 Task: Find an Airbnb in Fengxian, China, for 10 guests from 24 Aug to 10 Sep, with a price range of ₹12,000 to ₹15,000, 4 bedrooms, 4 bathrooms, and amenities like WiFi, free parking, gym, and breakfast. Enable self check-in.
Action: Mouse moved to (485, 106)
Screenshot: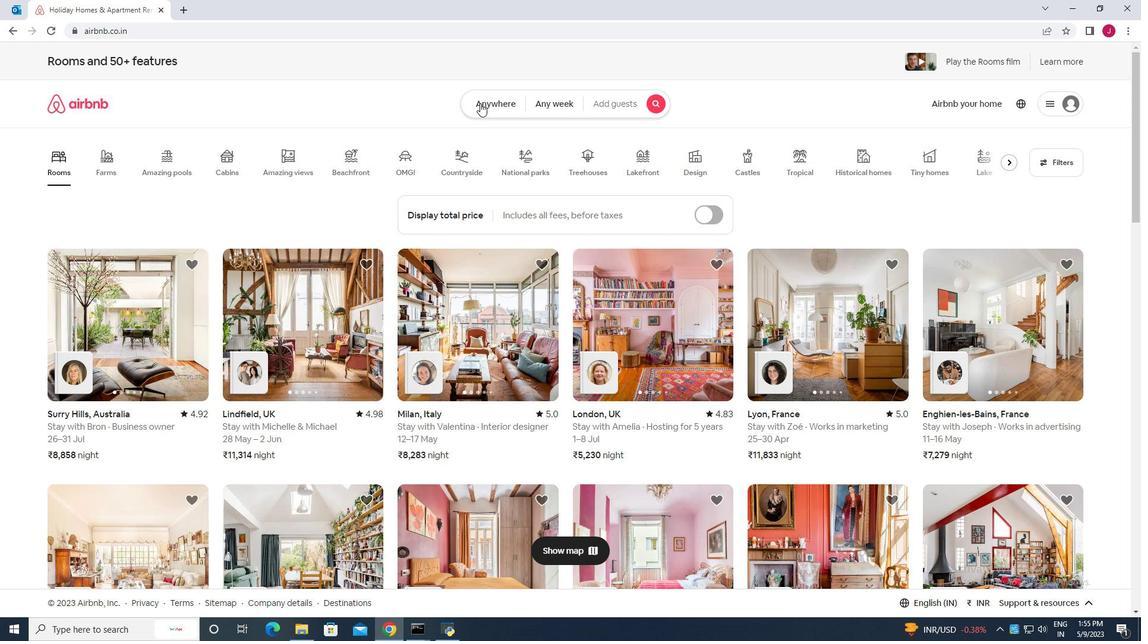 
Action: Mouse pressed left at (485, 106)
Screenshot: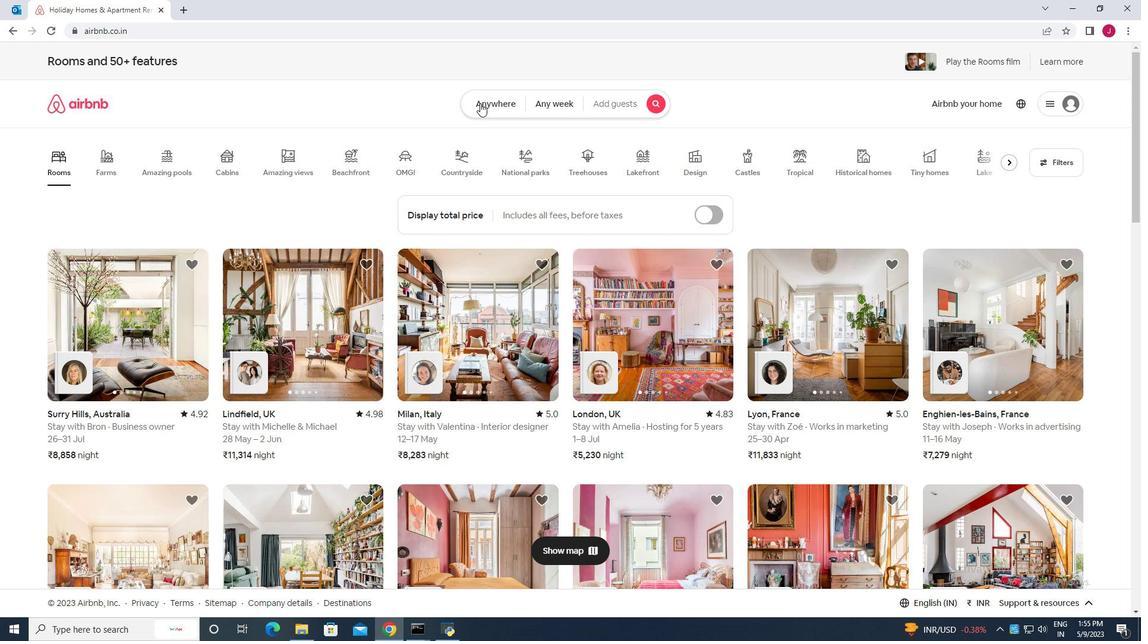 
Action: Mouse moved to (364, 153)
Screenshot: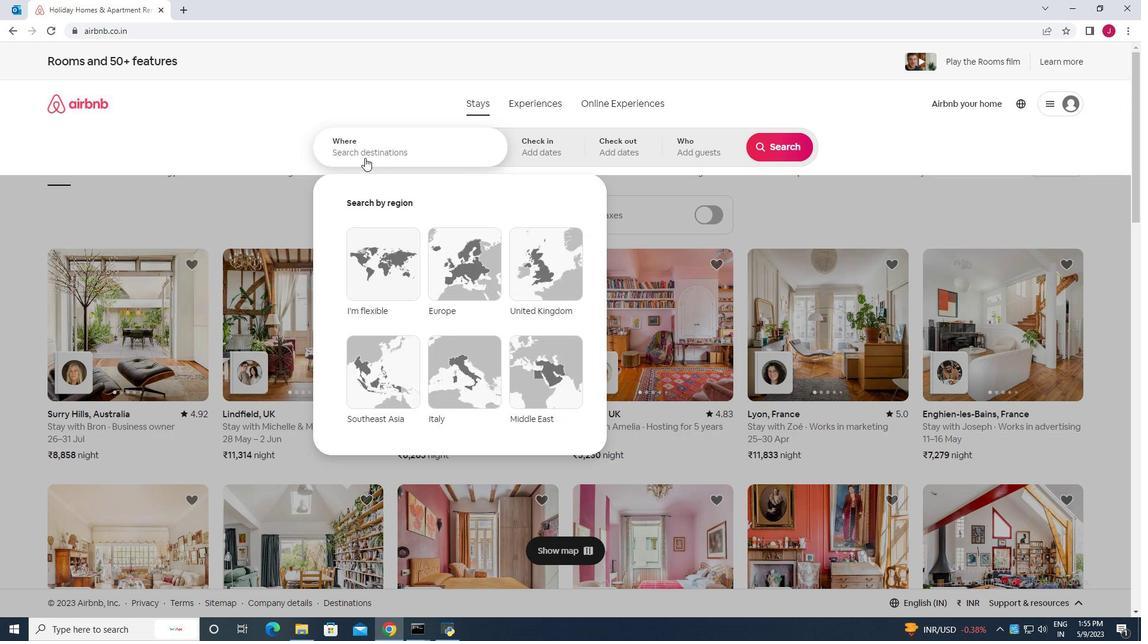 
Action: Mouse pressed left at (364, 153)
Screenshot: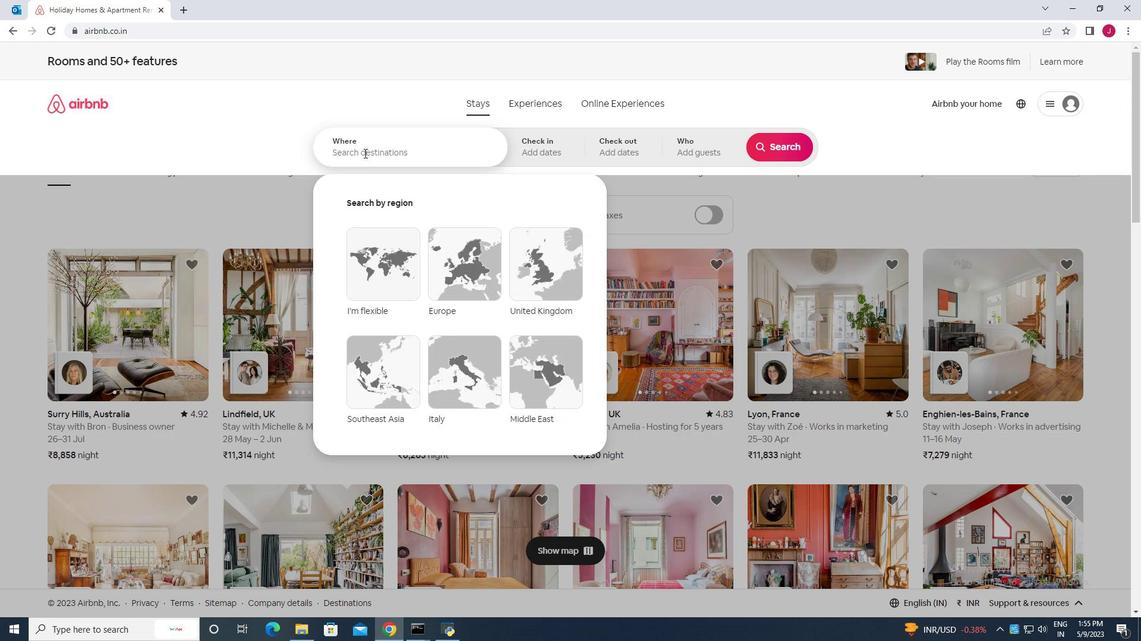 
Action: Mouse moved to (364, 153)
Screenshot: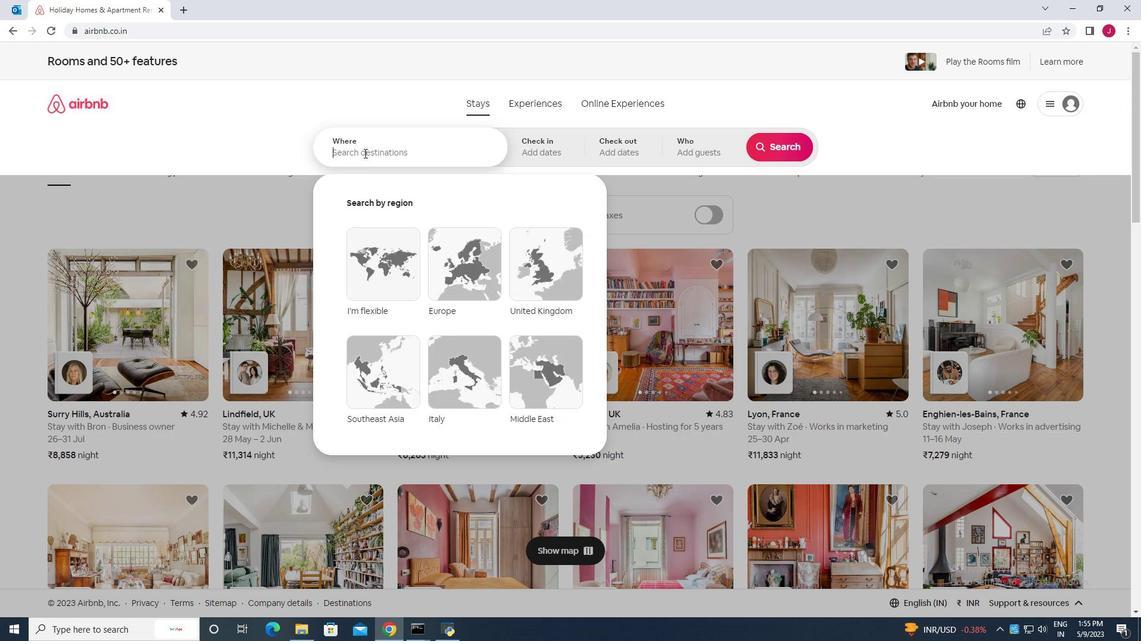 
Action: Key pressed fengxian<Key.space>china
Screenshot: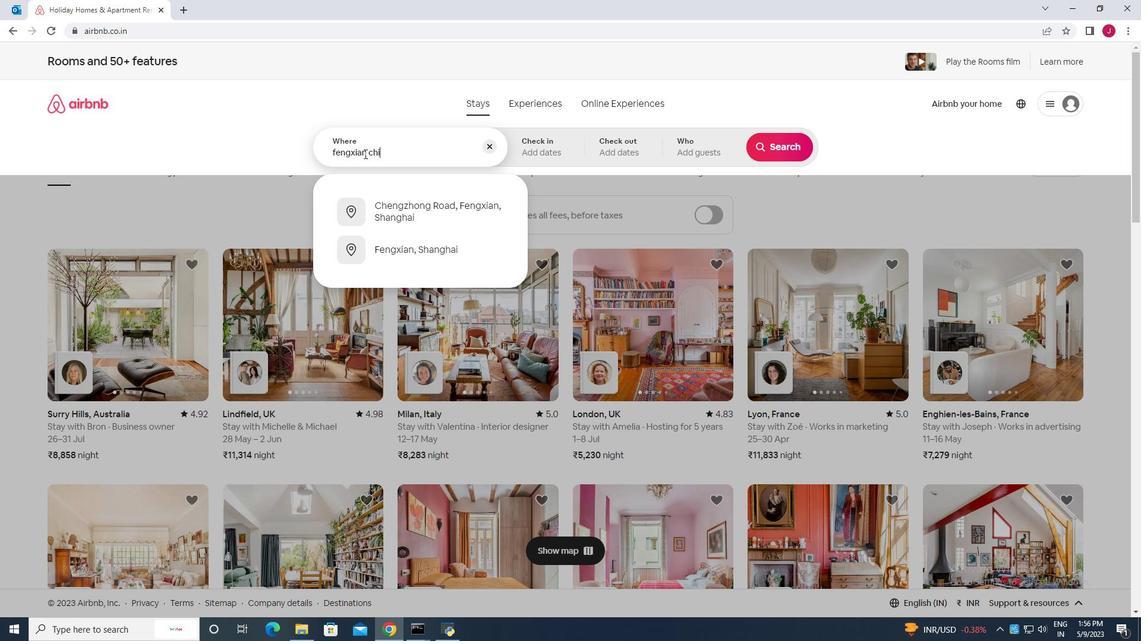 
Action: Mouse moved to (373, 175)
Screenshot: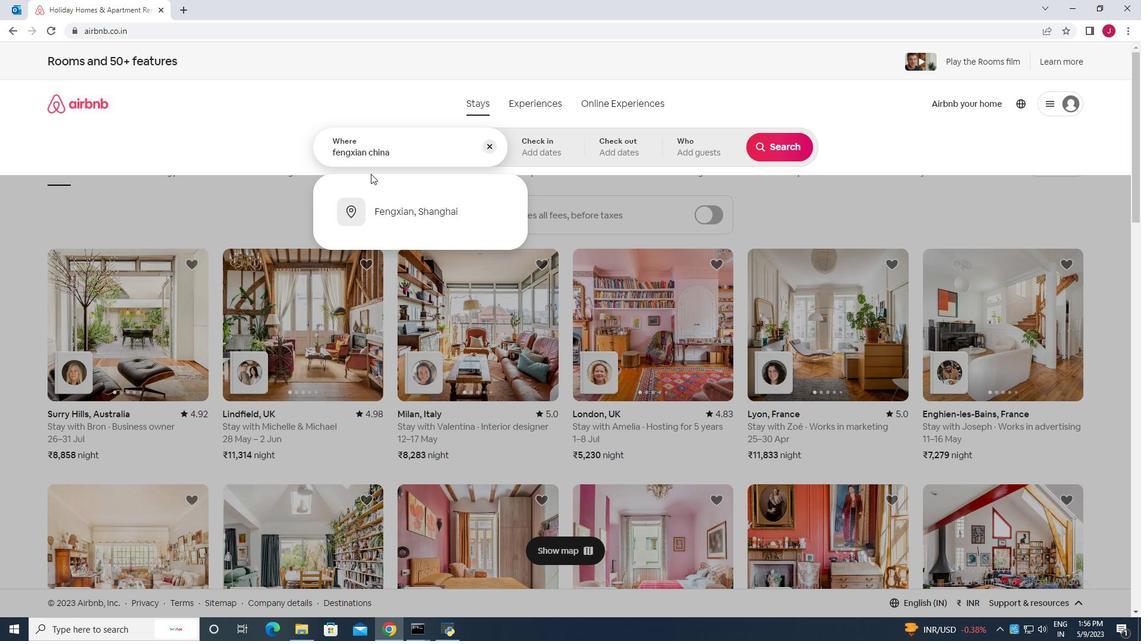 
Action: Key pressed <Key.enter>
Screenshot: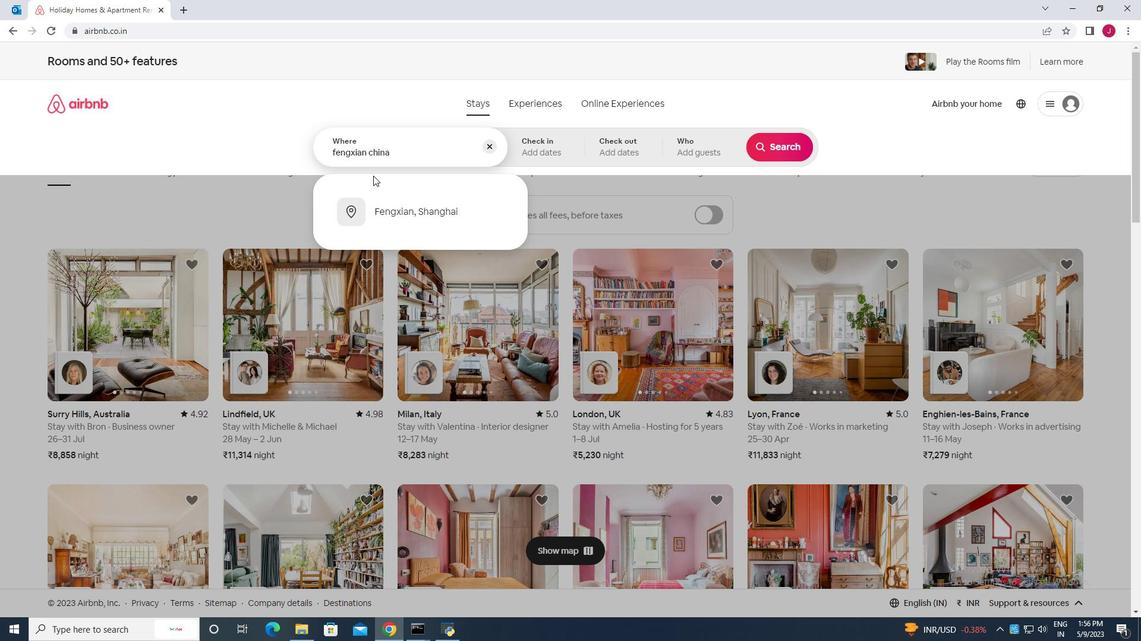 
Action: Mouse moved to (775, 247)
Screenshot: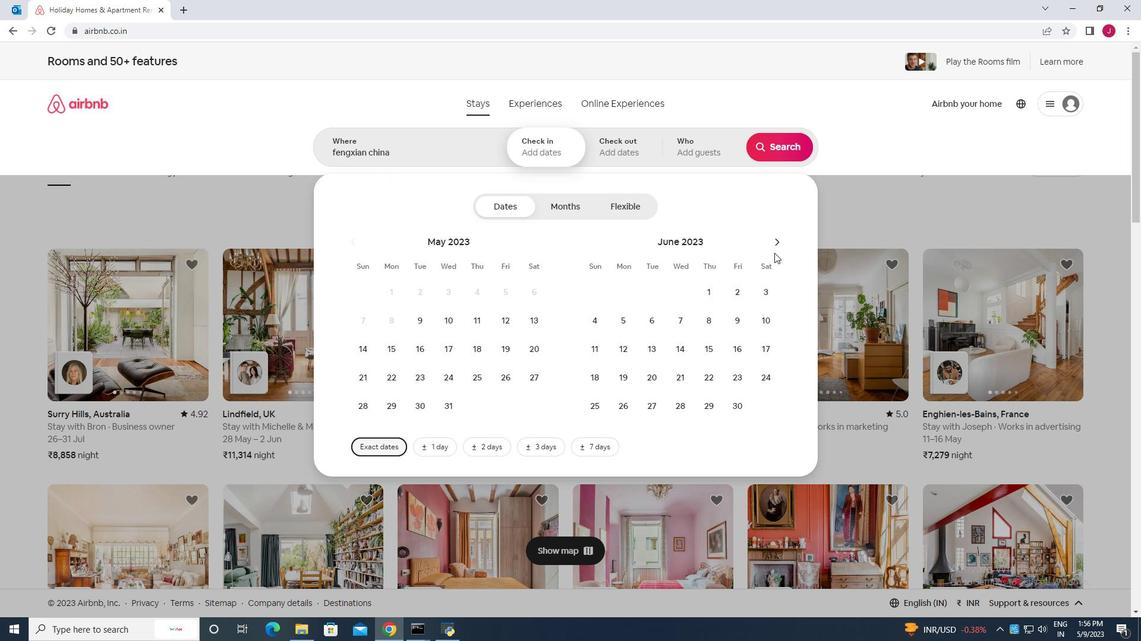 
Action: Mouse pressed left at (775, 247)
Screenshot: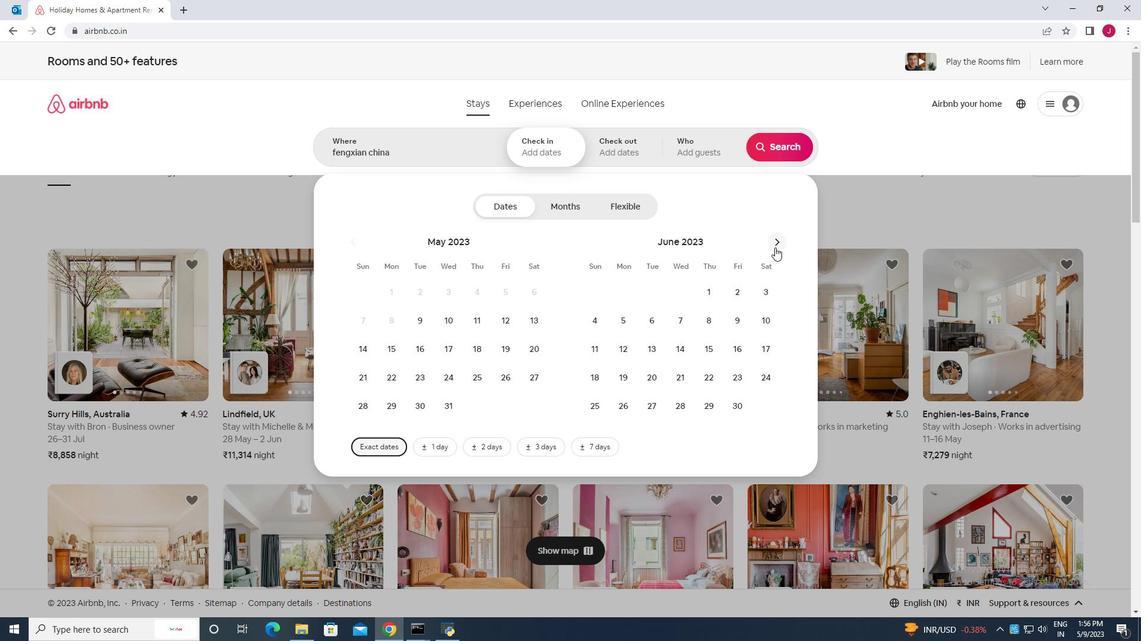 
Action: Mouse pressed left at (775, 247)
Screenshot: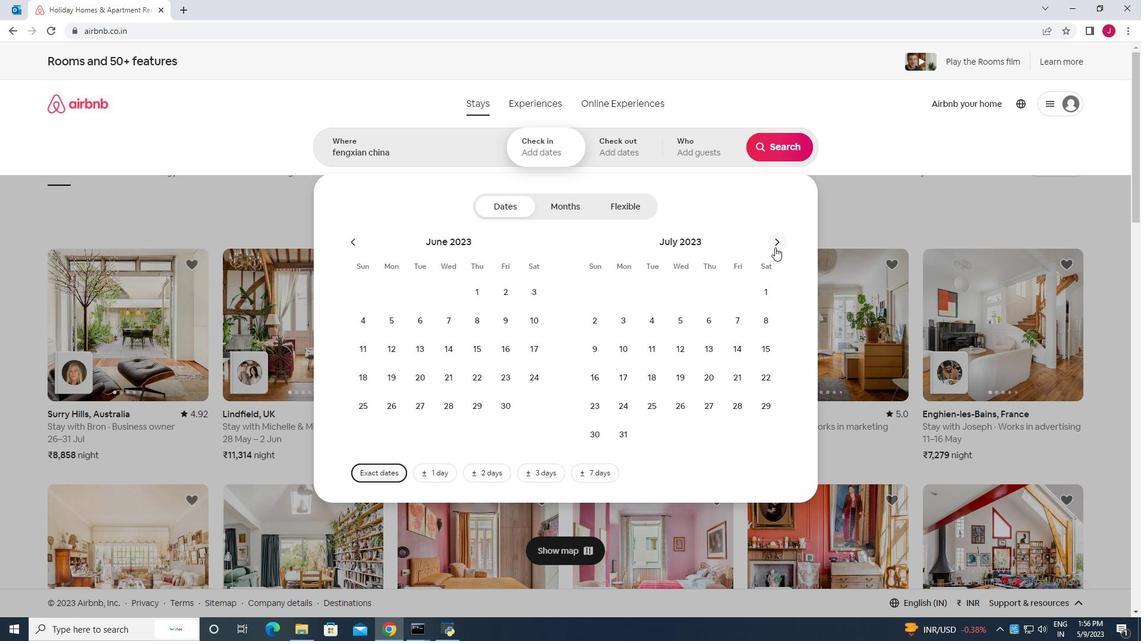 
Action: Mouse moved to (710, 378)
Screenshot: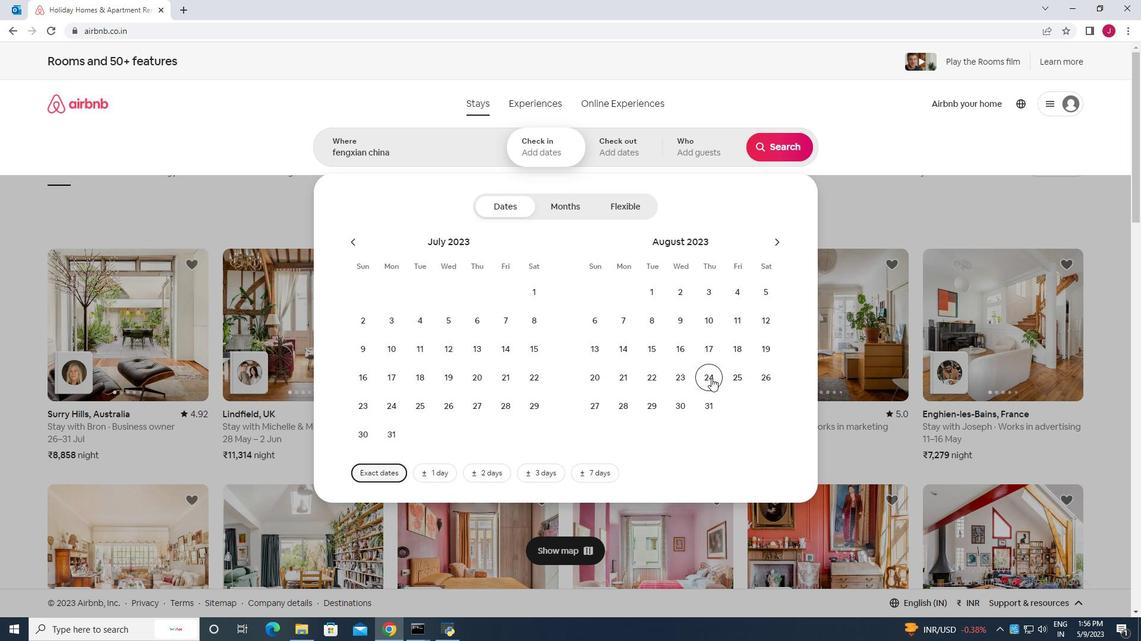 
Action: Mouse pressed left at (710, 378)
Screenshot: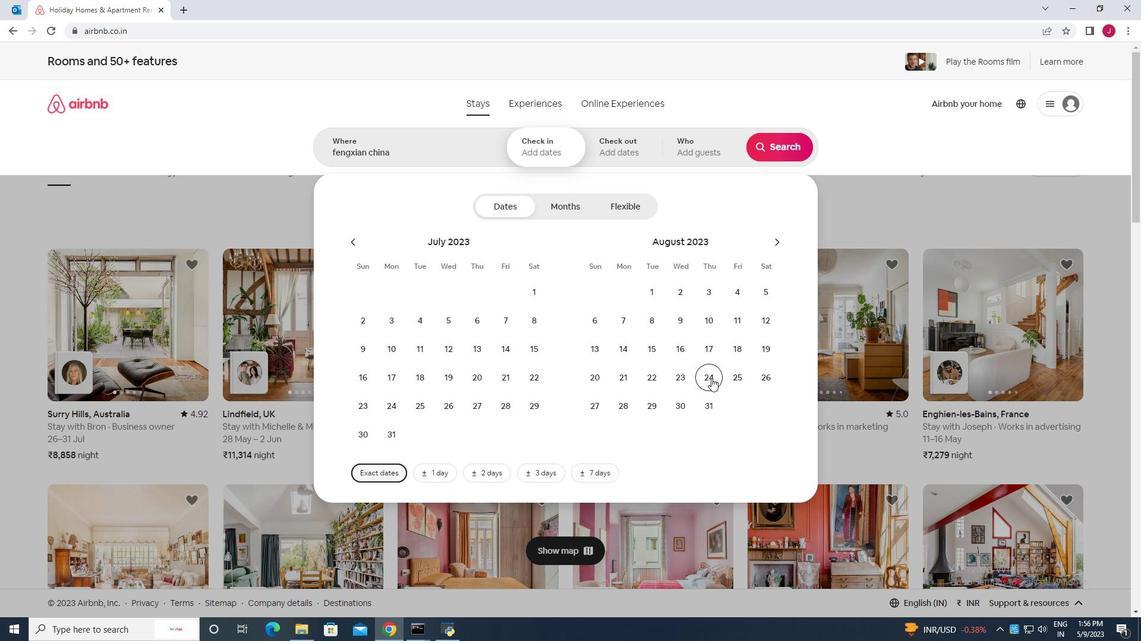 
Action: Mouse moved to (780, 244)
Screenshot: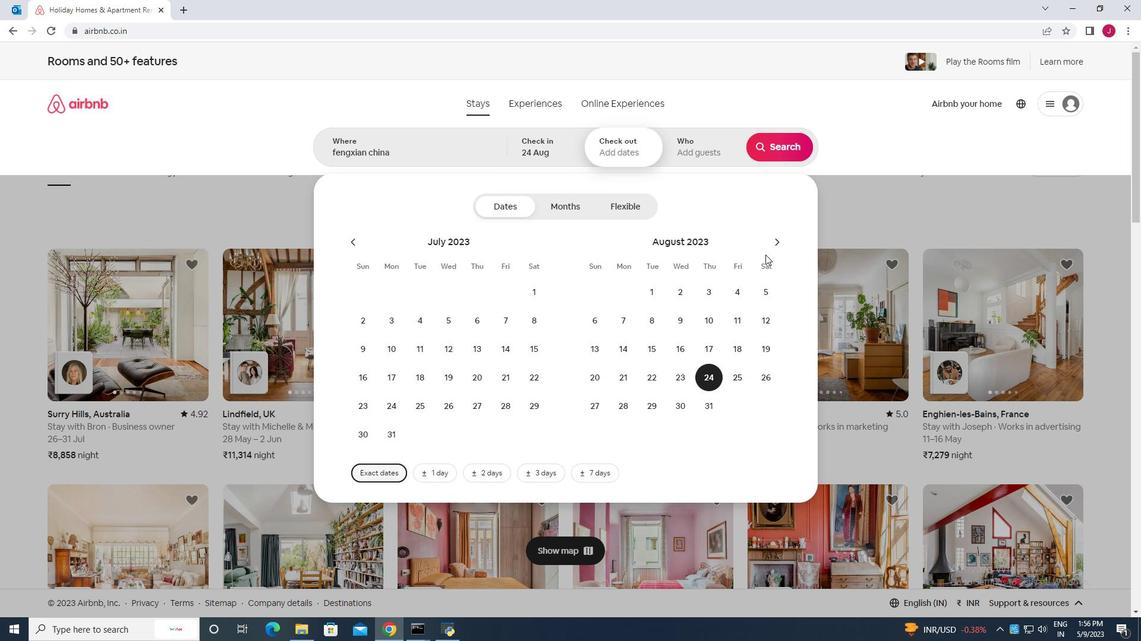 
Action: Mouse pressed left at (780, 244)
Screenshot: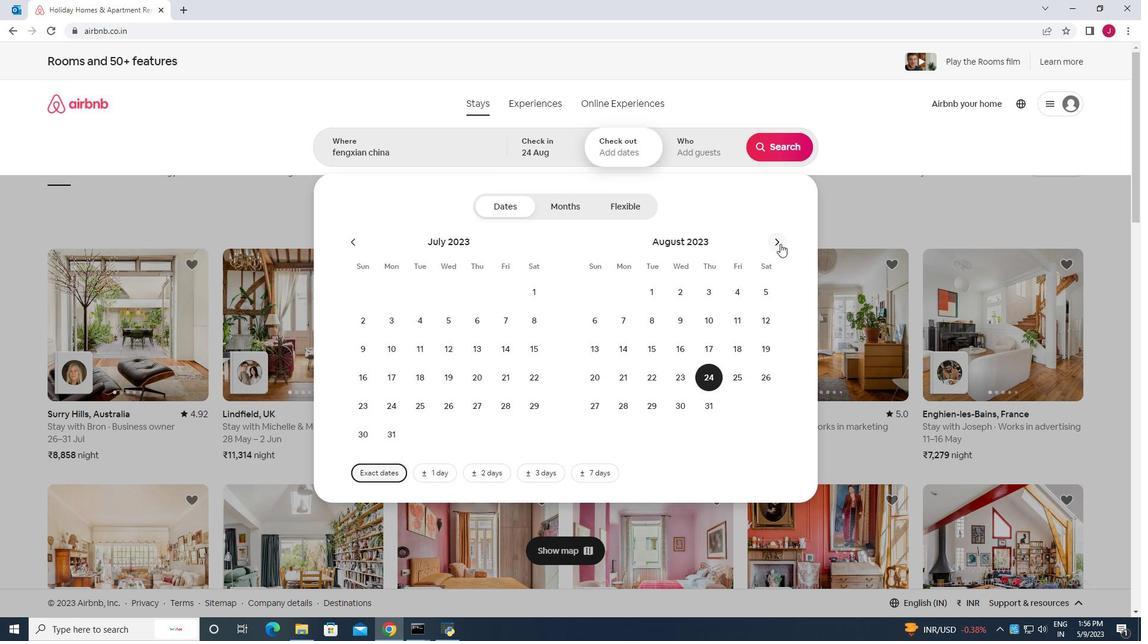 
Action: Mouse moved to (592, 348)
Screenshot: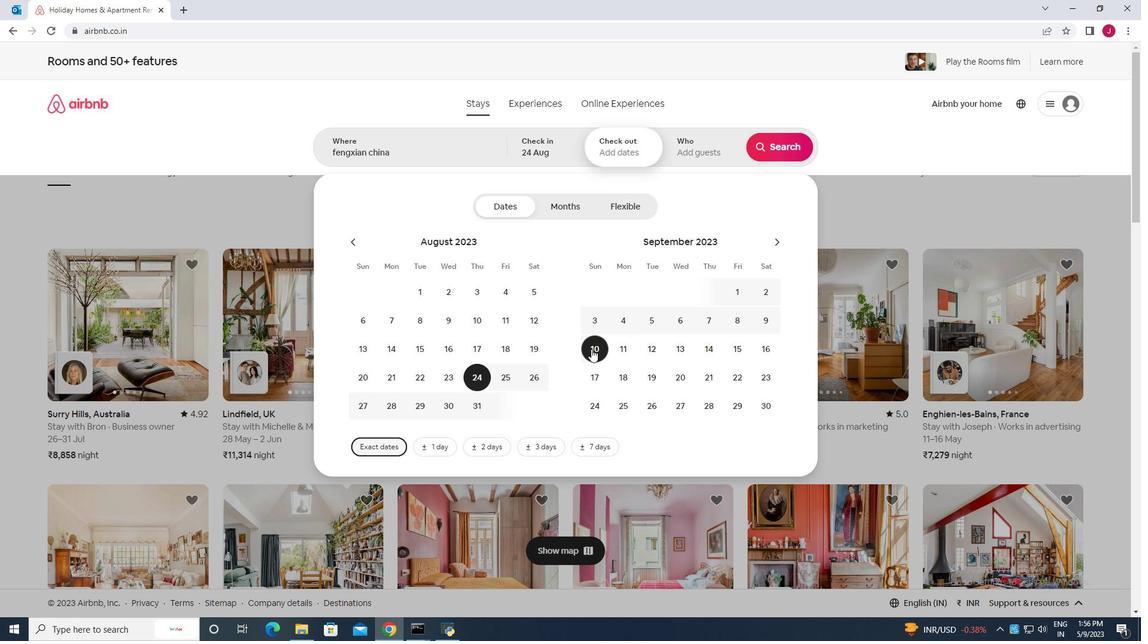 
Action: Mouse pressed left at (592, 348)
Screenshot: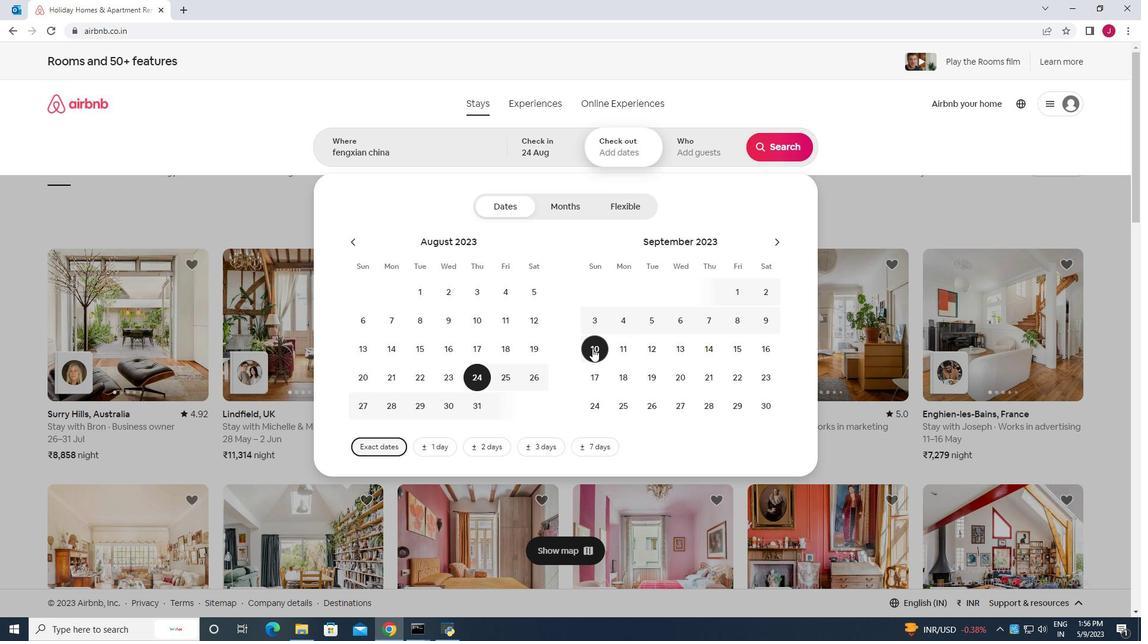 
Action: Mouse moved to (718, 152)
Screenshot: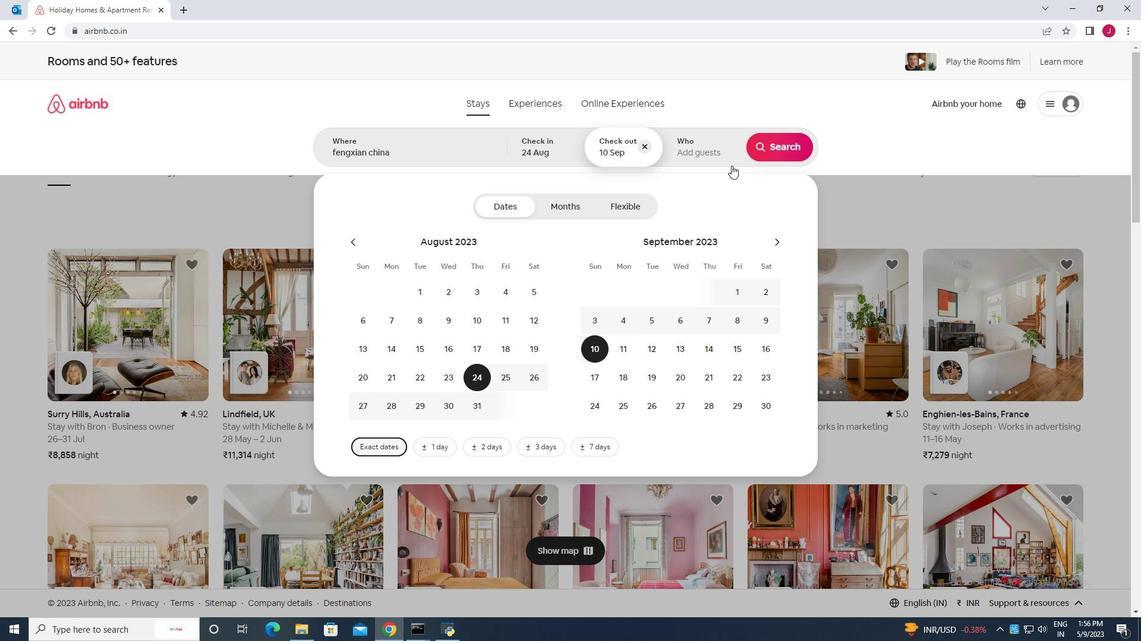 
Action: Mouse pressed left at (718, 152)
Screenshot: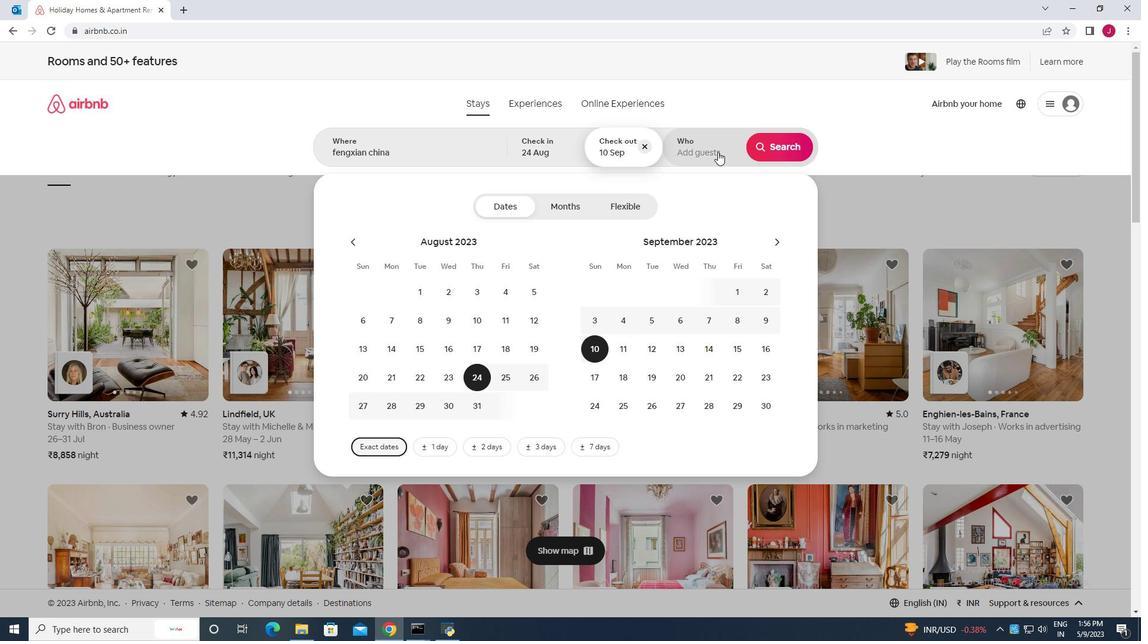 
Action: Mouse moved to (780, 211)
Screenshot: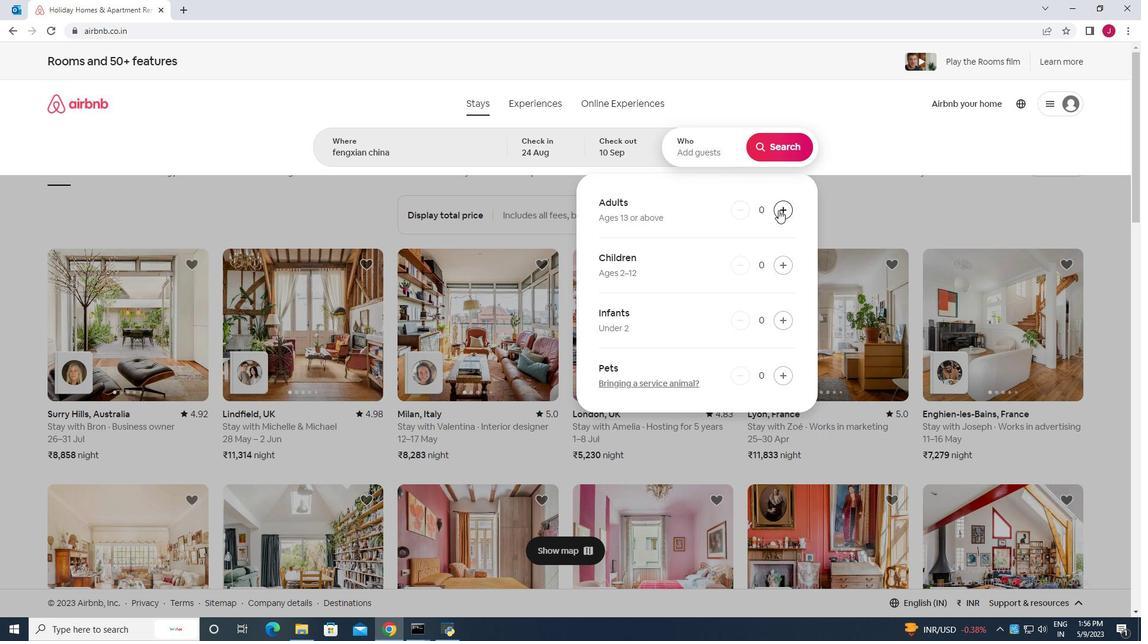 
Action: Mouse pressed left at (780, 211)
Screenshot: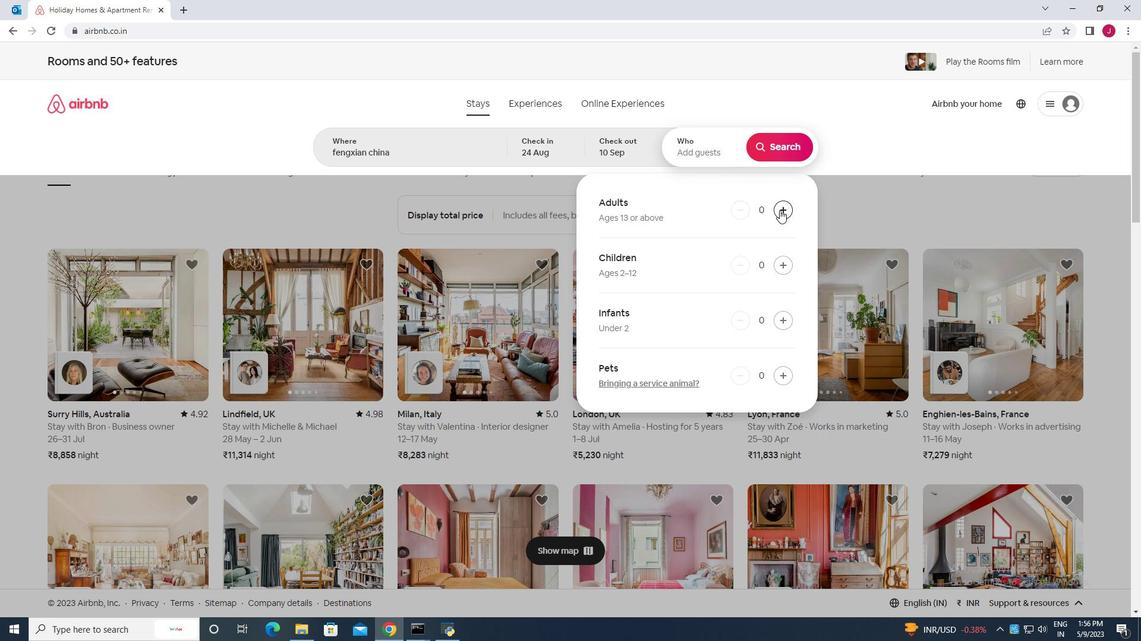 
Action: Mouse pressed left at (780, 211)
Screenshot: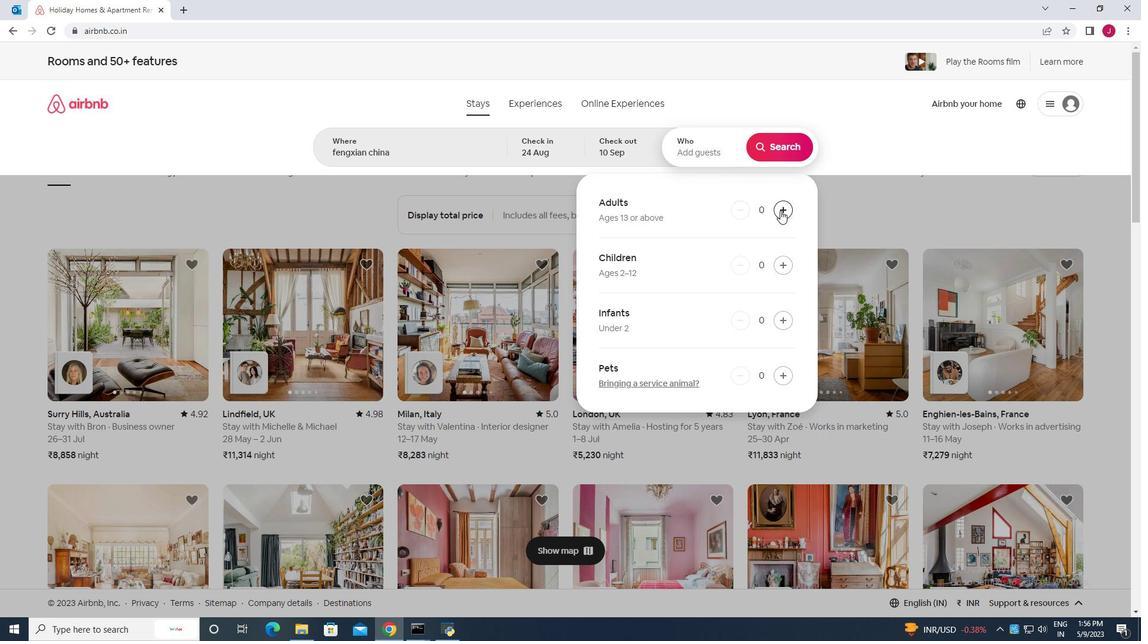 
Action: Mouse moved to (781, 211)
Screenshot: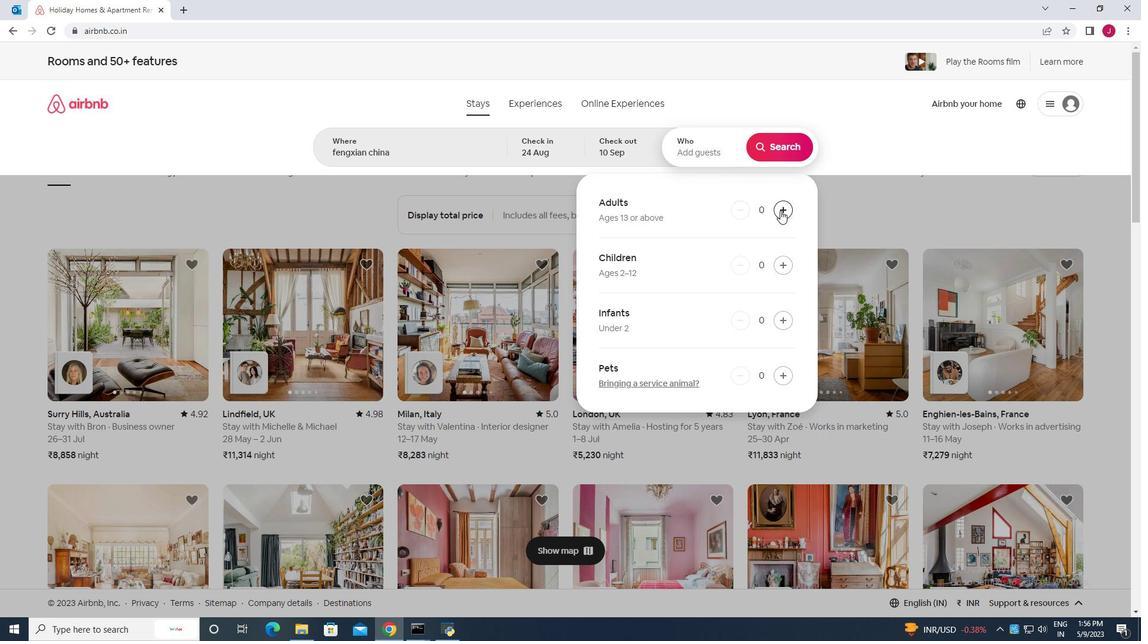 
Action: Mouse pressed left at (781, 211)
Screenshot: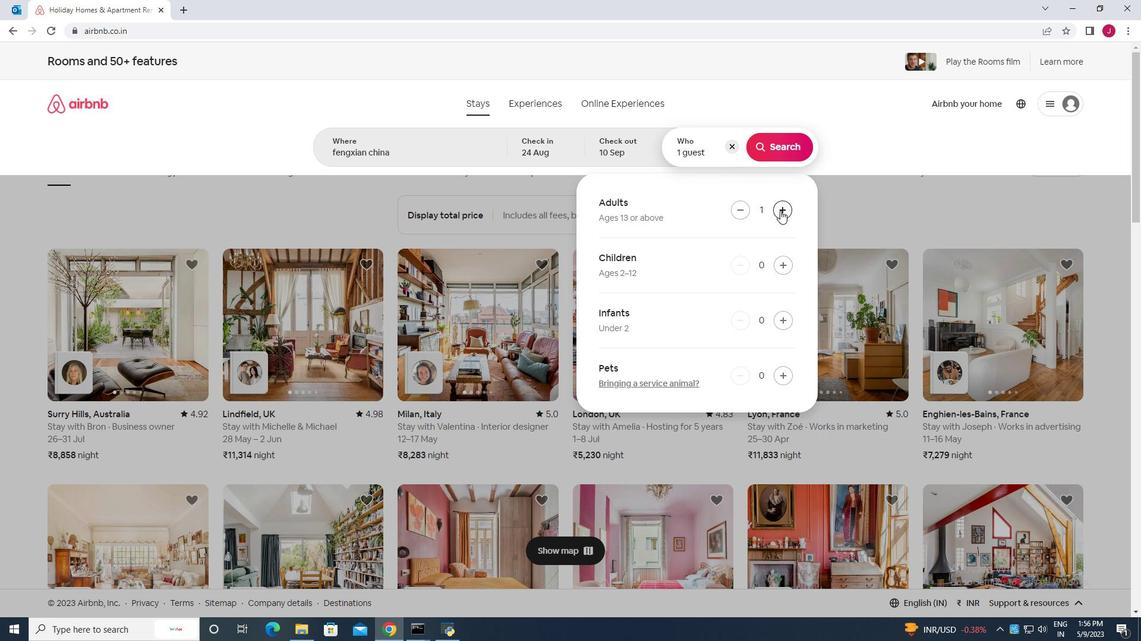 
Action: Mouse pressed left at (781, 211)
Screenshot: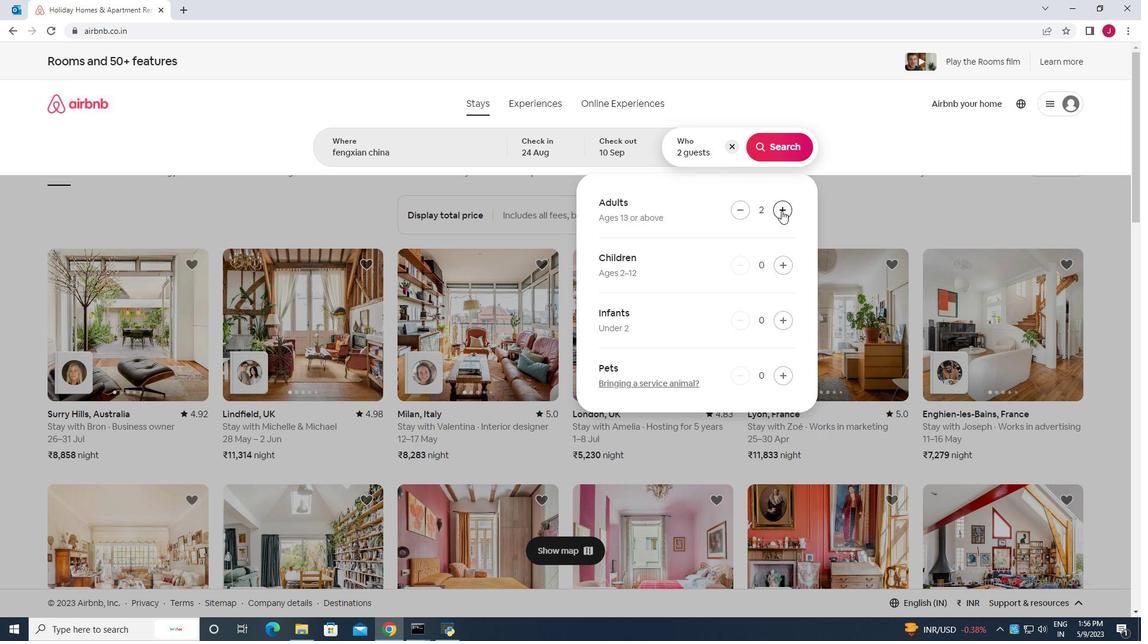 
Action: Mouse pressed left at (781, 211)
Screenshot: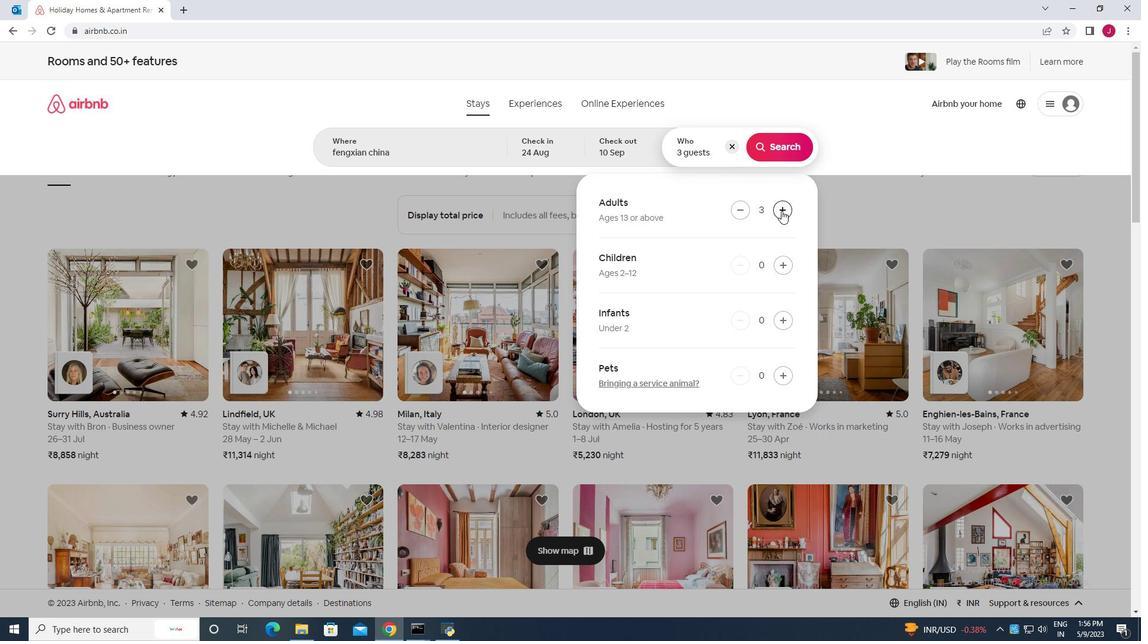 
Action: Mouse pressed left at (781, 211)
Screenshot: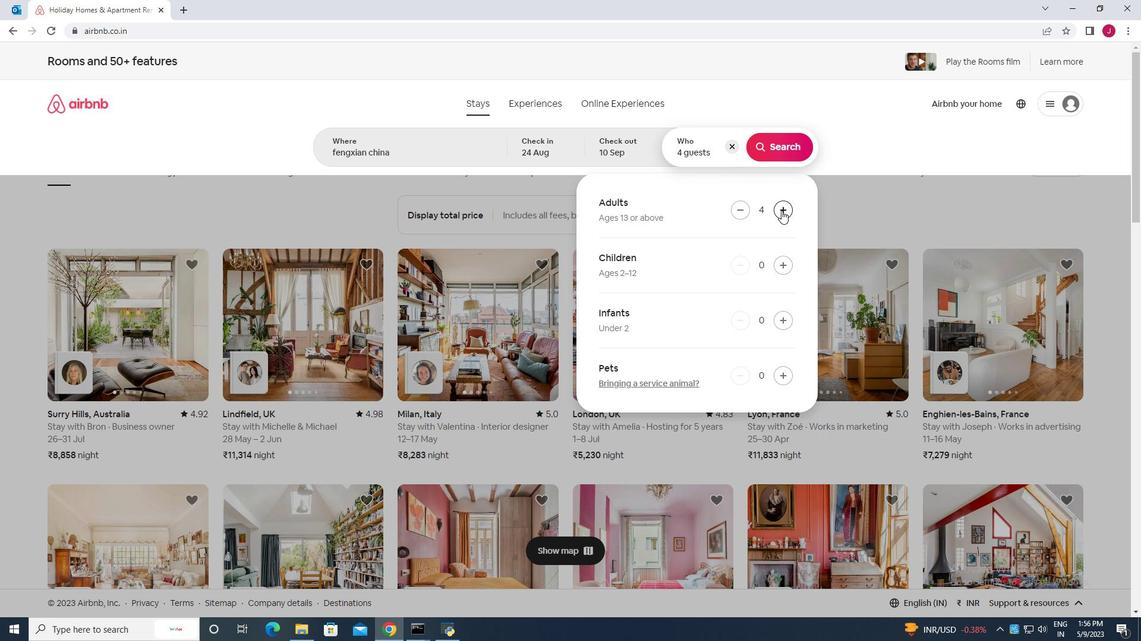 
Action: Mouse pressed left at (781, 211)
Screenshot: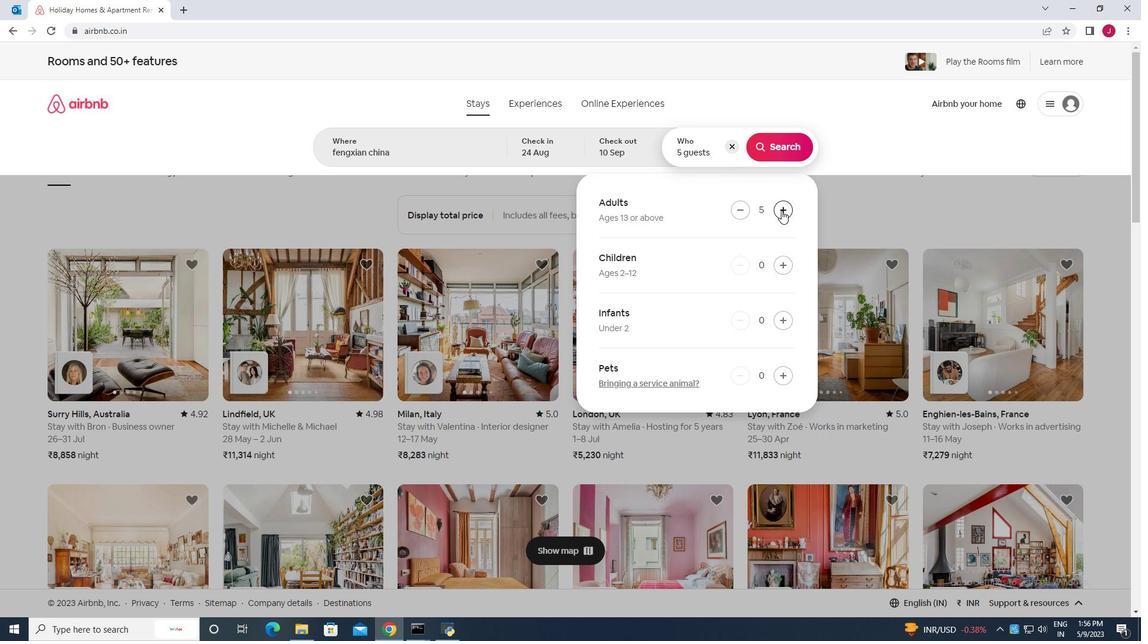 
Action: Mouse pressed left at (781, 211)
Screenshot: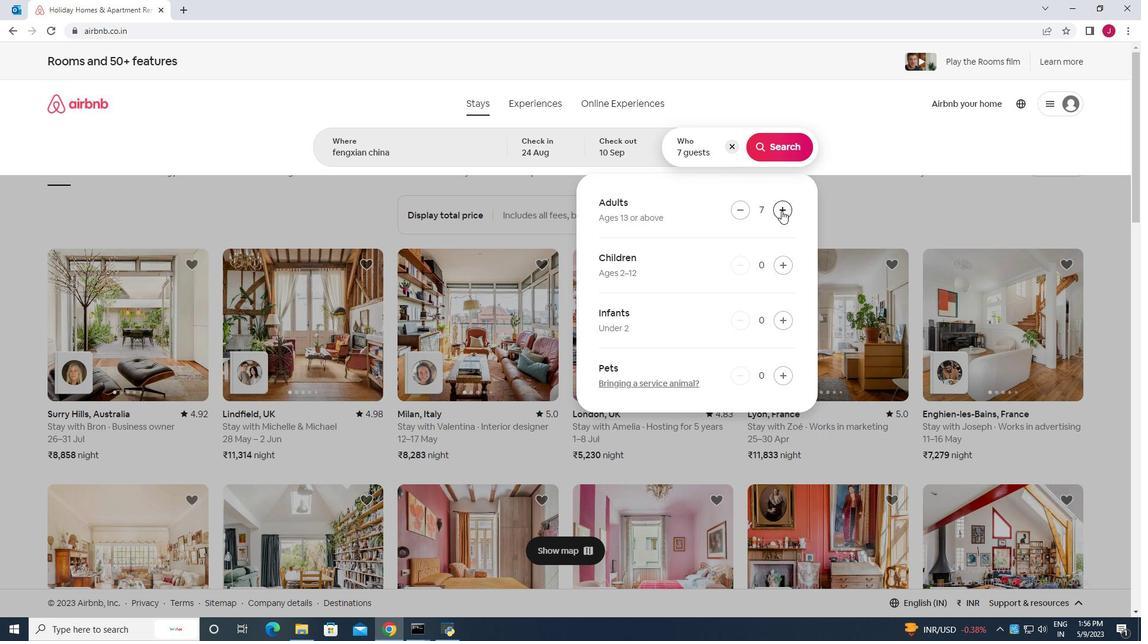 
Action: Mouse moved to (782, 265)
Screenshot: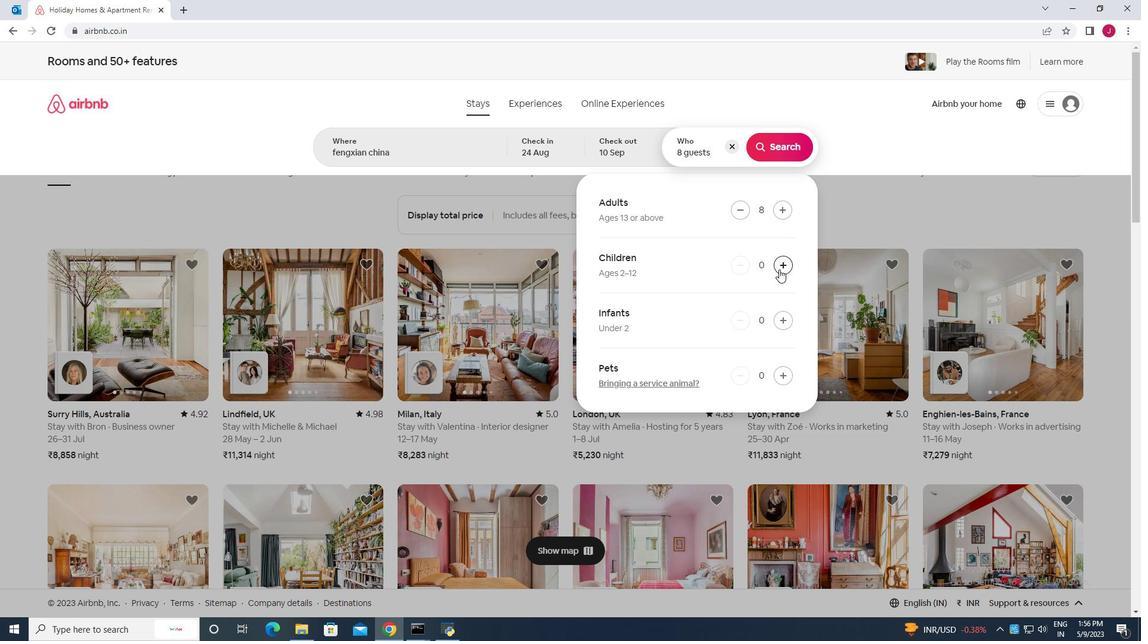 
Action: Mouse pressed left at (782, 265)
Screenshot: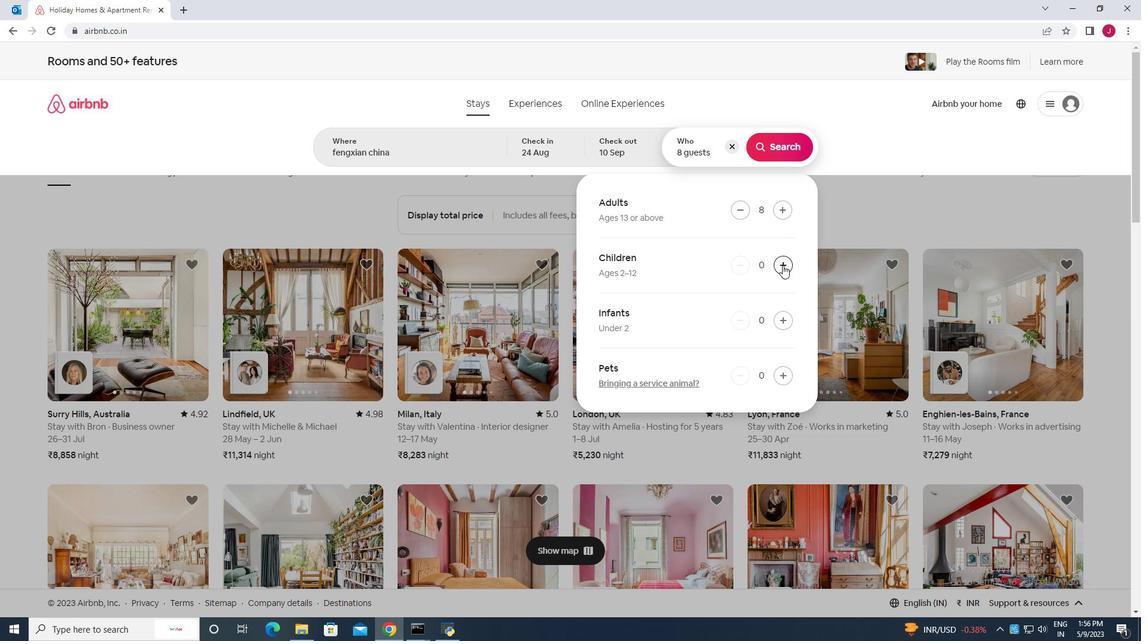 
Action: Mouse pressed left at (782, 265)
Screenshot: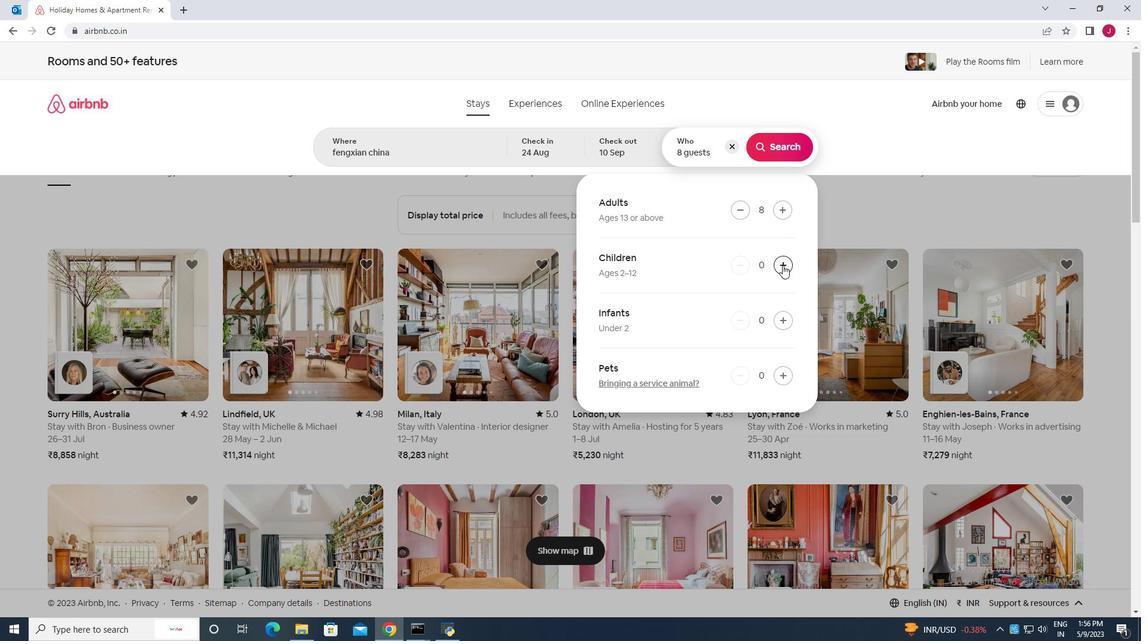 
Action: Mouse moved to (779, 147)
Screenshot: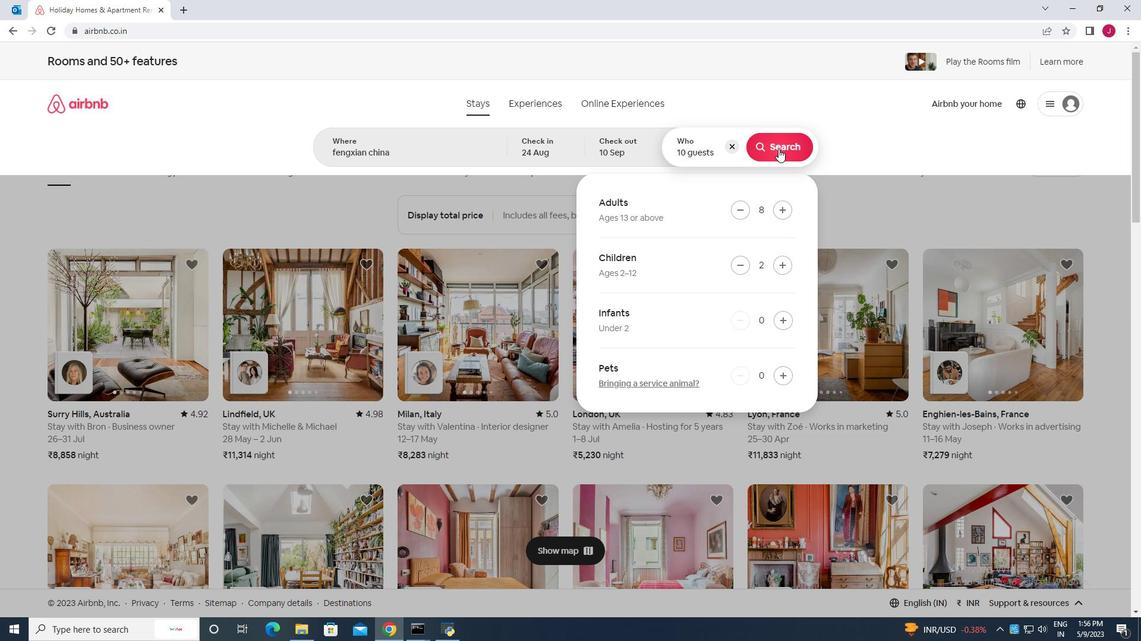 
Action: Mouse pressed left at (779, 147)
Screenshot: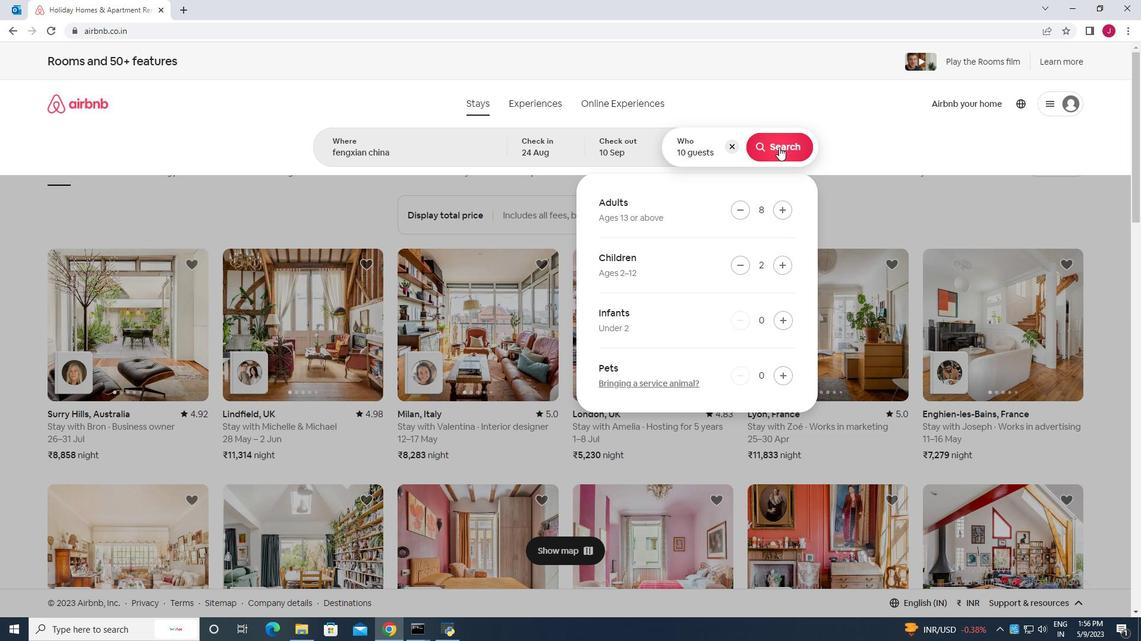 
Action: Mouse moved to (1096, 109)
Screenshot: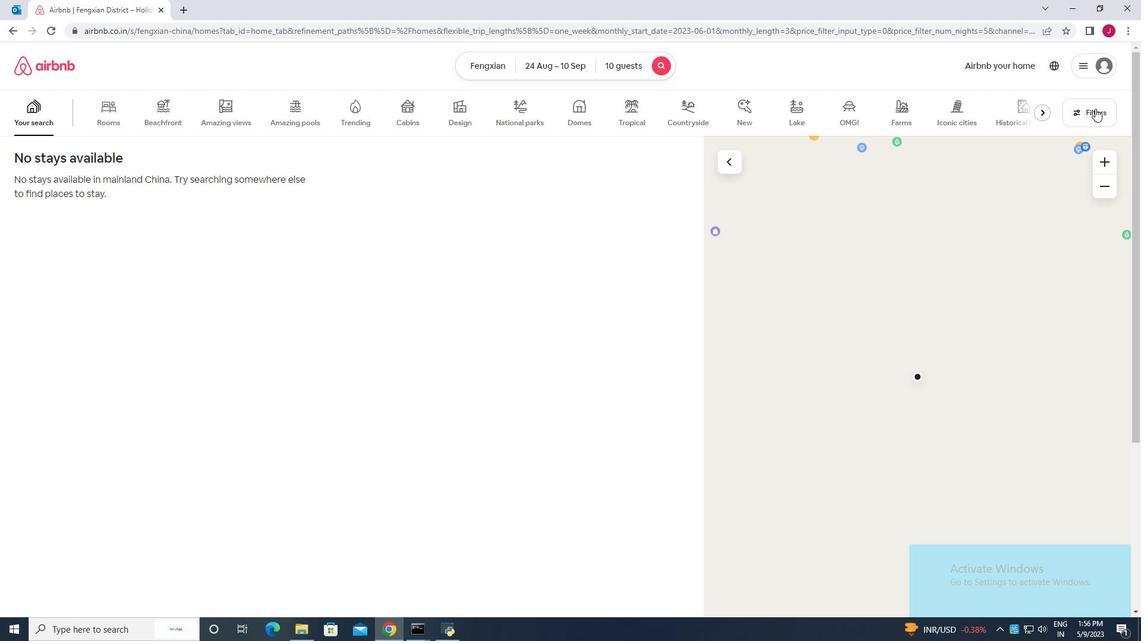 
Action: Mouse pressed left at (1096, 109)
Screenshot: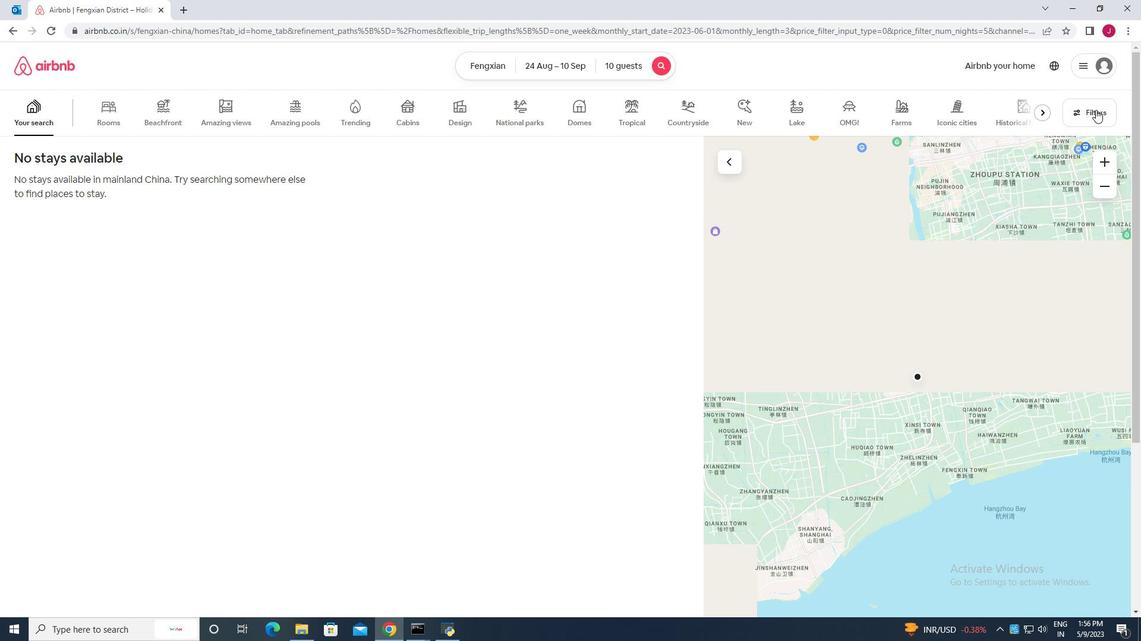 
Action: Mouse moved to (428, 410)
Screenshot: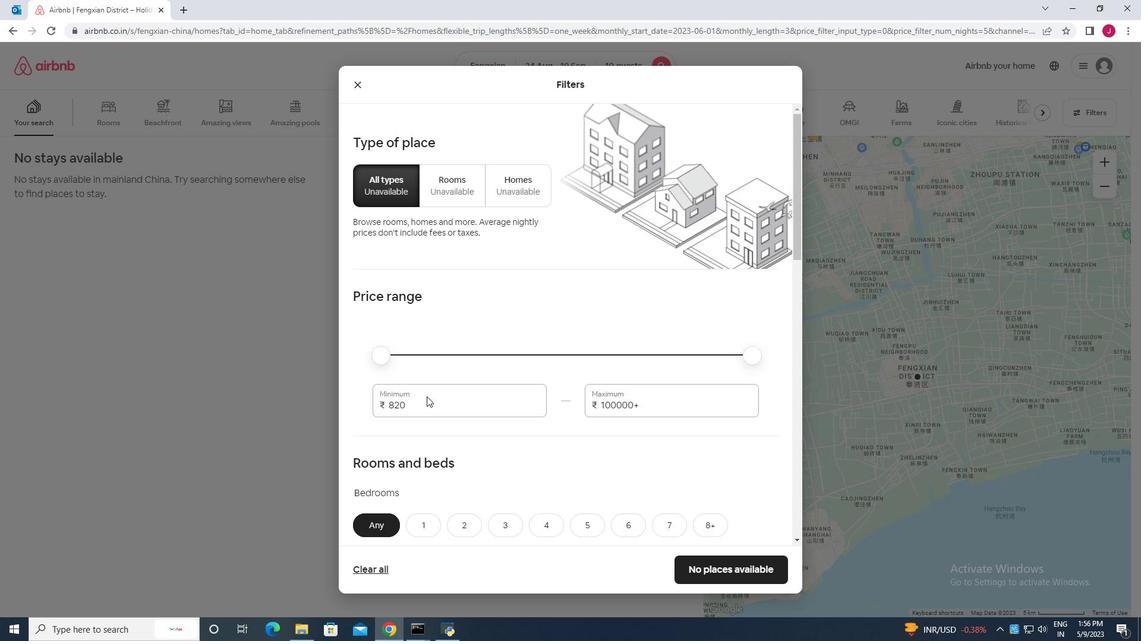 
Action: Mouse pressed left at (428, 410)
Screenshot: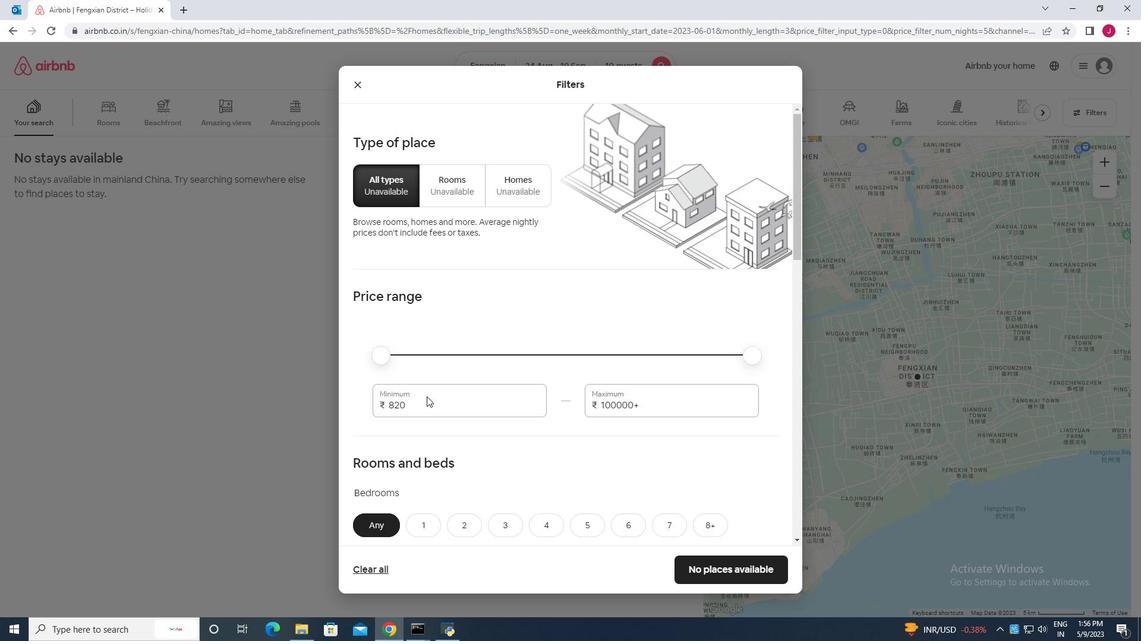 
Action: Mouse moved to (427, 410)
Screenshot: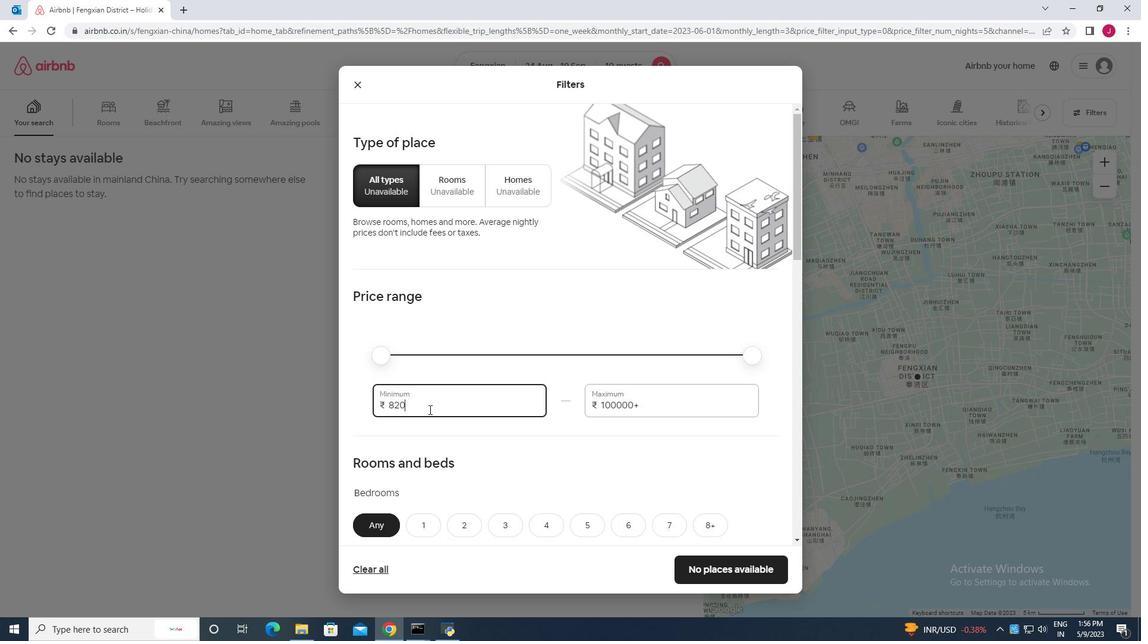 
Action: Key pressed <Key.backspace><Key.backspace><Key.backspace><Key.backspace><Key.backspace><Key.backspace><Key.backspace><Key.backspace><Key.backspace><Key.backspace>12000
Screenshot: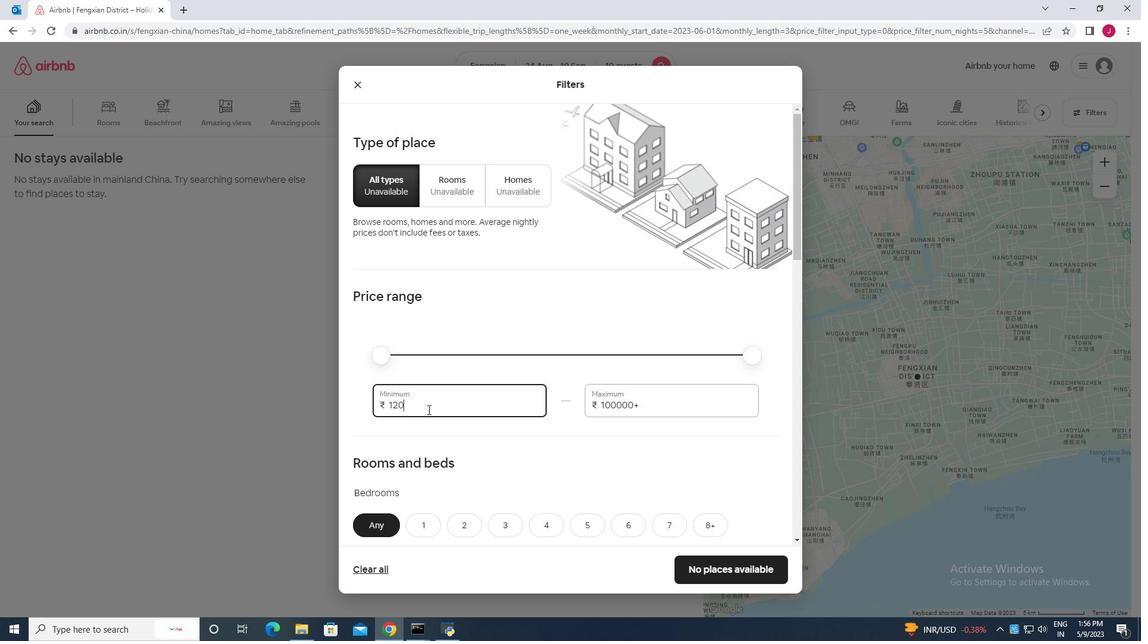
Action: Mouse moved to (700, 404)
Screenshot: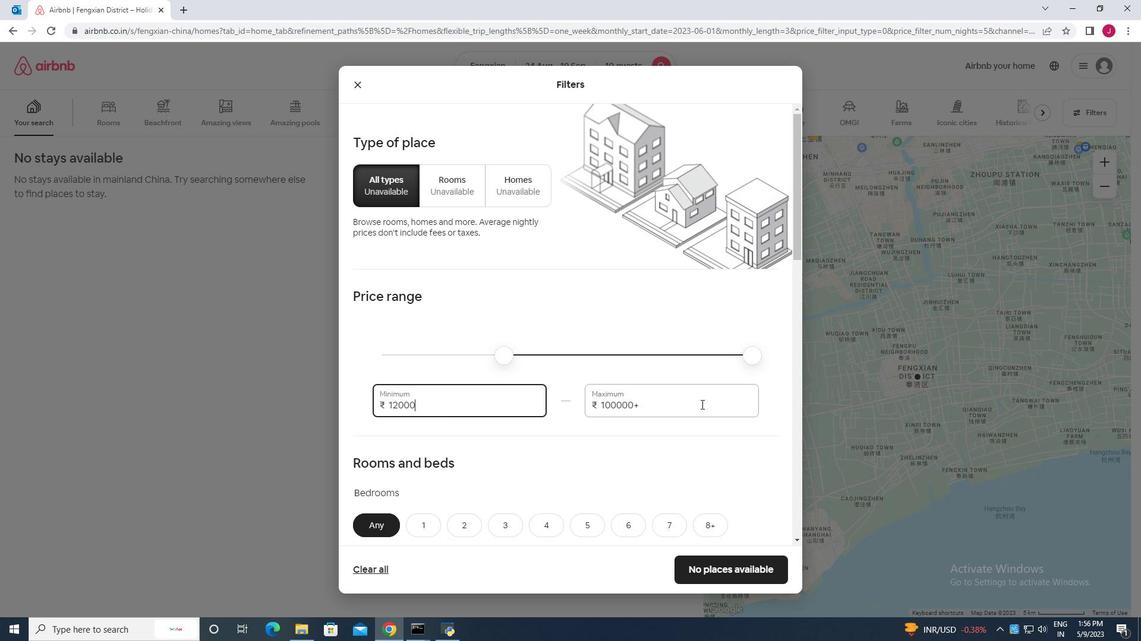 
Action: Mouse pressed left at (700, 404)
Screenshot: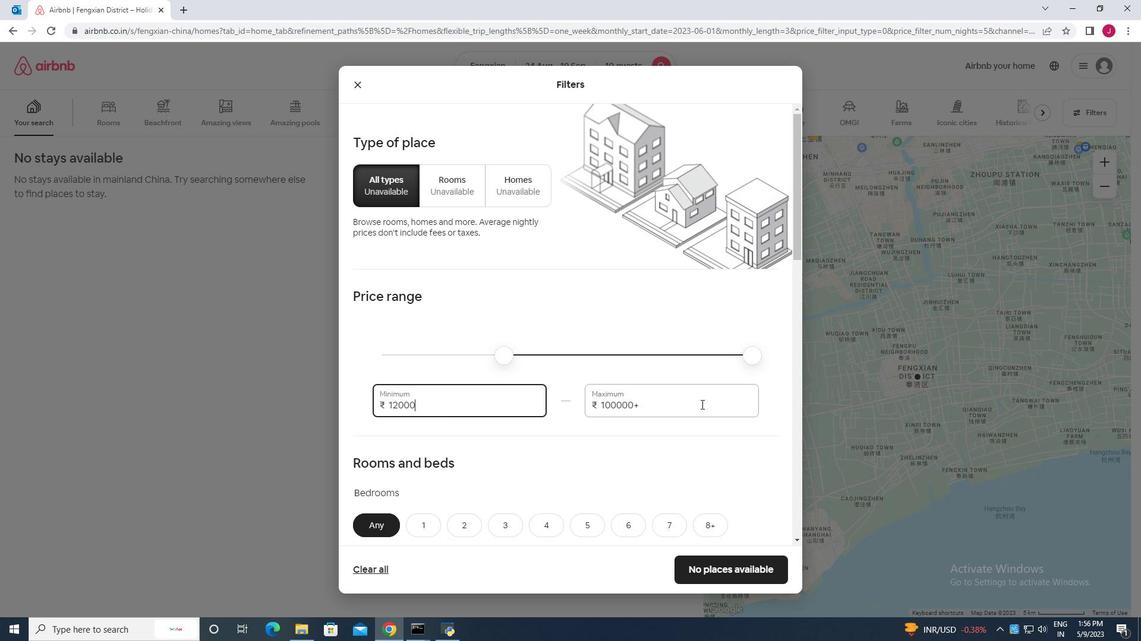 
Action: Mouse moved to (689, 415)
Screenshot: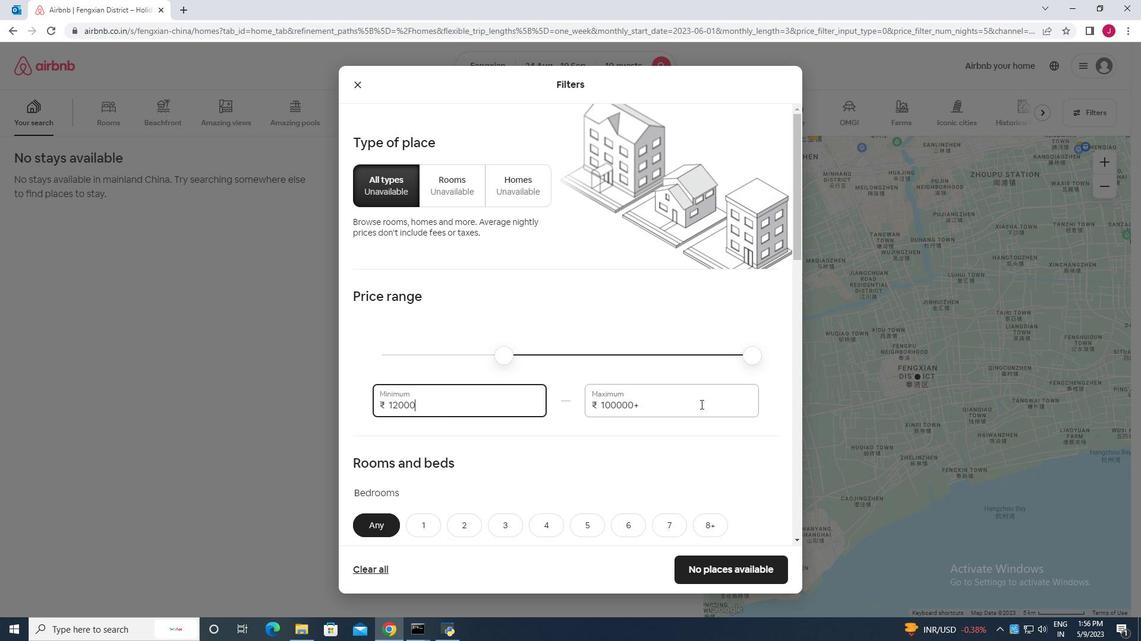 
Action: Key pressed <Key.backspace><Key.backspace><Key.backspace><Key.backspace><Key.backspace><Key.backspace><Key.backspace><Key.backspace><Key.backspace><Key.backspace><Key.backspace>15000
Screenshot: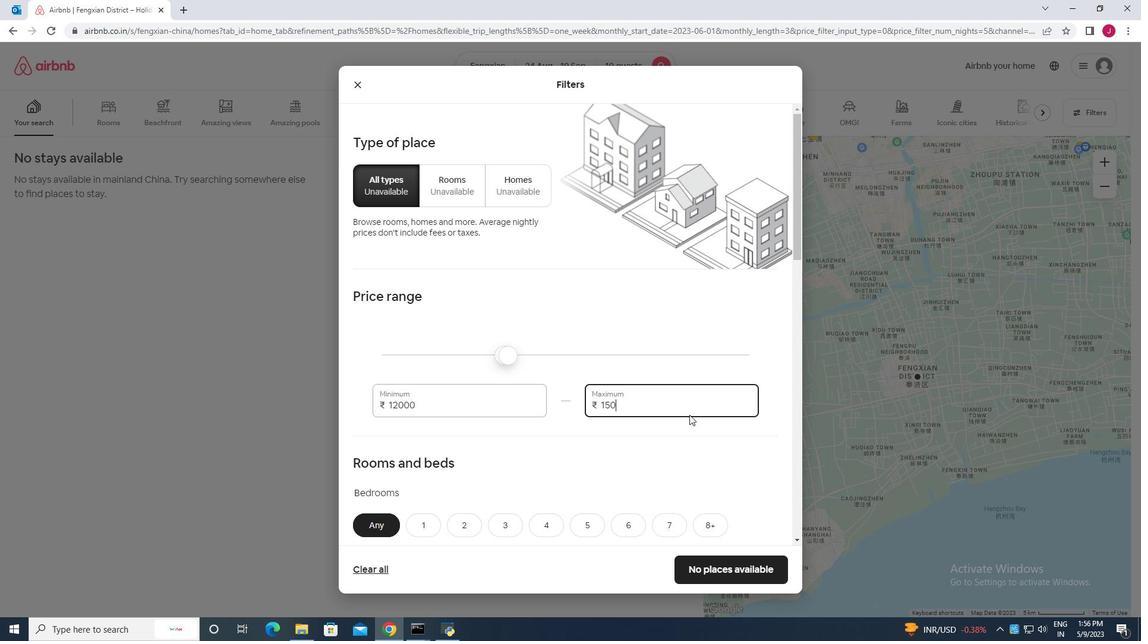 
Action: Mouse moved to (437, 378)
Screenshot: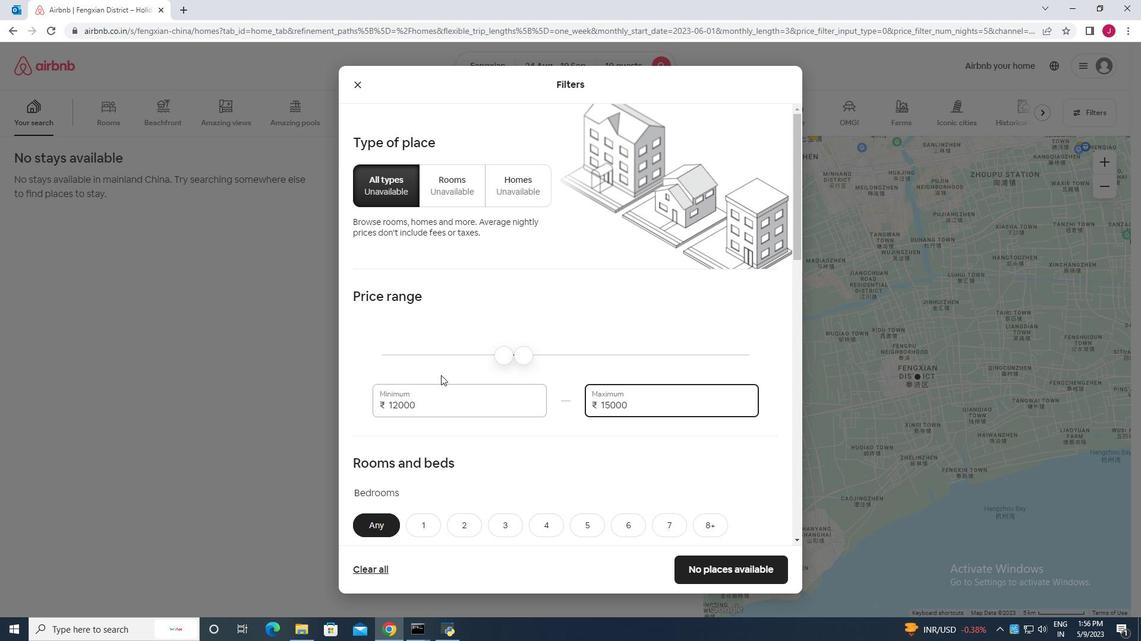 
Action: Mouse scrolled (437, 377) with delta (0, 0)
Screenshot: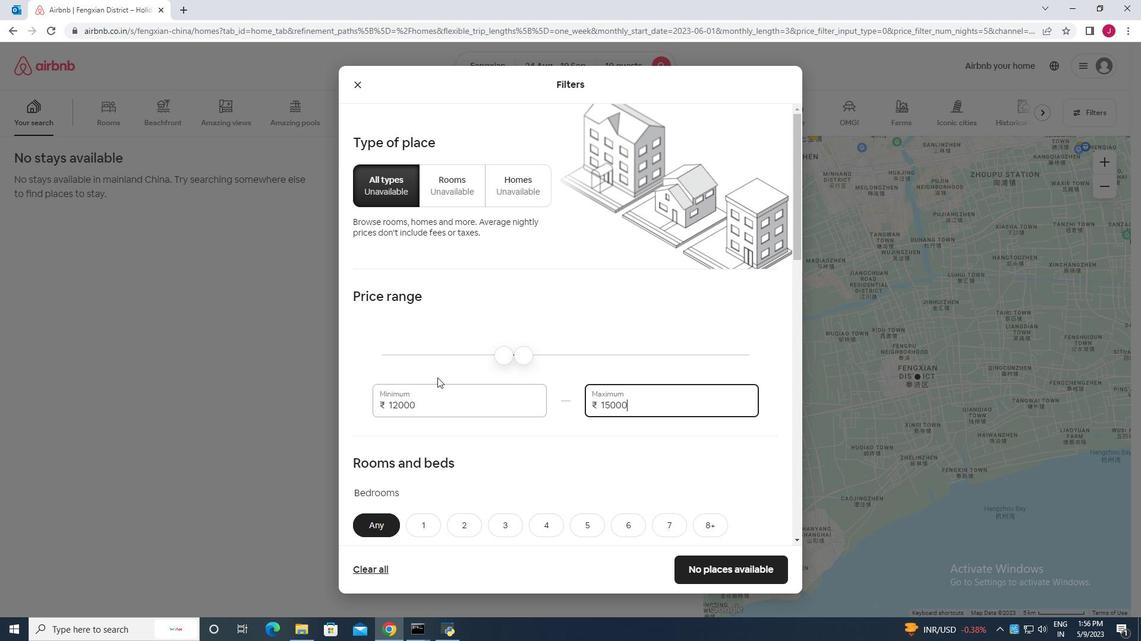 
Action: Mouse moved to (828, 357)
Screenshot: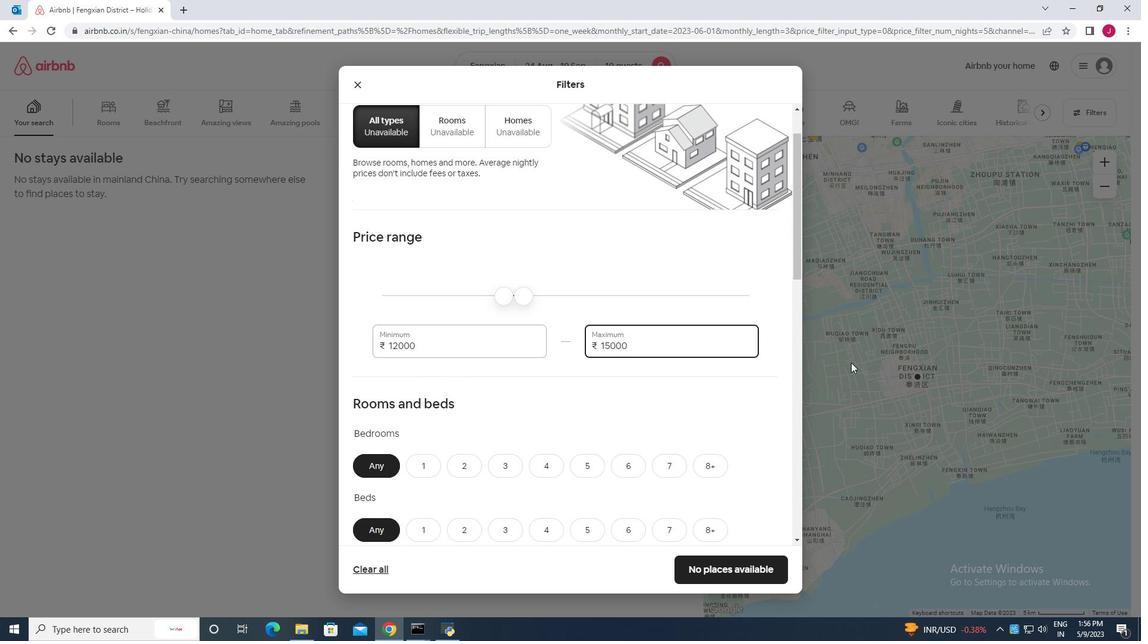 
Action: Mouse scrolled (828, 356) with delta (0, 0)
Screenshot: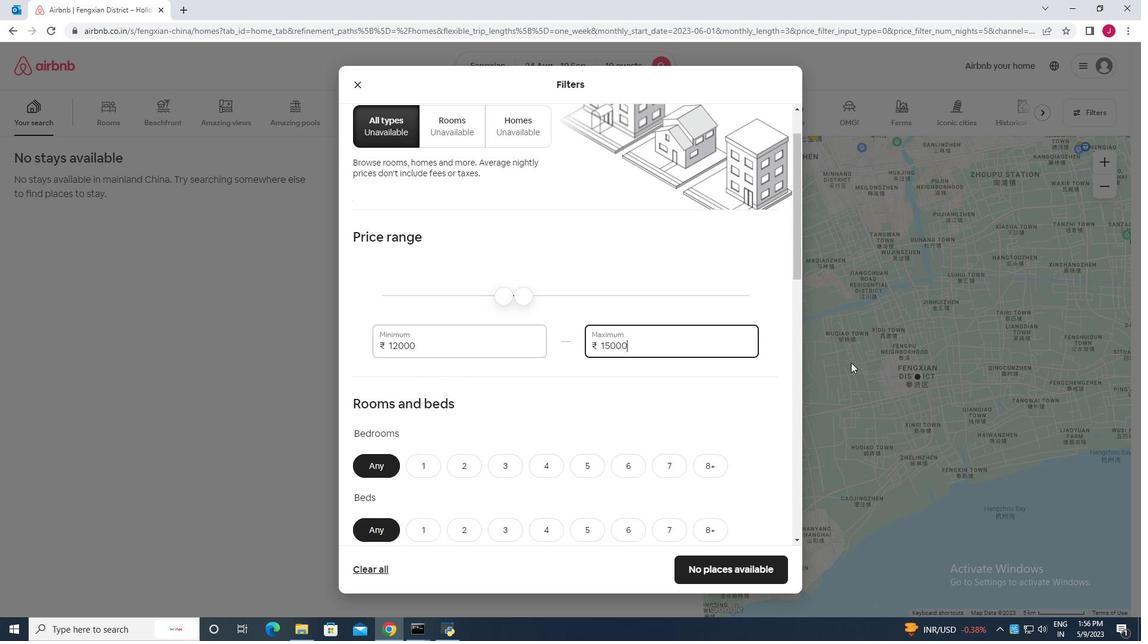 
Action: Mouse moved to (824, 357)
Screenshot: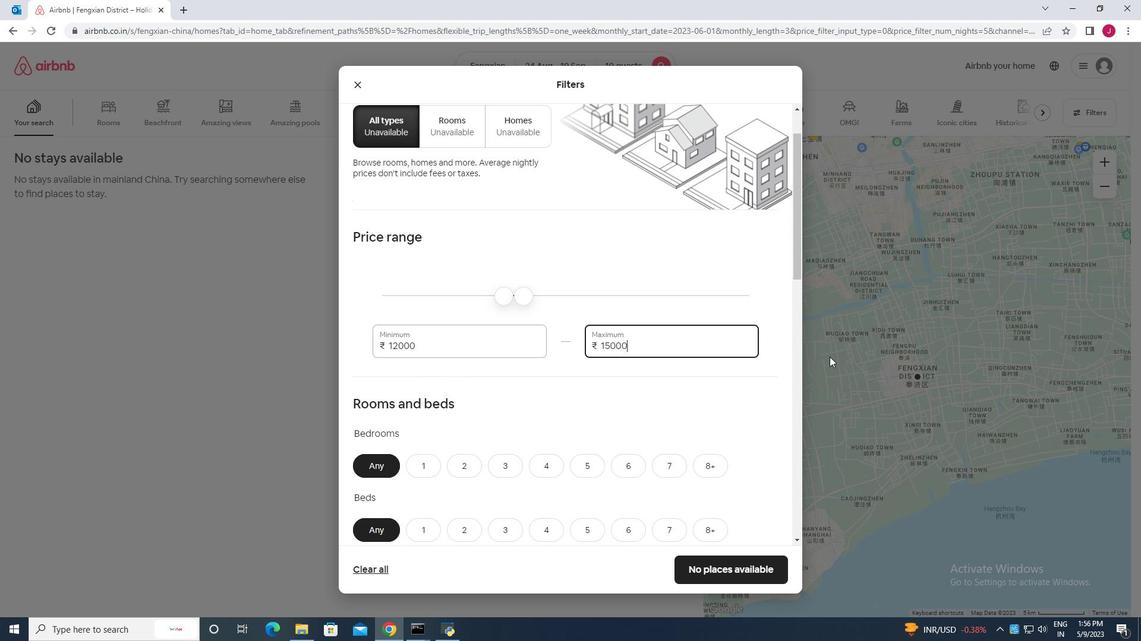 
Action: Mouse scrolled (824, 357) with delta (0, 0)
Screenshot: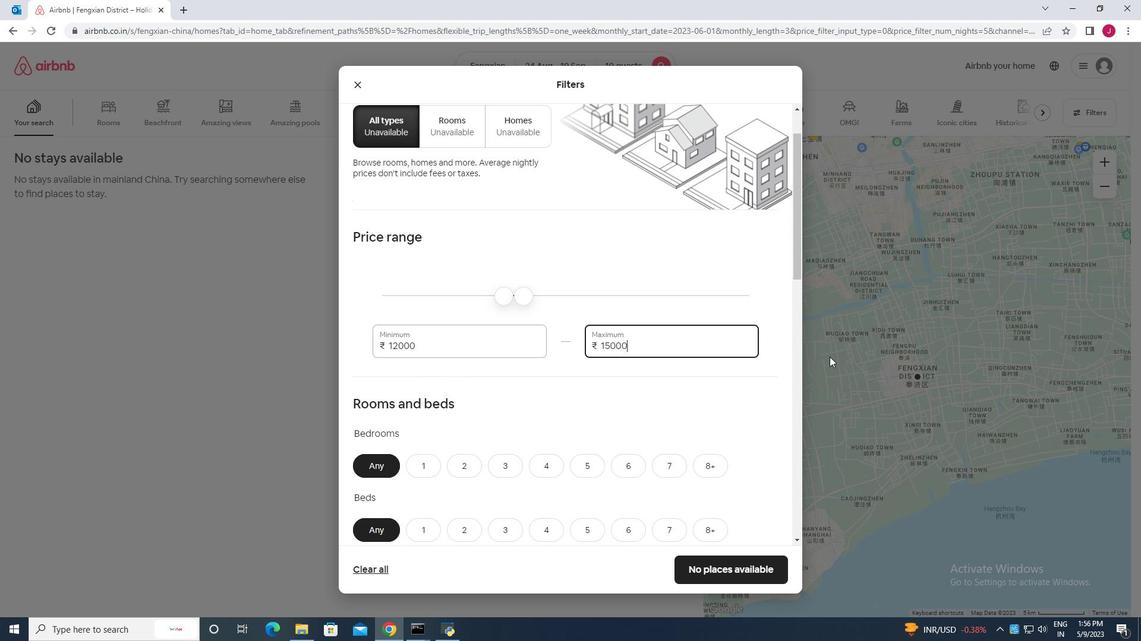 
Action: Mouse moved to (704, 307)
Screenshot: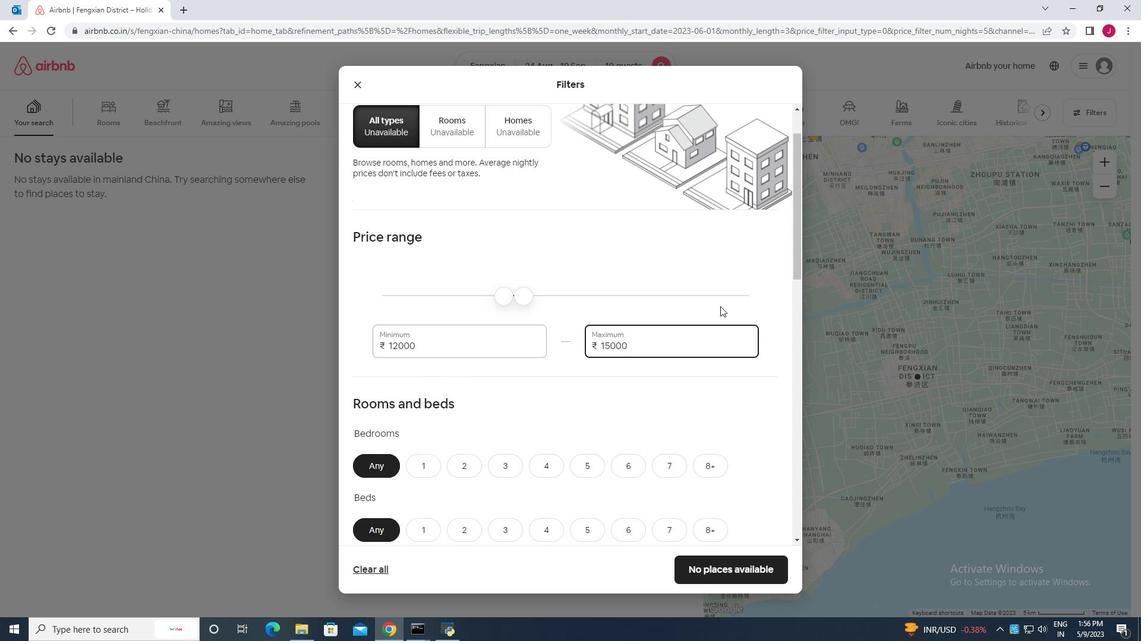 
Action: Mouse scrolled (704, 306) with delta (0, 0)
Screenshot: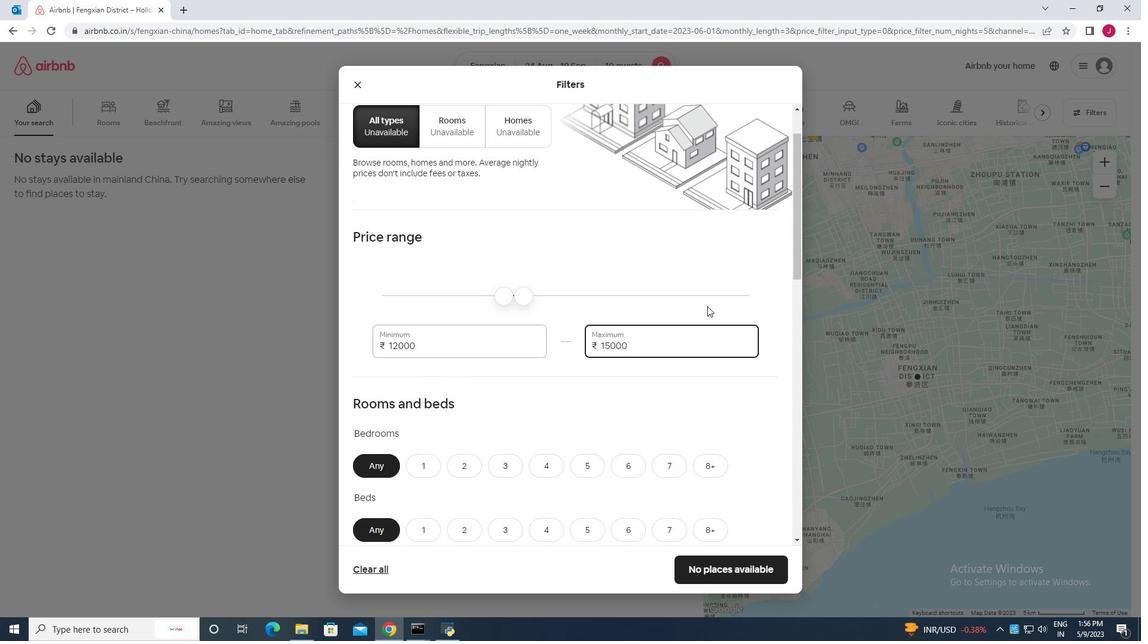 
Action: Mouse scrolled (704, 306) with delta (0, 0)
Screenshot: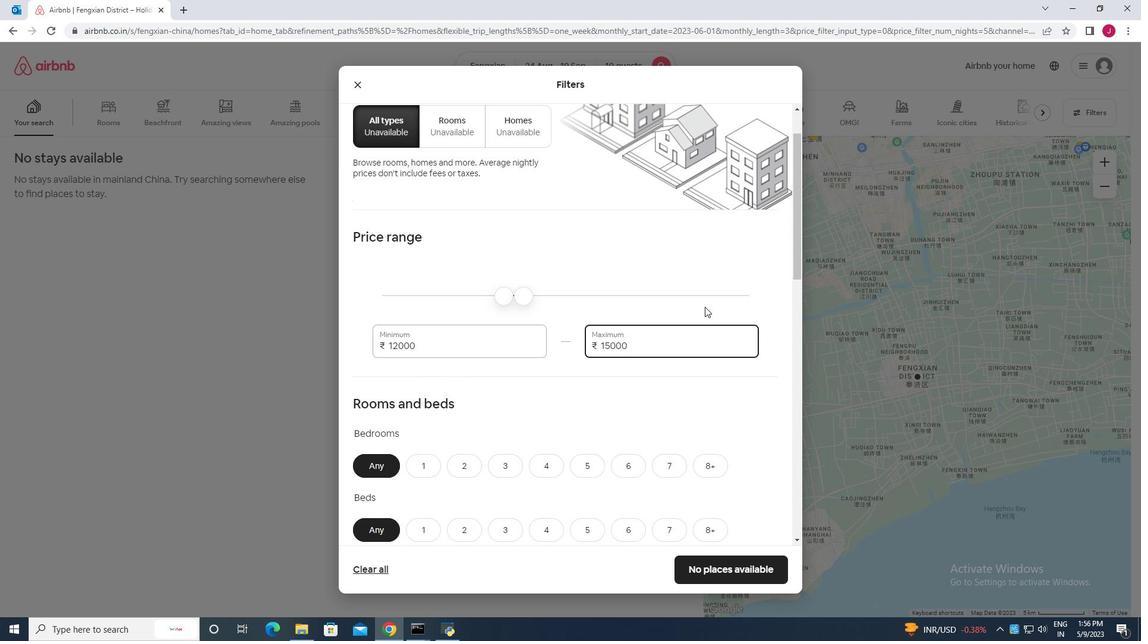 
Action: Mouse moved to (650, 309)
Screenshot: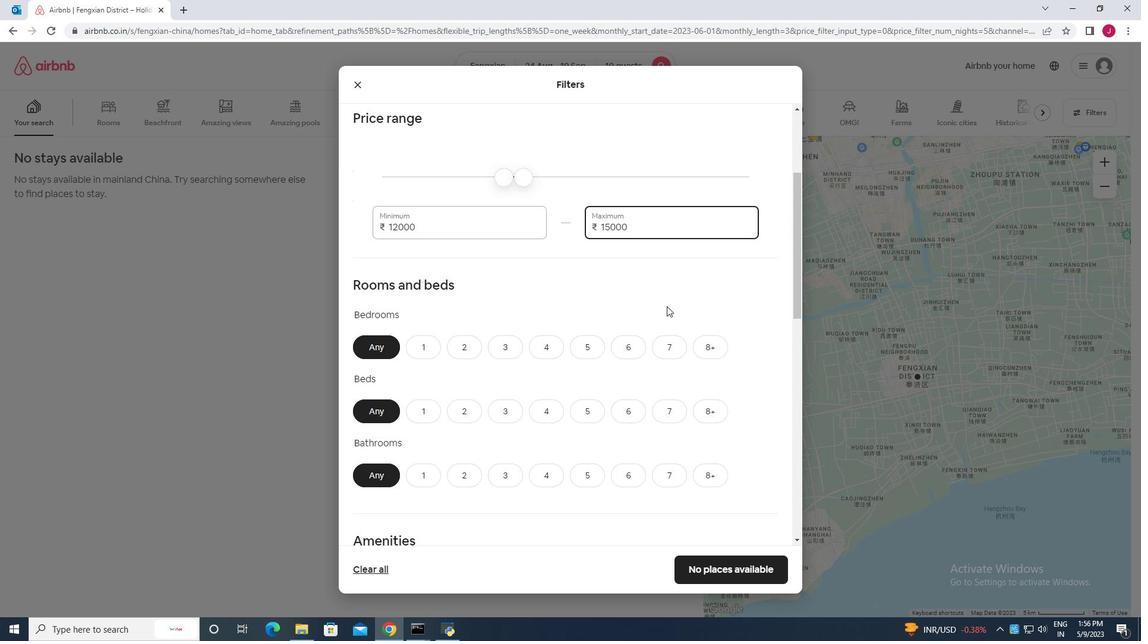 
Action: Mouse scrolled (650, 308) with delta (0, 0)
Screenshot: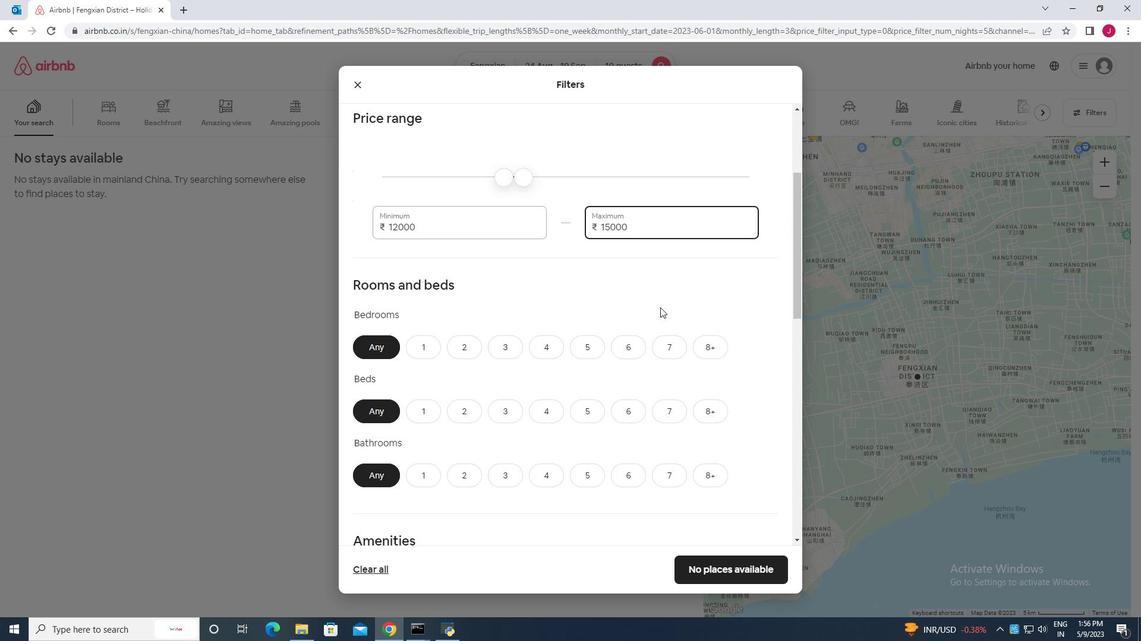 
Action: Mouse moved to (548, 286)
Screenshot: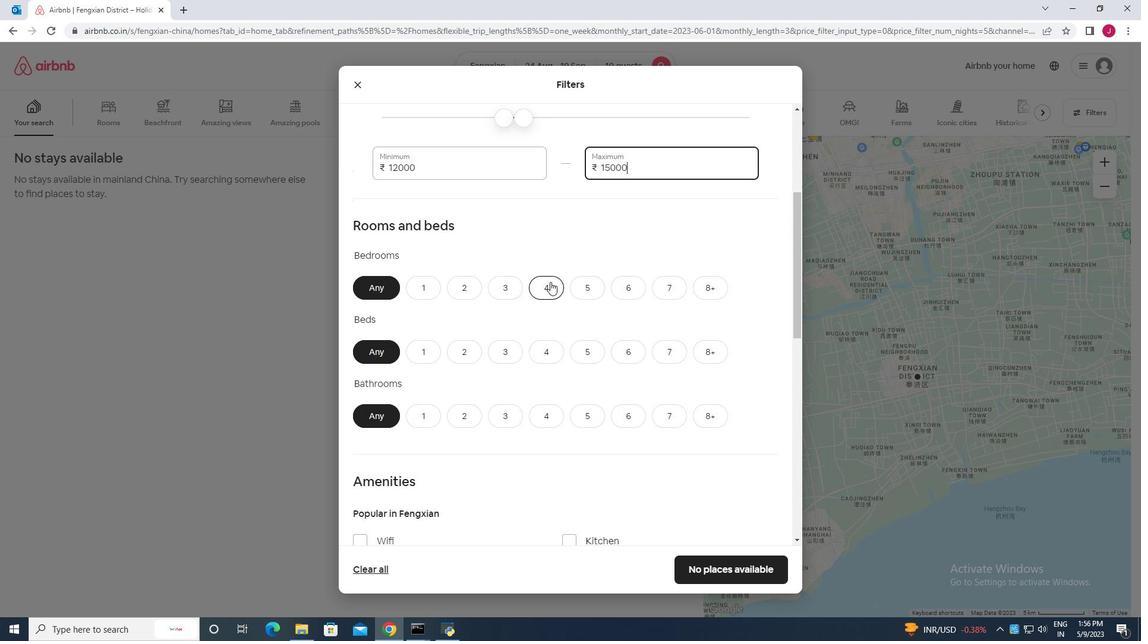 
Action: Mouse pressed left at (548, 286)
Screenshot: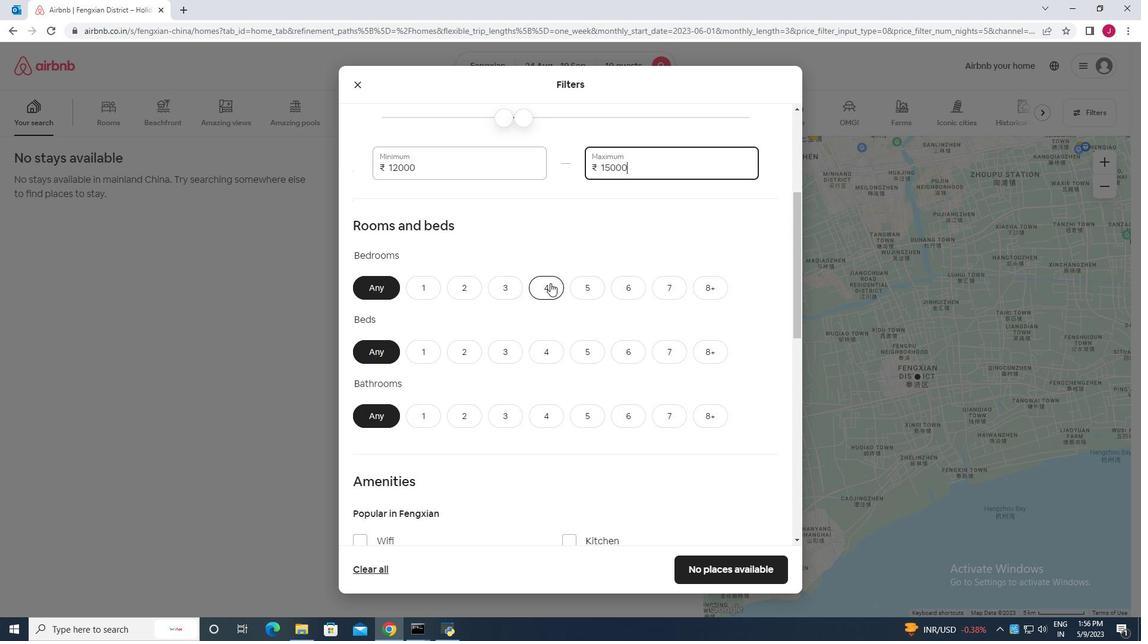 
Action: Mouse moved to (709, 351)
Screenshot: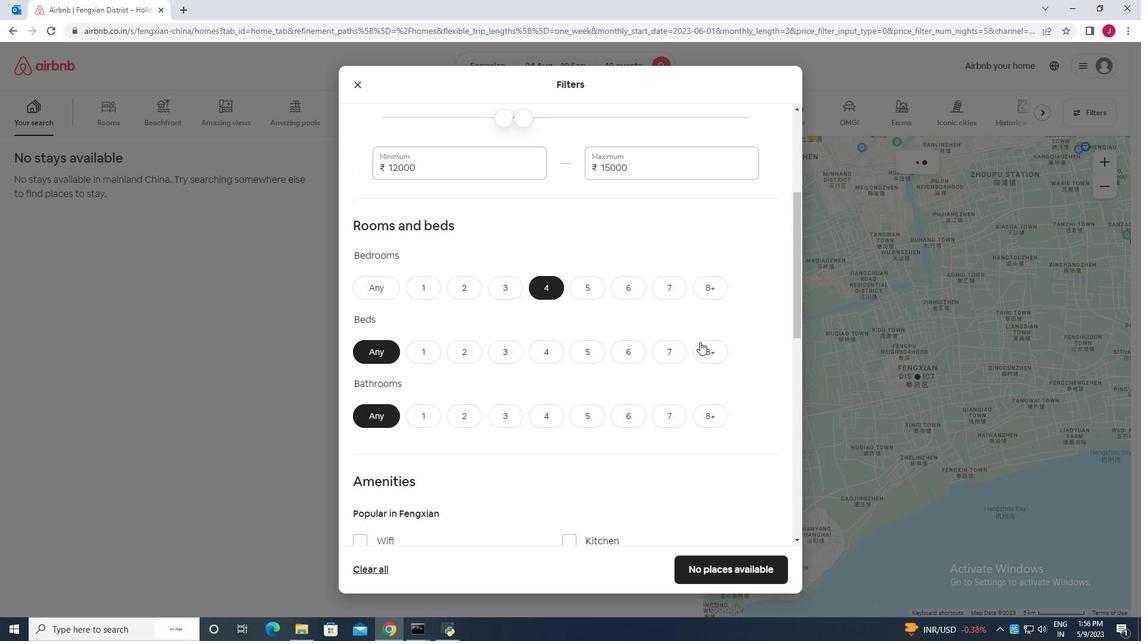 
Action: Mouse pressed left at (709, 351)
Screenshot: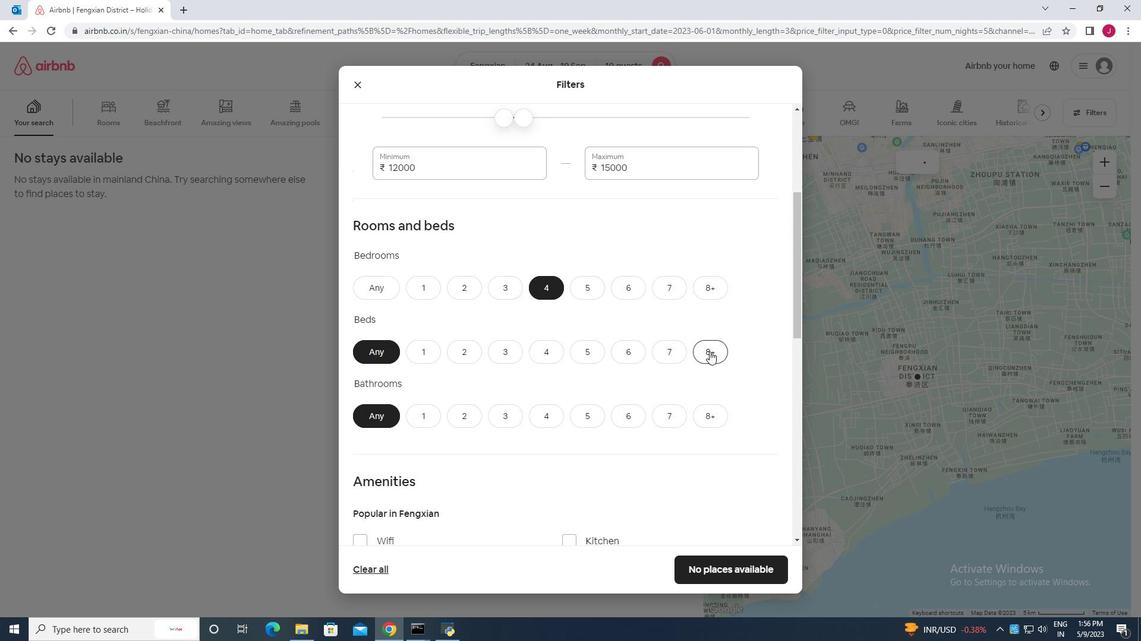 
Action: Mouse moved to (544, 419)
Screenshot: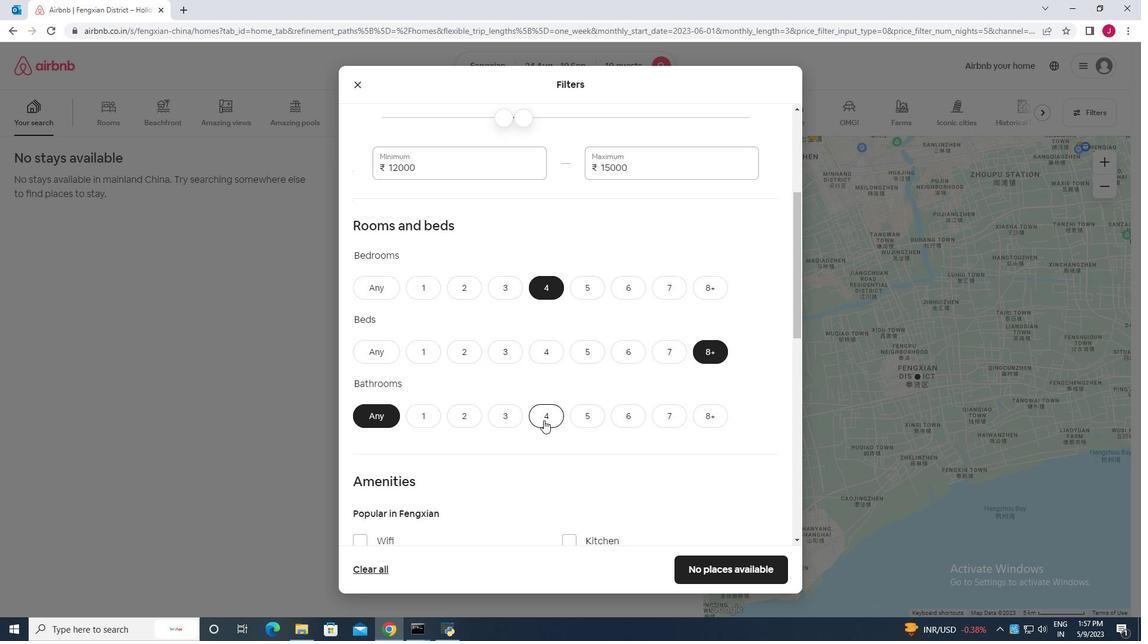 
Action: Mouse pressed left at (544, 419)
Screenshot: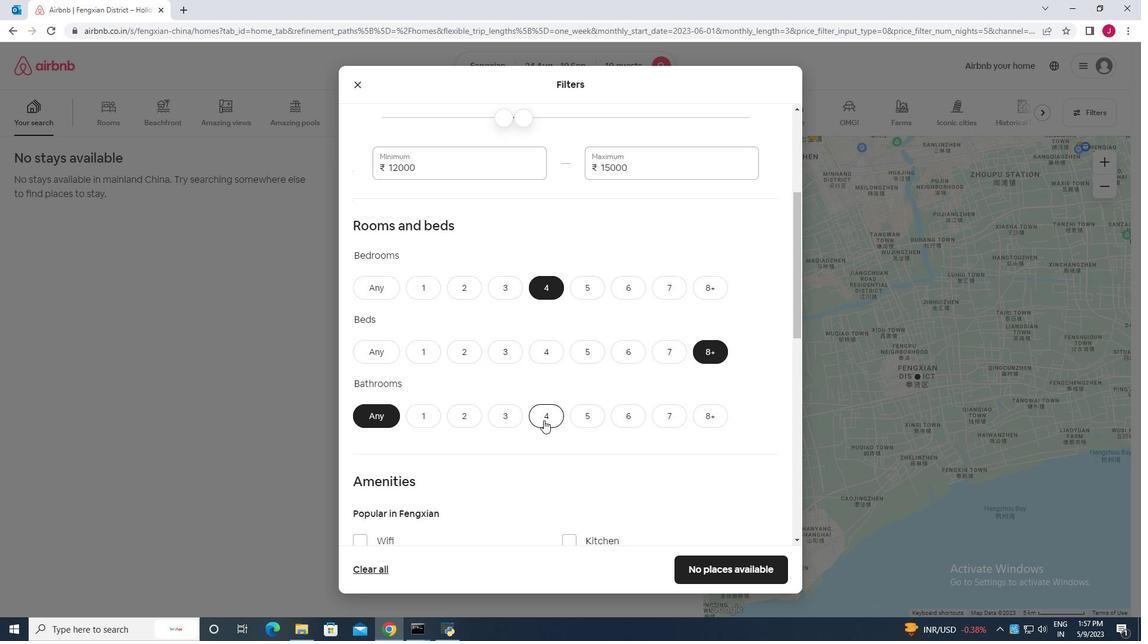 
Action: Mouse moved to (543, 419)
Screenshot: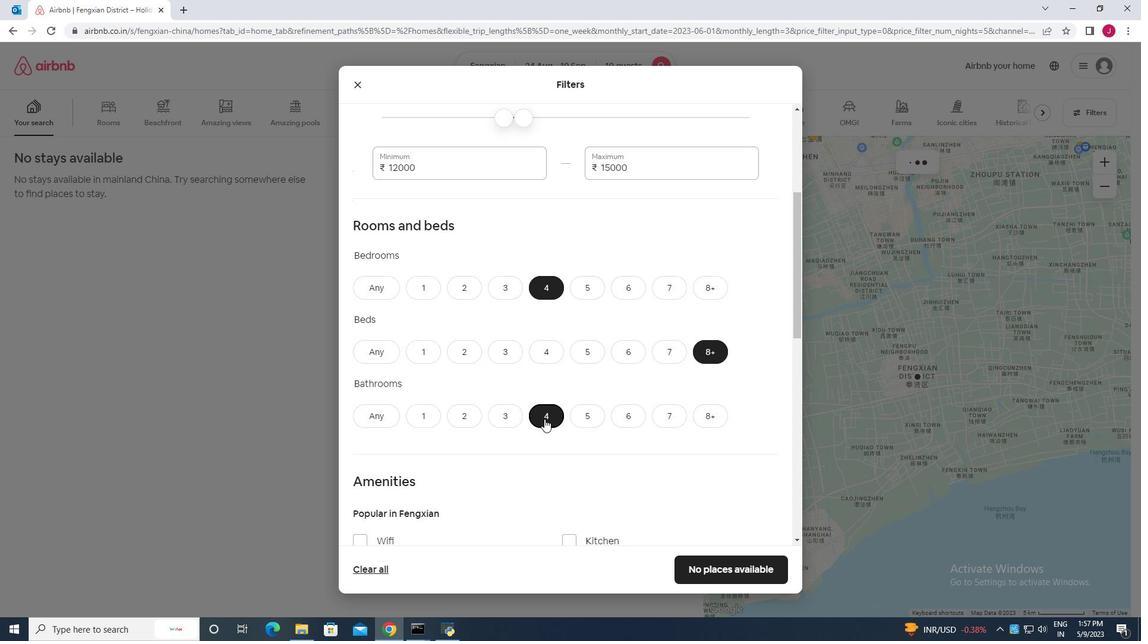 
Action: Mouse scrolled (543, 419) with delta (0, 0)
Screenshot: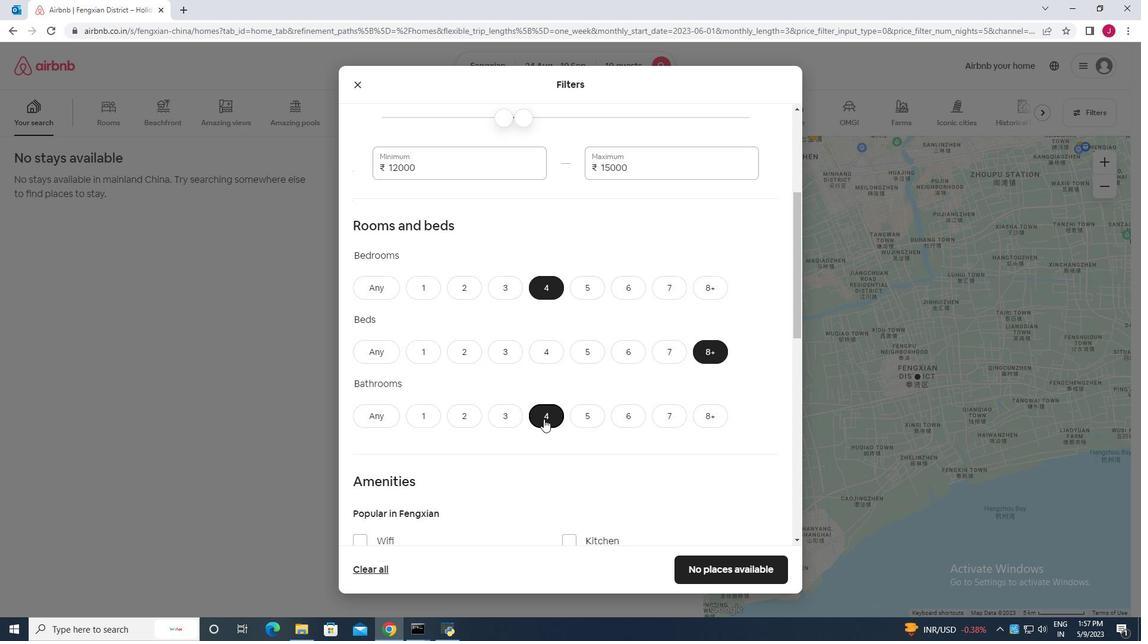 
Action: Mouse scrolled (543, 419) with delta (0, 0)
Screenshot: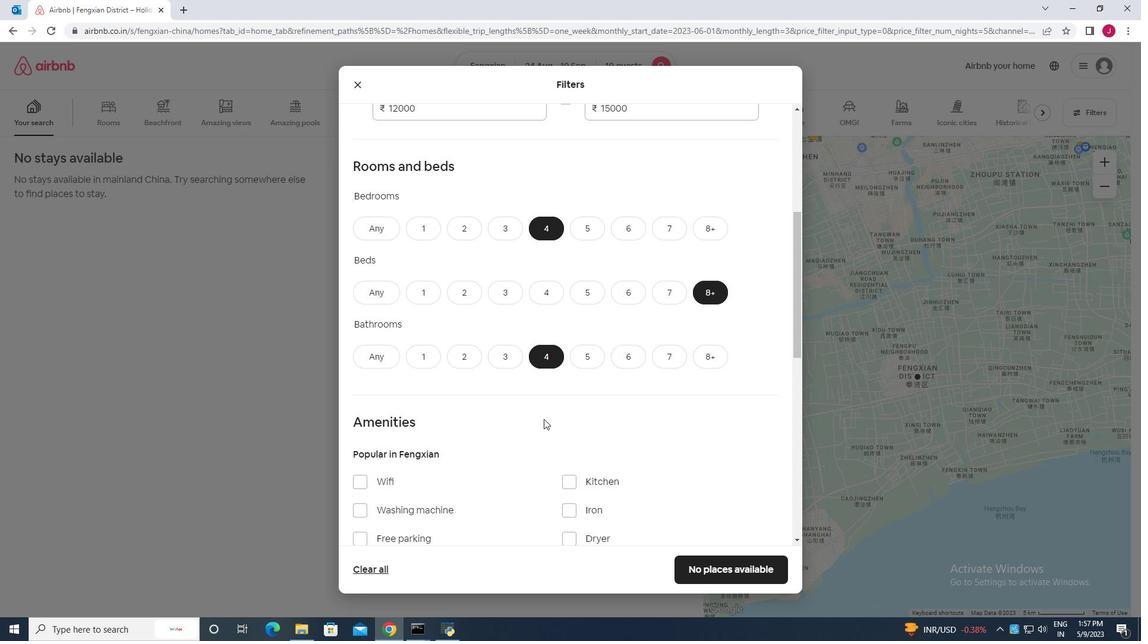 
Action: Mouse scrolled (543, 419) with delta (0, 0)
Screenshot: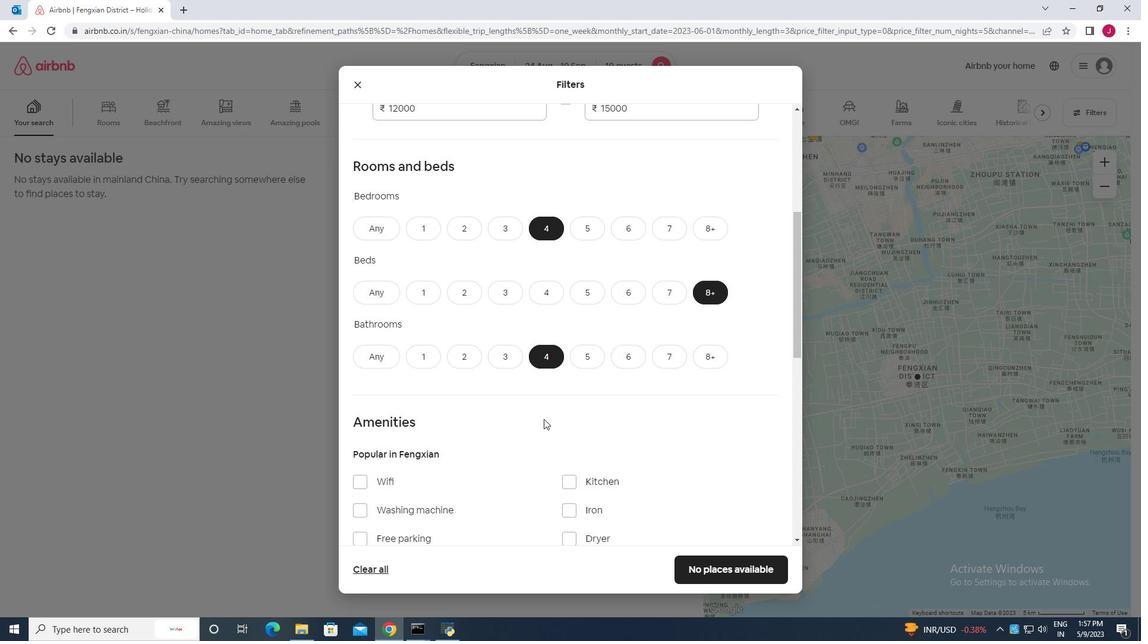 
Action: Mouse moved to (460, 361)
Screenshot: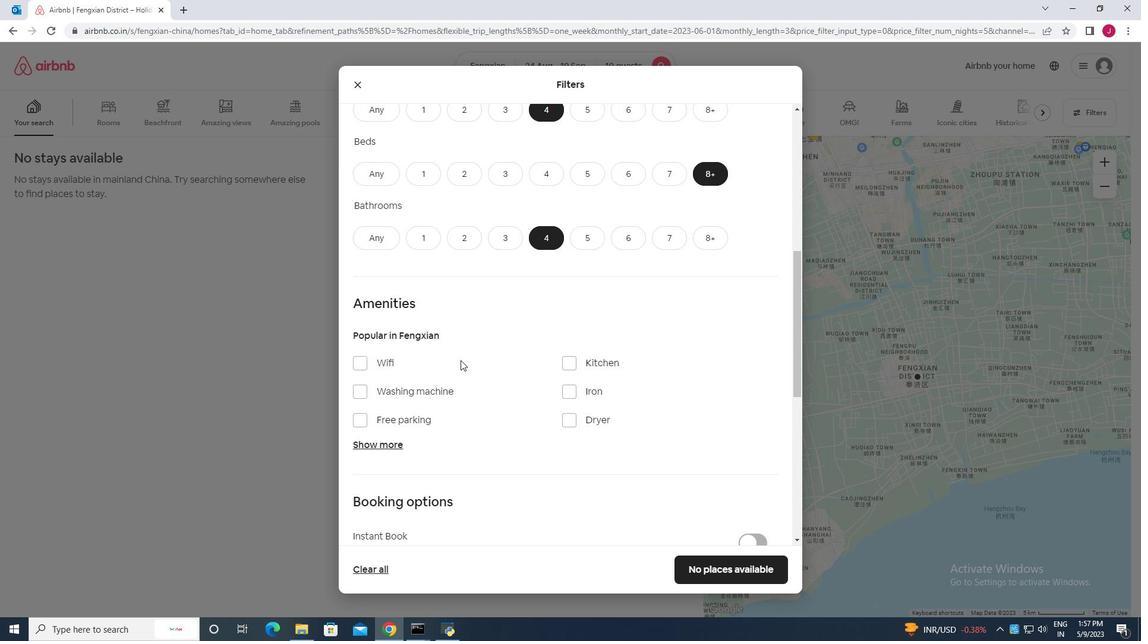 
Action: Mouse scrolled (460, 360) with delta (0, 0)
Screenshot: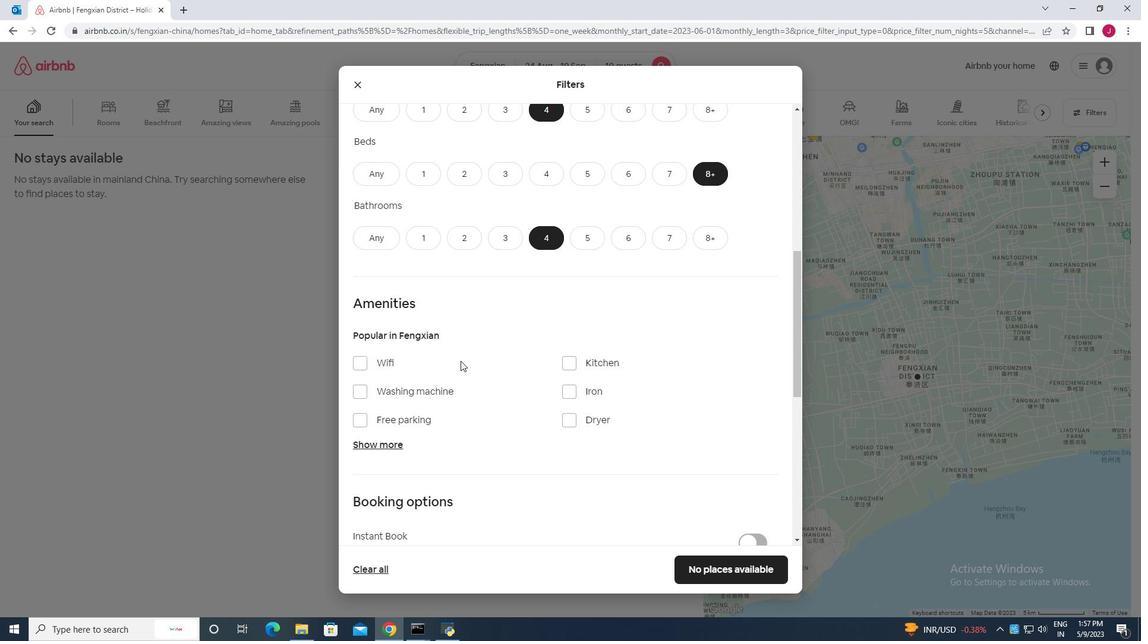 
Action: Mouse moved to (359, 303)
Screenshot: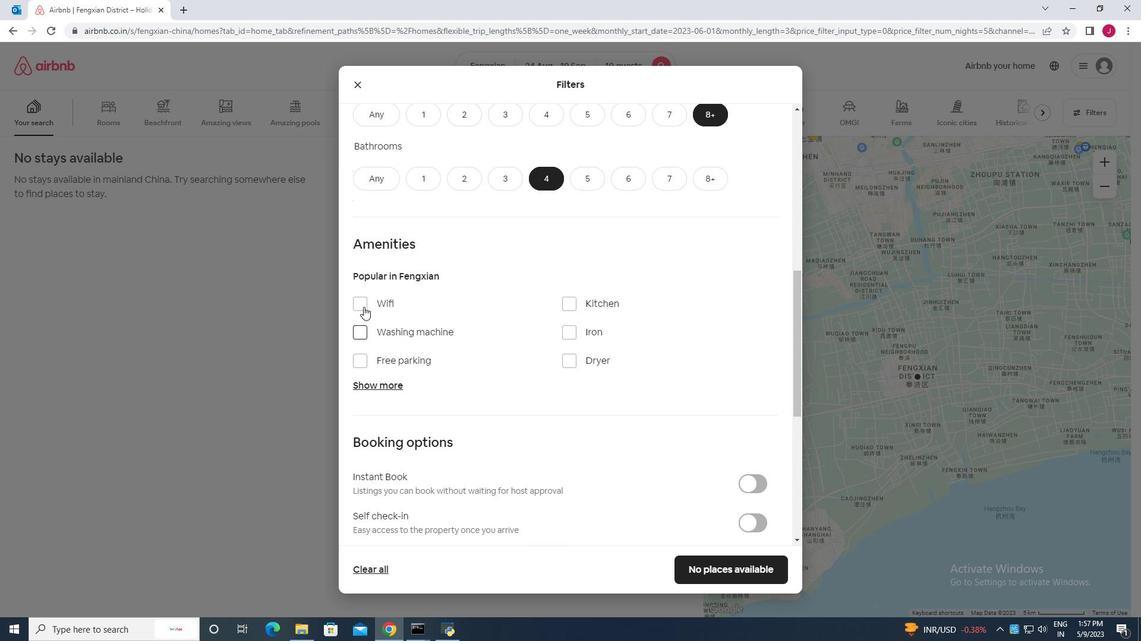 
Action: Mouse pressed left at (359, 303)
Screenshot: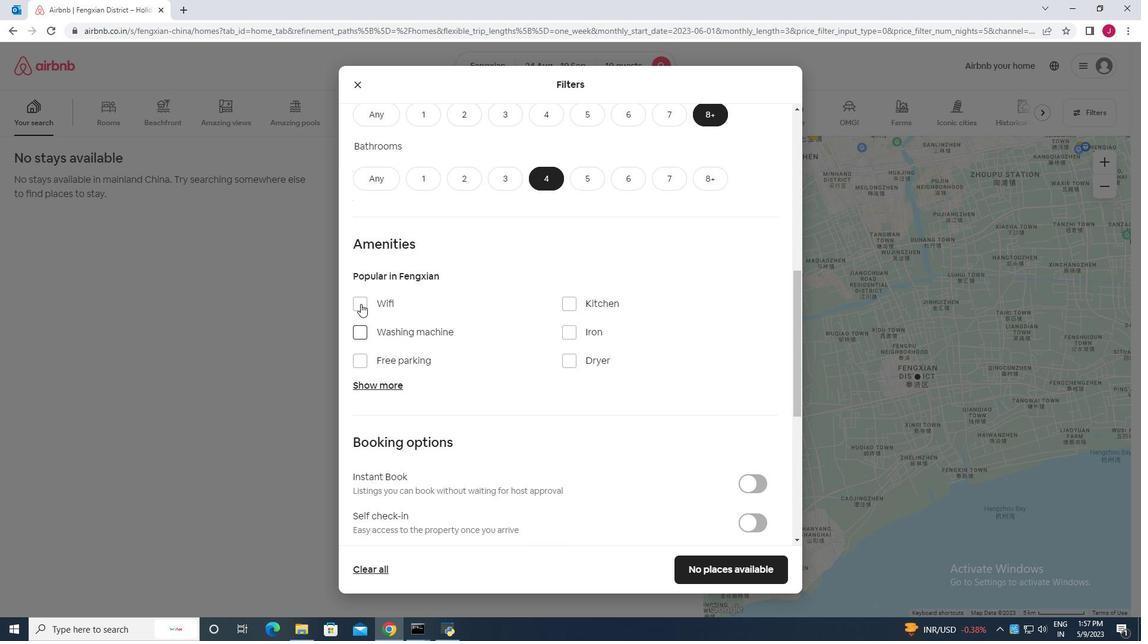
Action: Mouse moved to (361, 358)
Screenshot: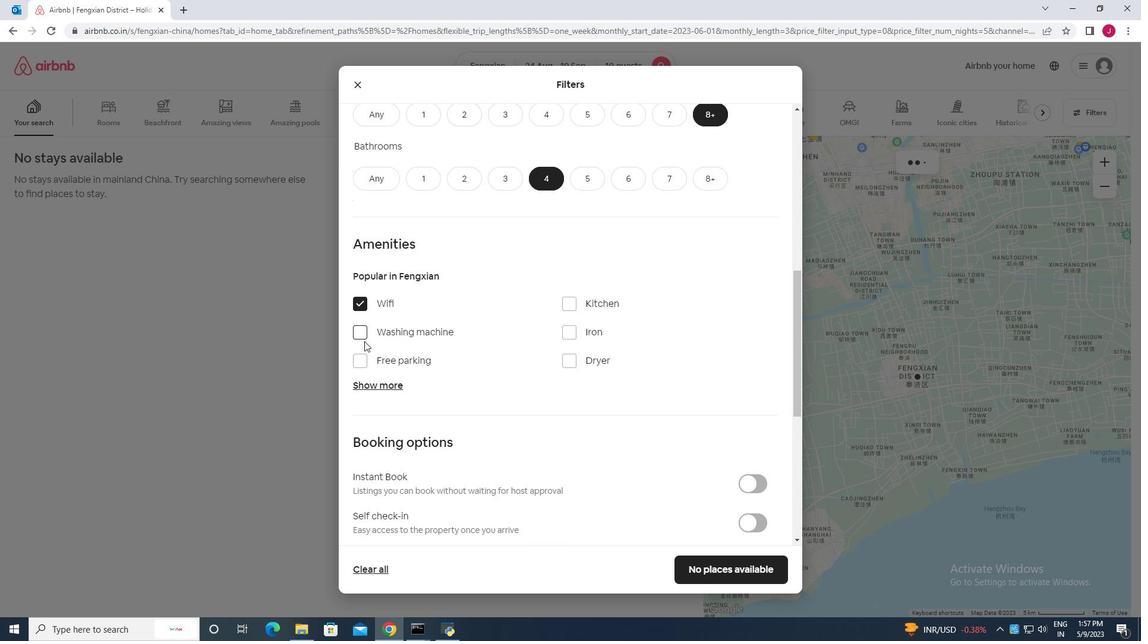 
Action: Mouse pressed left at (361, 358)
Screenshot: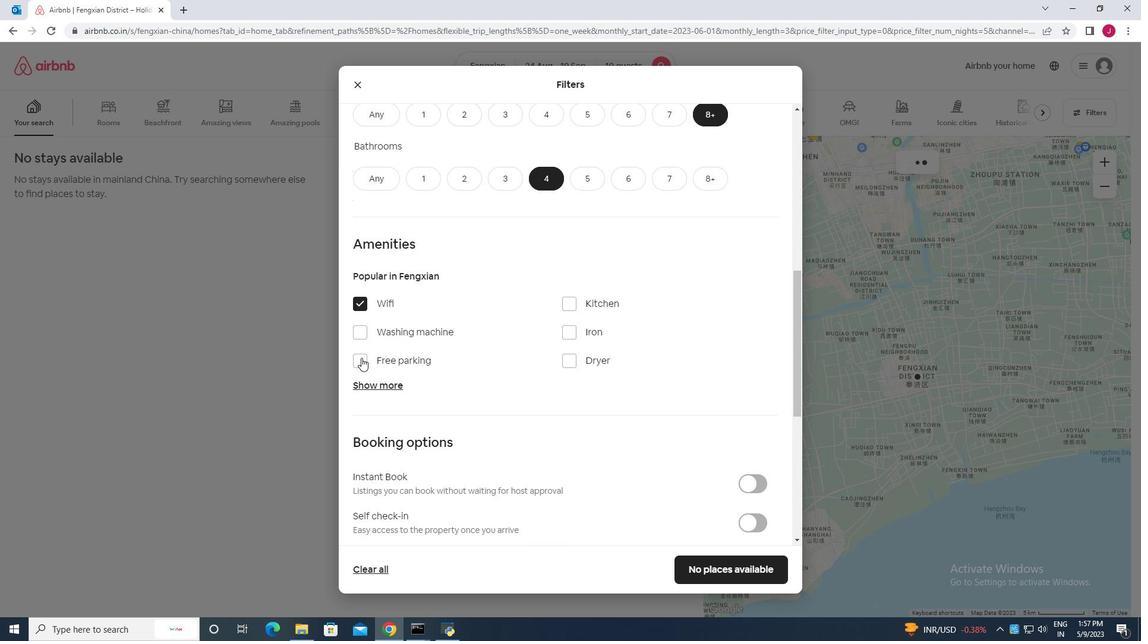 
Action: Mouse moved to (370, 386)
Screenshot: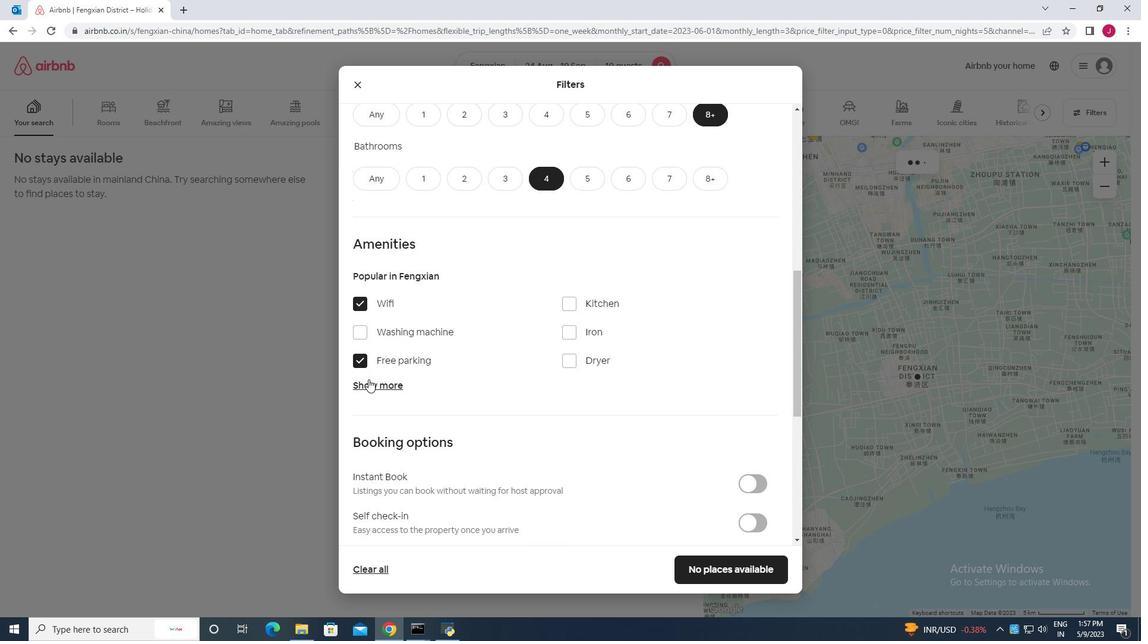 
Action: Mouse pressed left at (370, 386)
Screenshot: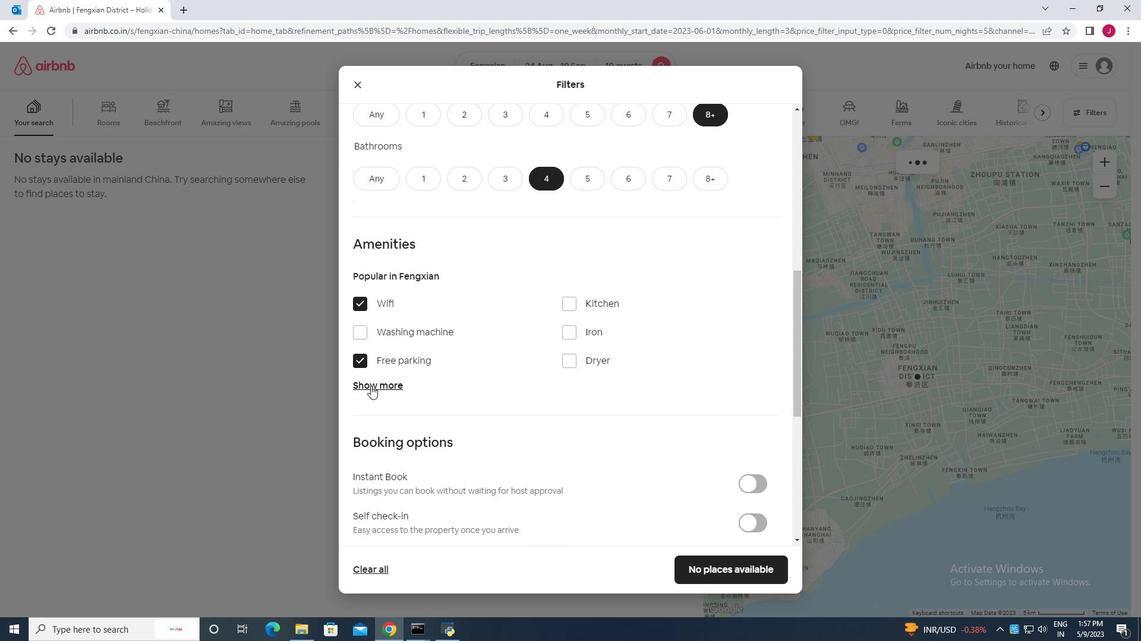 
Action: Mouse moved to (572, 459)
Screenshot: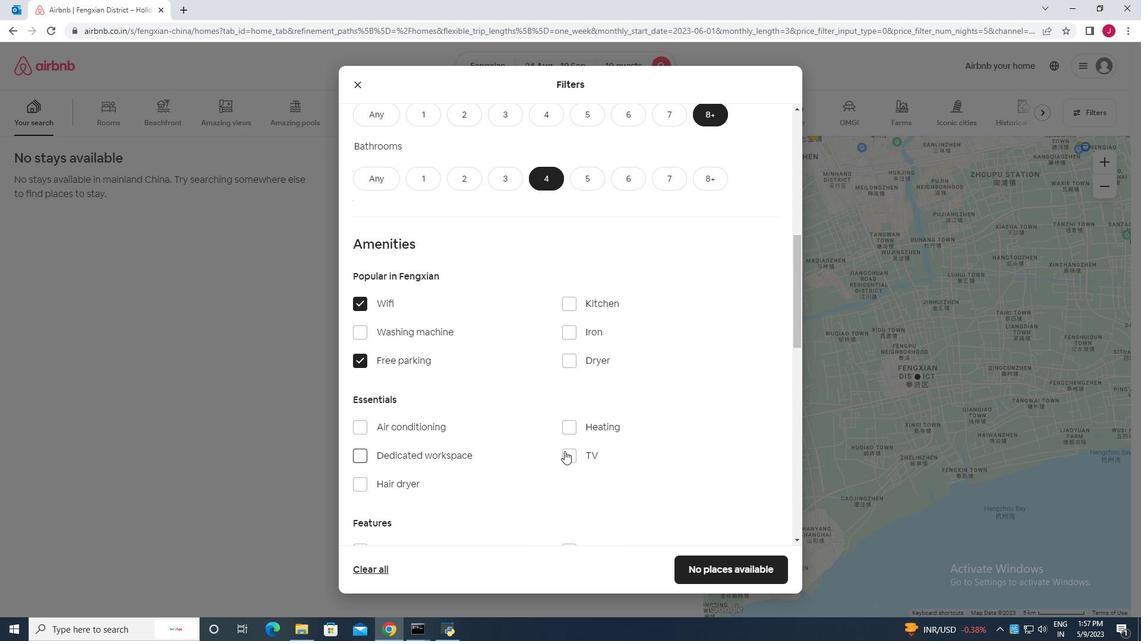 
Action: Mouse pressed left at (572, 459)
Screenshot: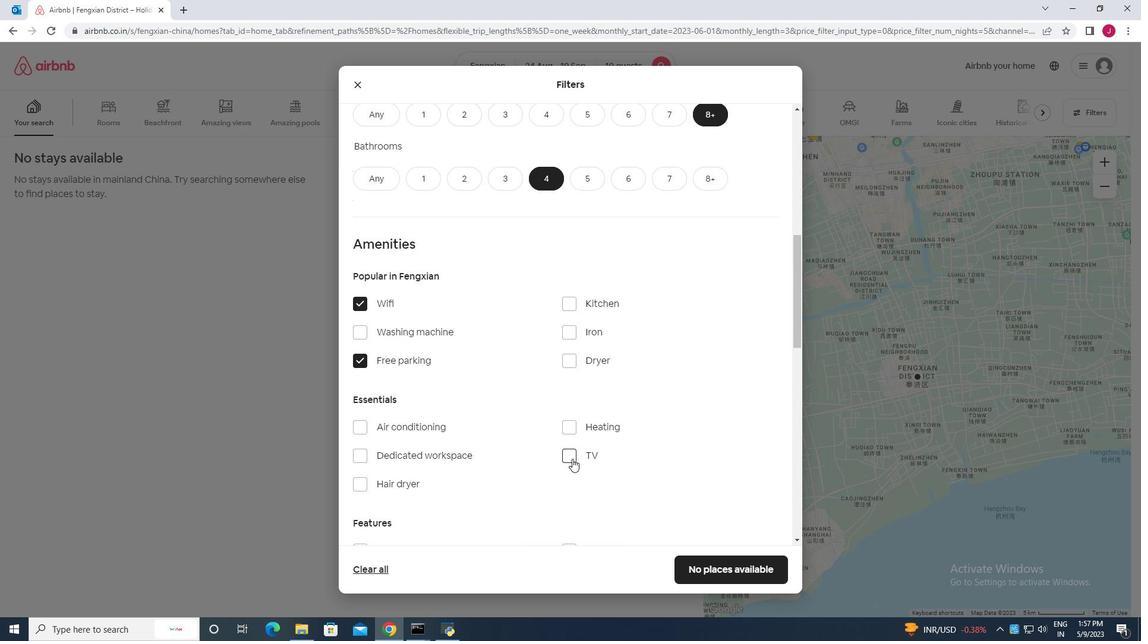
Action: Mouse moved to (494, 408)
Screenshot: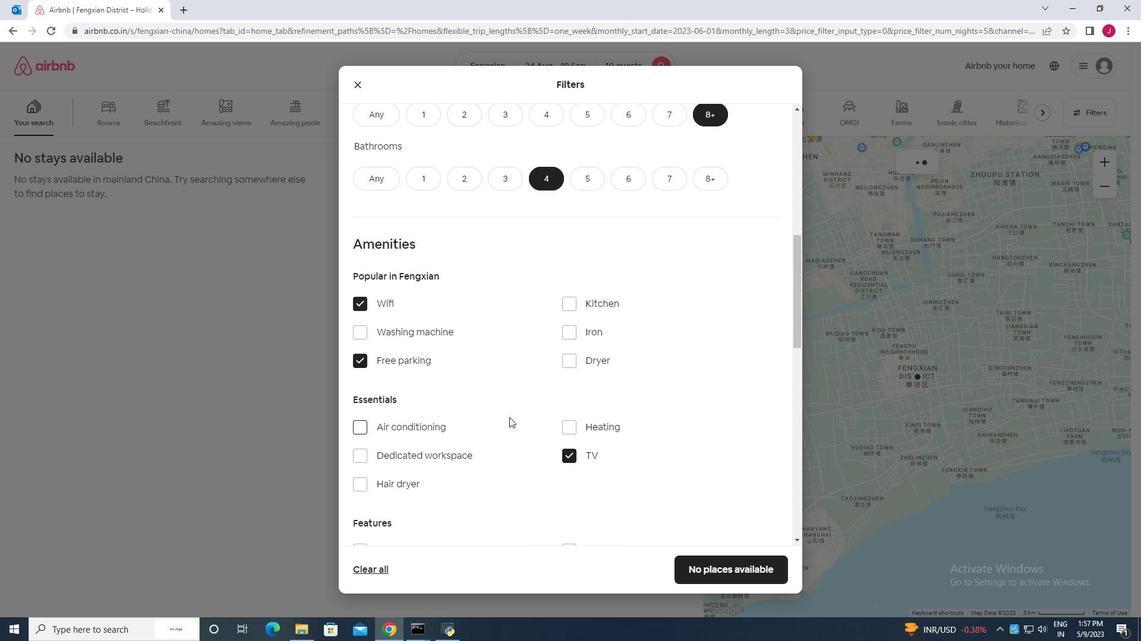 
Action: Mouse scrolled (494, 408) with delta (0, 0)
Screenshot: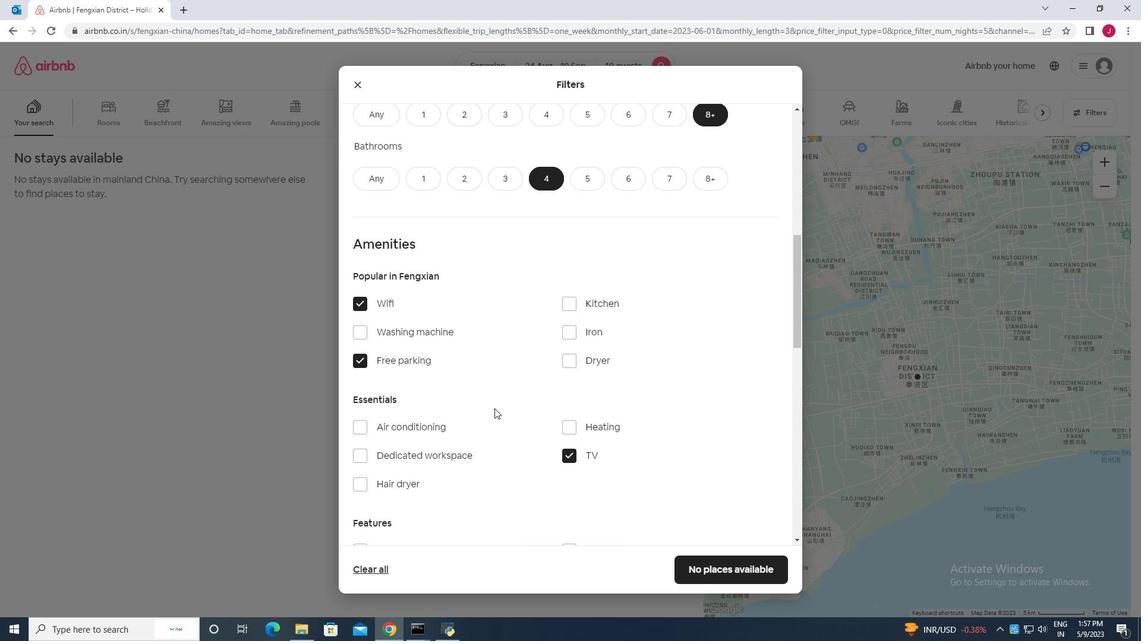 
Action: Mouse scrolled (494, 408) with delta (0, 0)
Screenshot: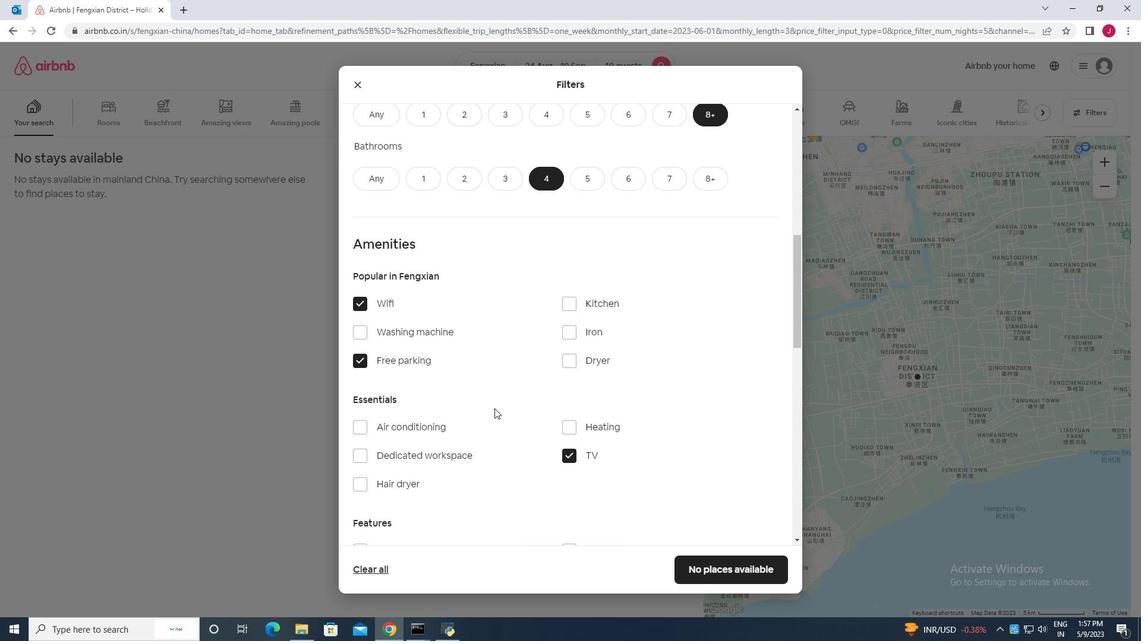 
Action: Mouse moved to (417, 418)
Screenshot: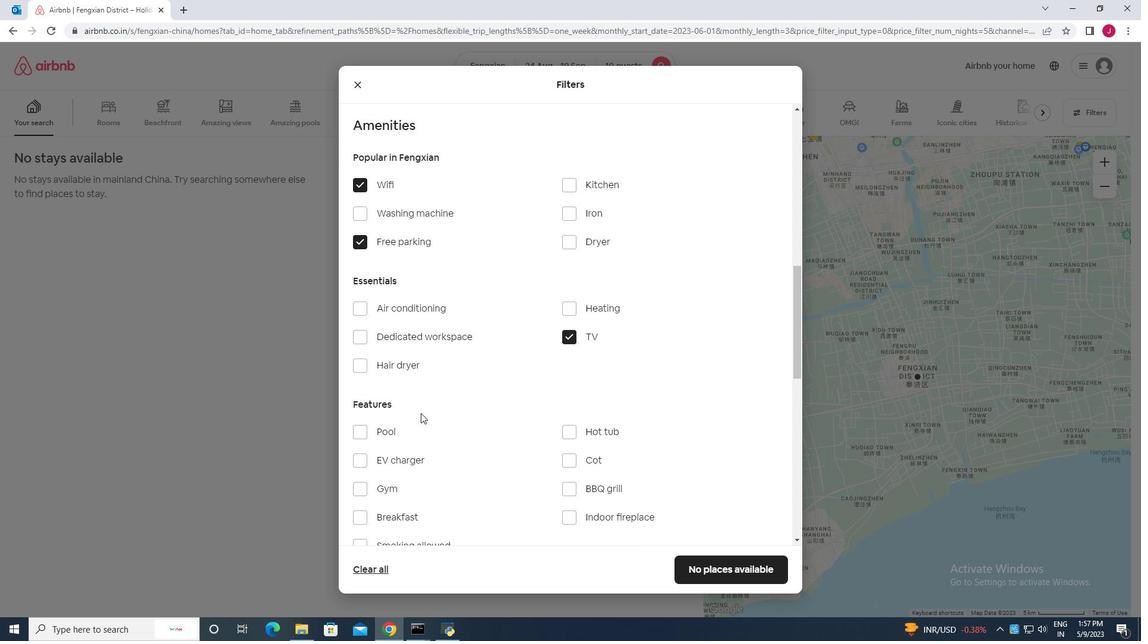 
Action: Mouse scrolled (417, 417) with delta (0, 0)
Screenshot: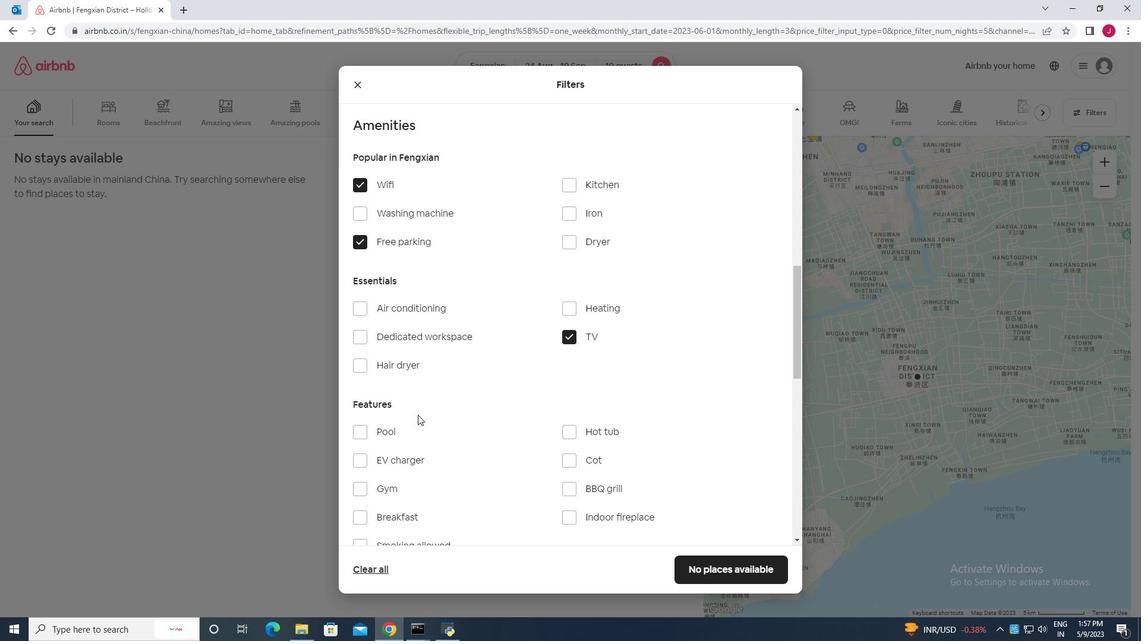 
Action: Mouse moved to (417, 419)
Screenshot: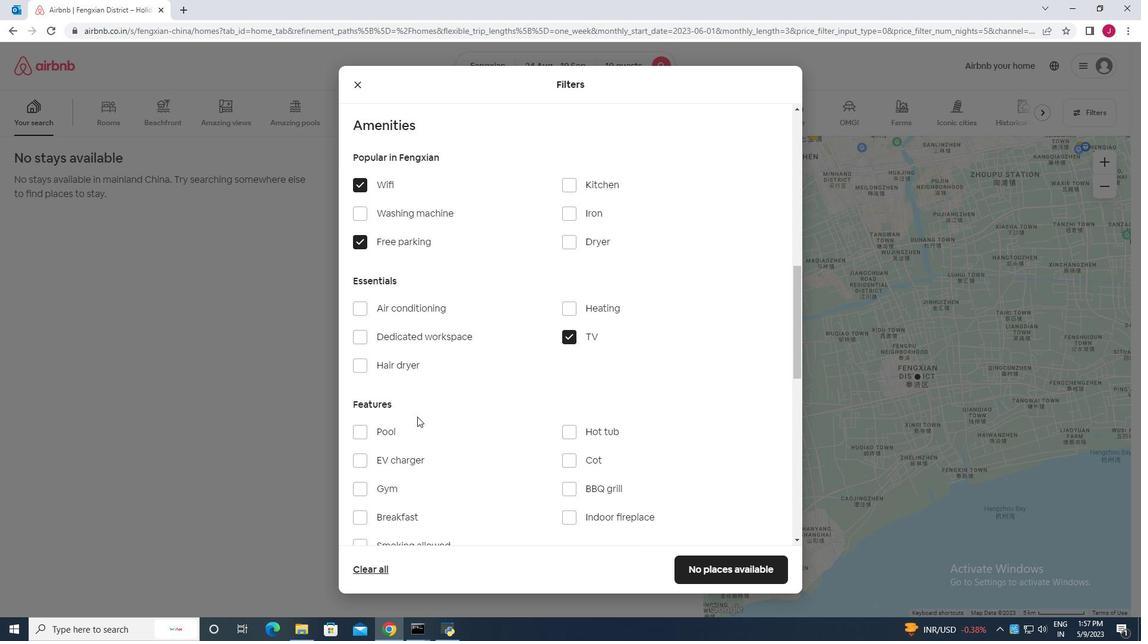
Action: Mouse scrolled (417, 419) with delta (0, 0)
Screenshot: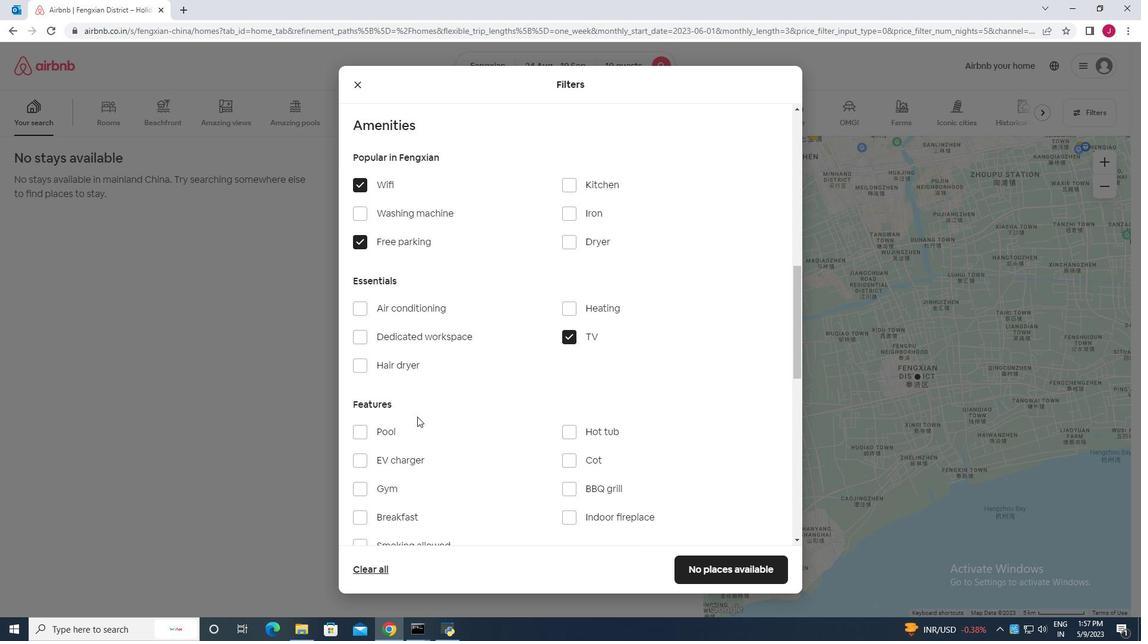 
Action: Mouse moved to (363, 371)
Screenshot: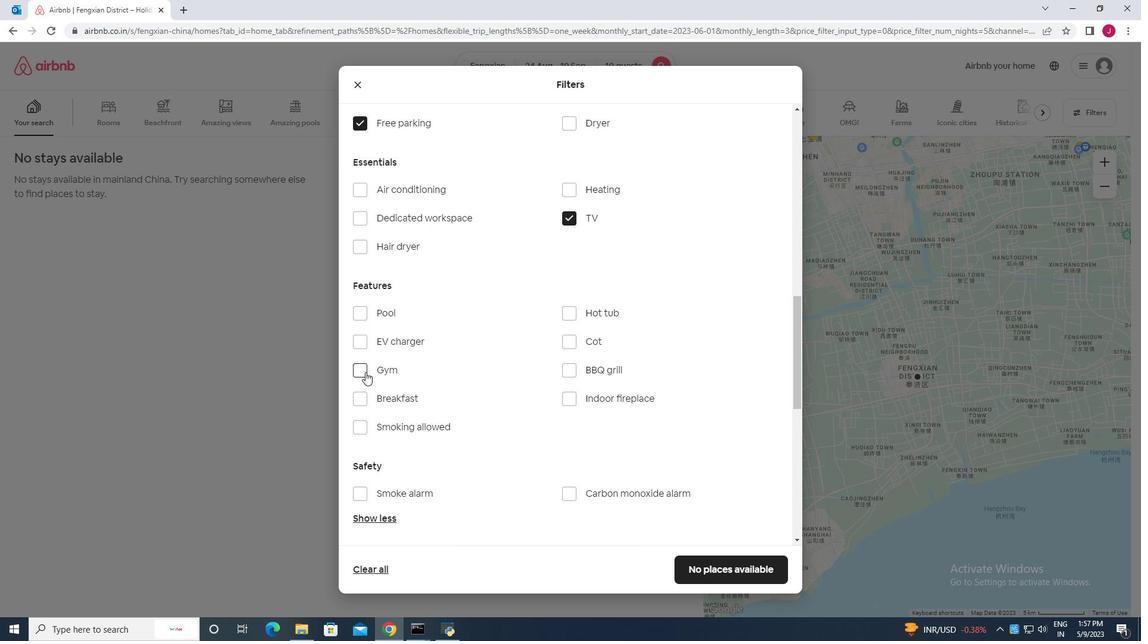 
Action: Mouse pressed left at (363, 371)
Screenshot: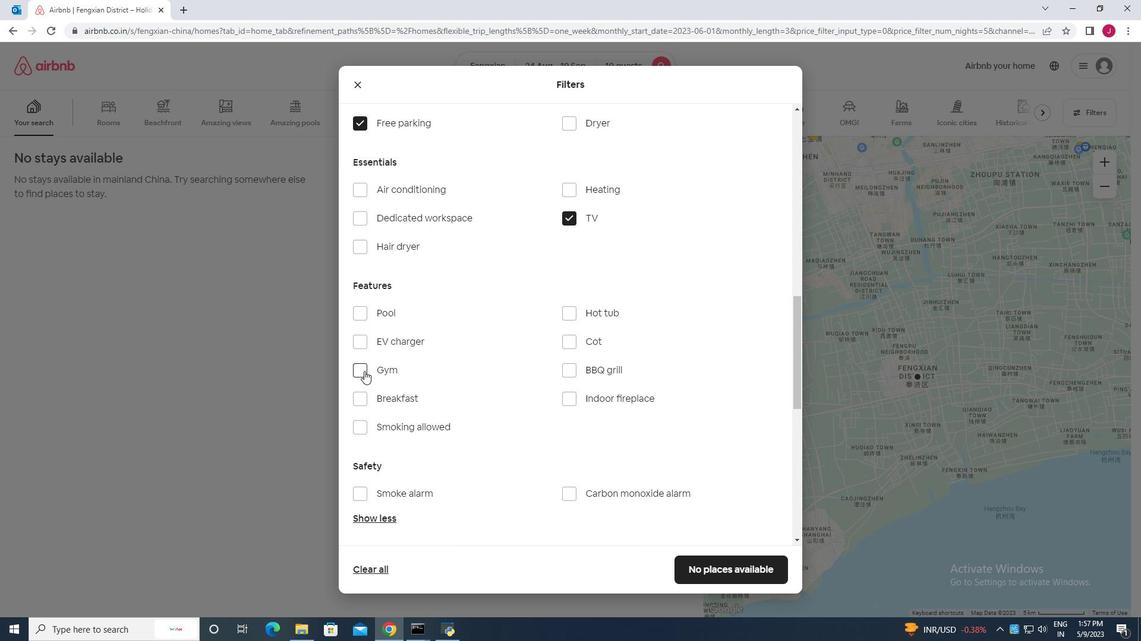 
Action: Mouse moved to (358, 398)
Screenshot: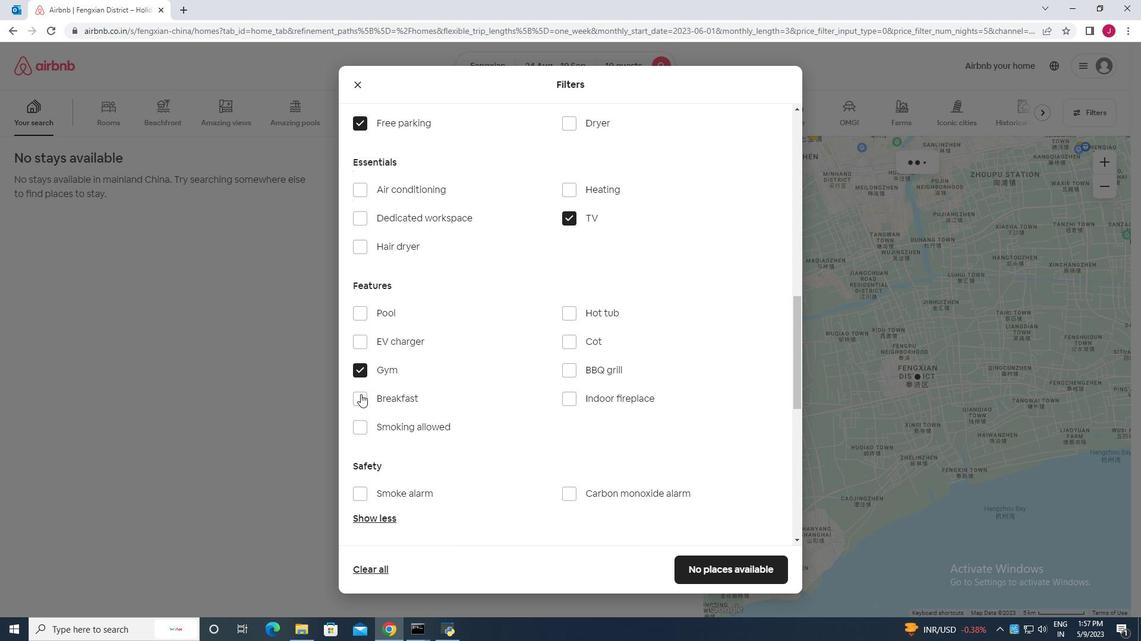 
Action: Mouse pressed left at (358, 398)
Screenshot: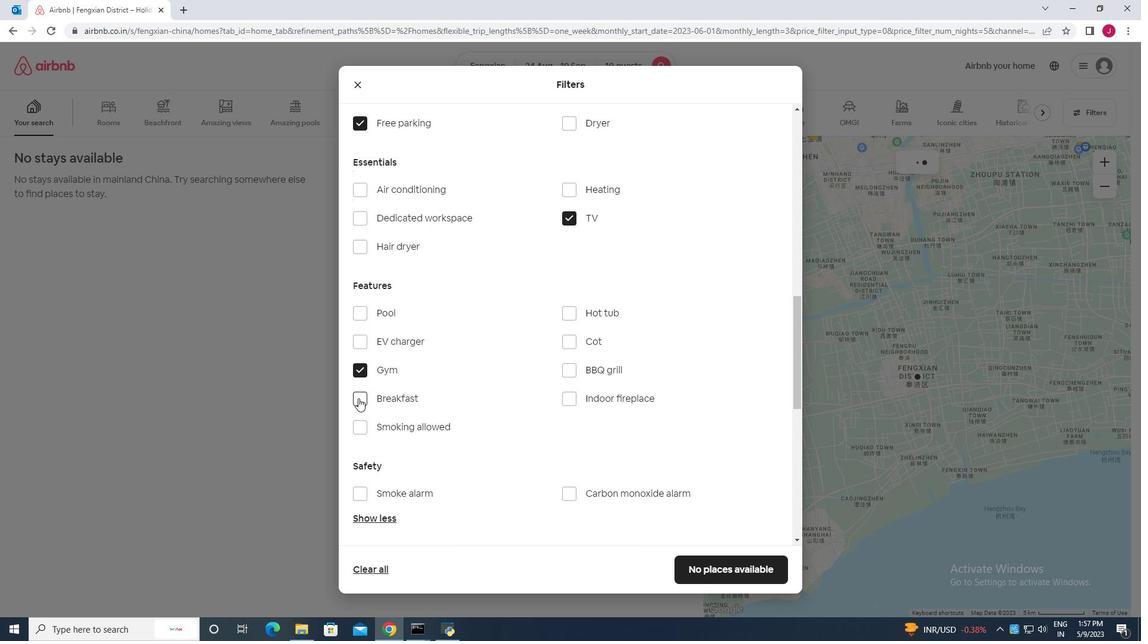 
Action: Mouse moved to (504, 356)
Screenshot: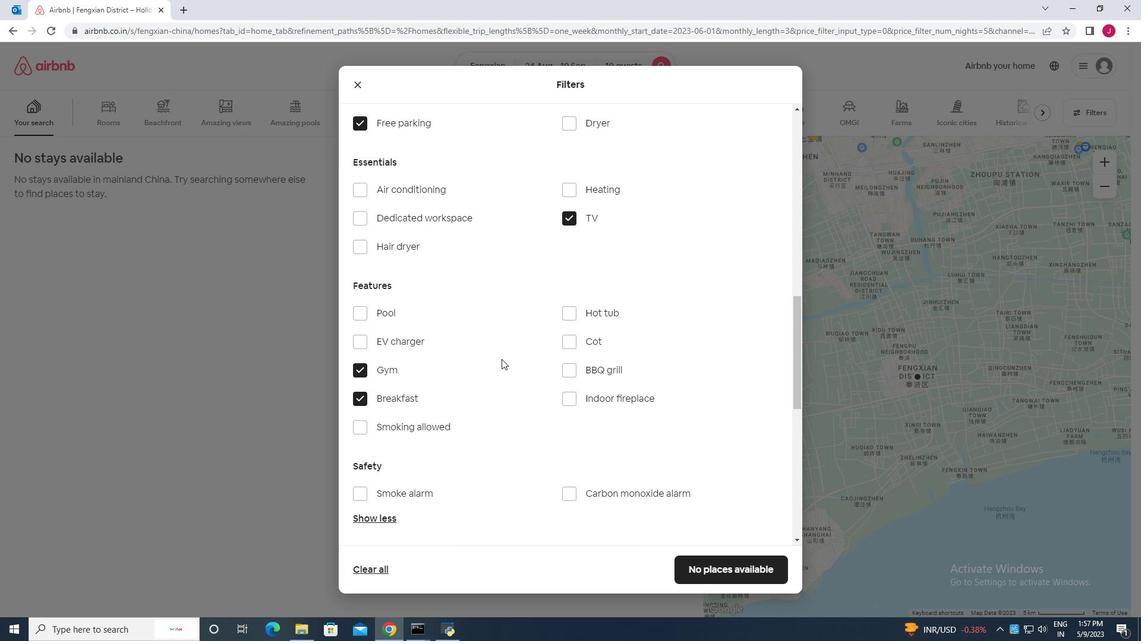 
Action: Mouse scrolled (504, 356) with delta (0, 0)
Screenshot: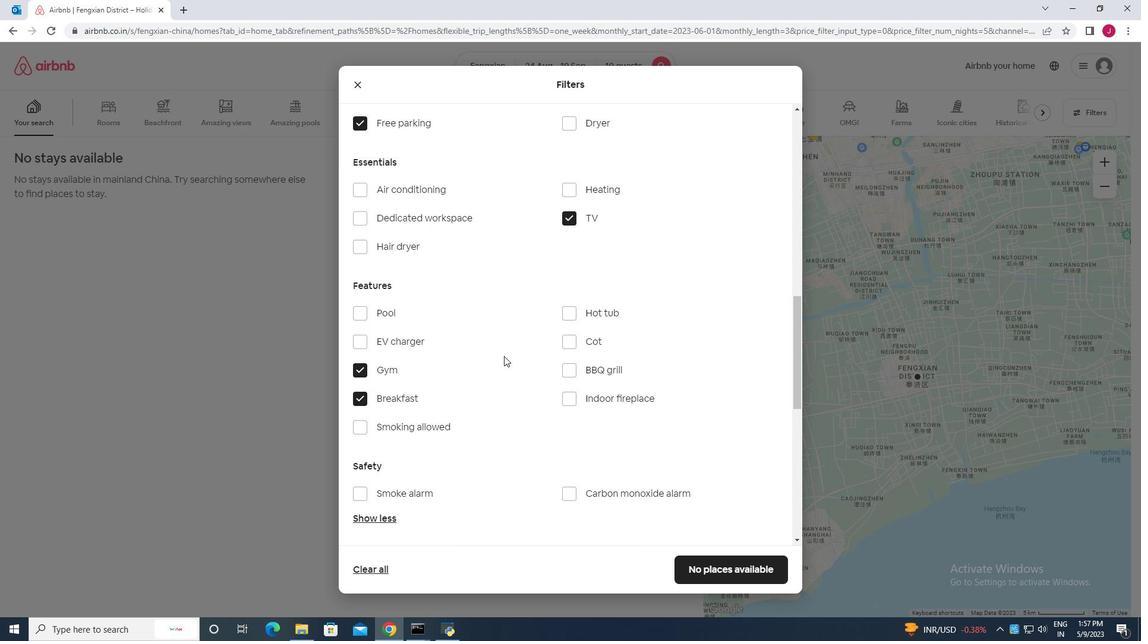 
Action: Mouse scrolled (504, 356) with delta (0, 0)
Screenshot: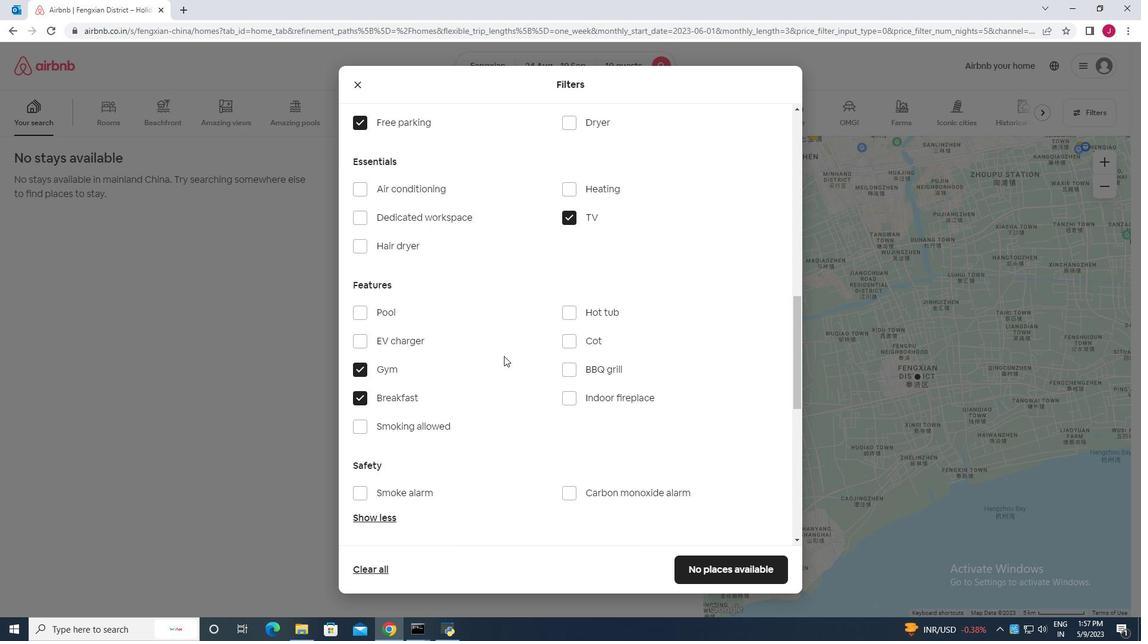 
Action: Mouse scrolled (504, 356) with delta (0, 0)
Screenshot: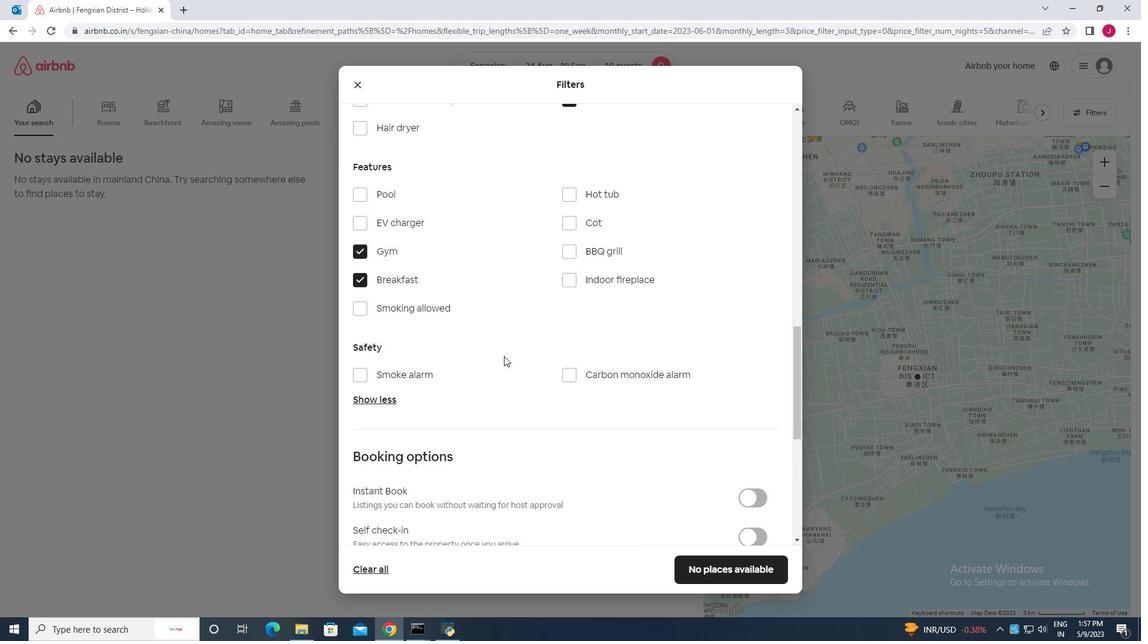 
Action: Mouse scrolled (504, 356) with delta (0, 0)
Screenshot: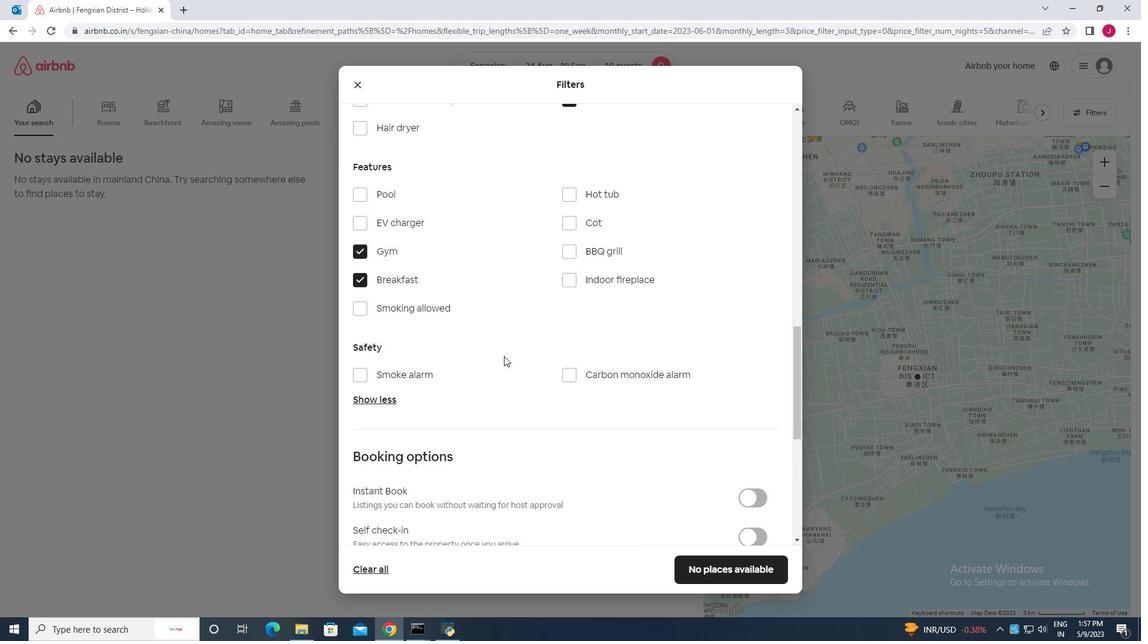 
Action: Mouse scrolled (504, 356) with delta (0, 0)
Screenshot: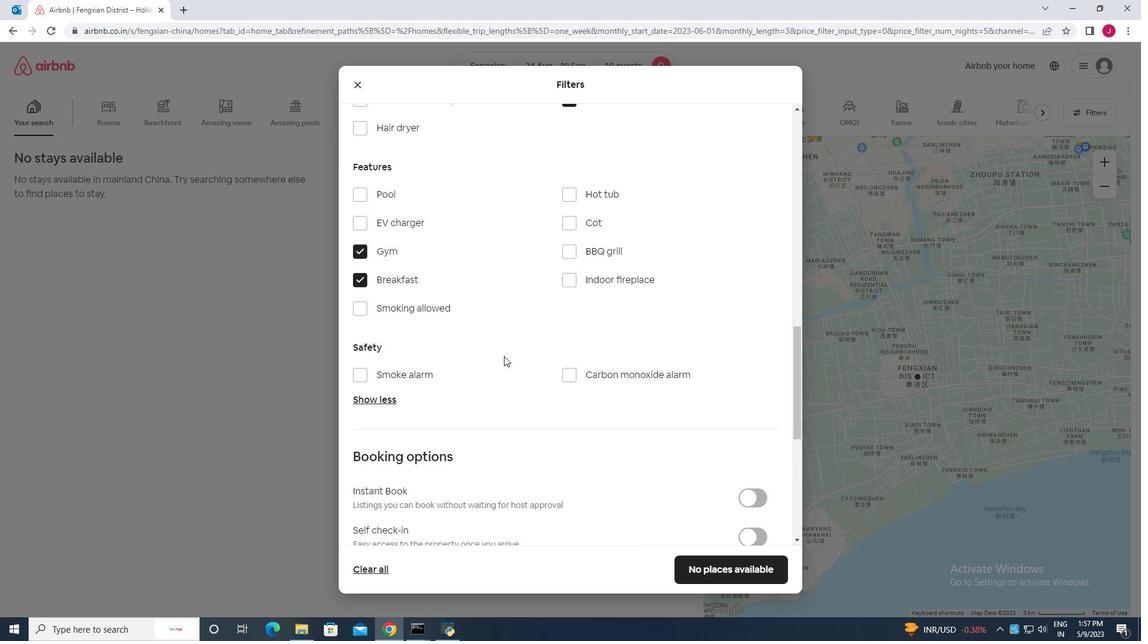 
Action: Mouse moved to (759, 358)
Screenshot: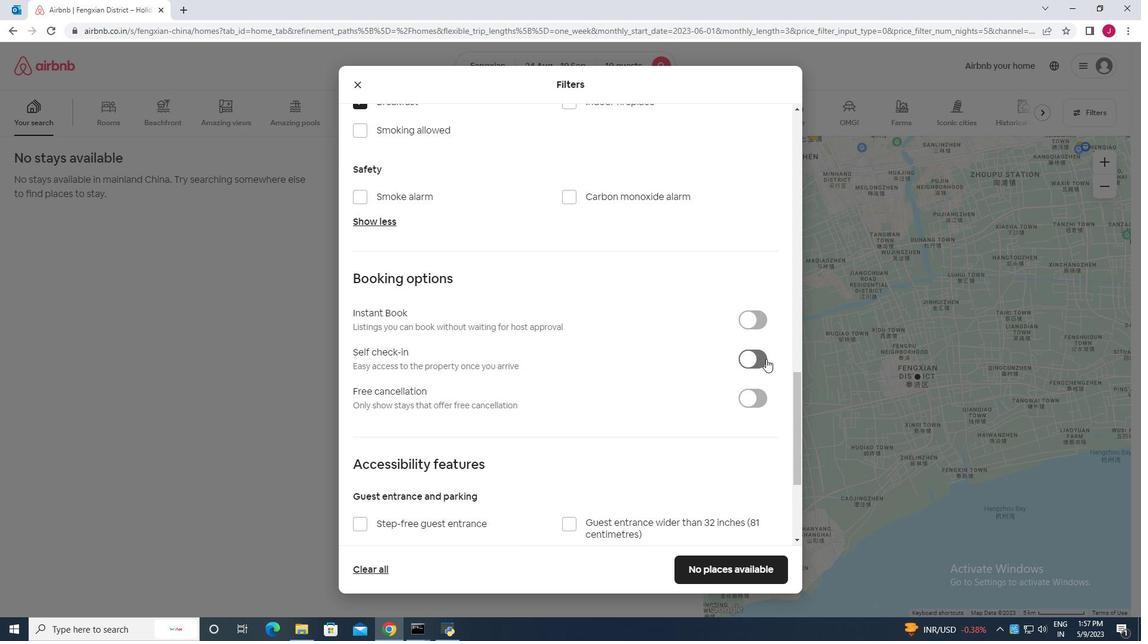 
Action: Mouse pressed left at (759, 358)
Screenshot: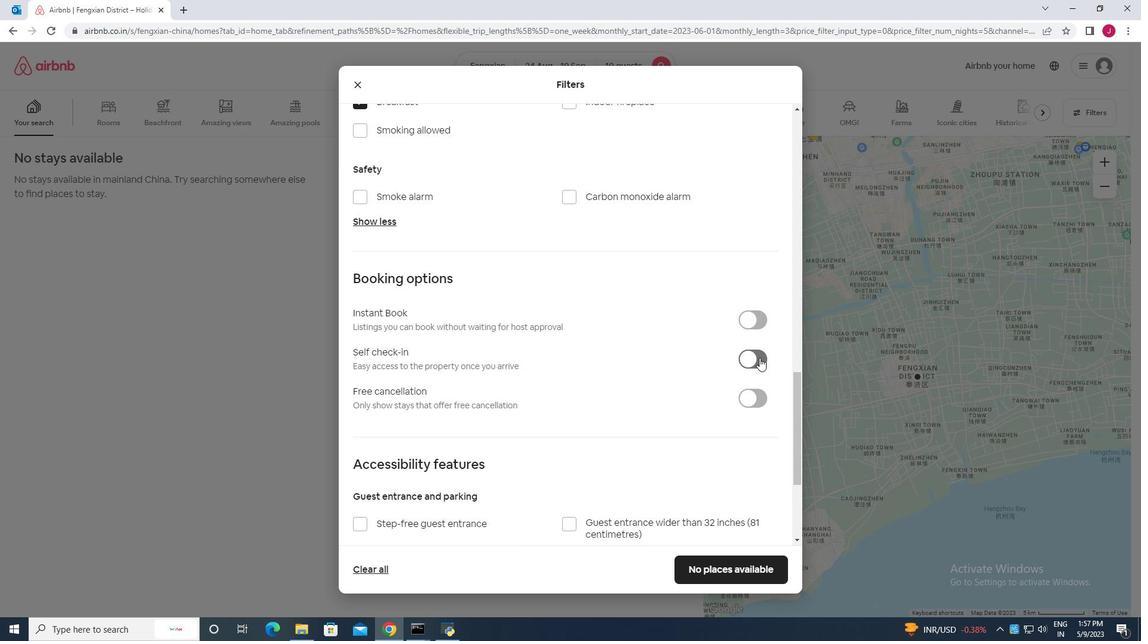 
Action: Mouse moved to (568, 364)
Screenshot: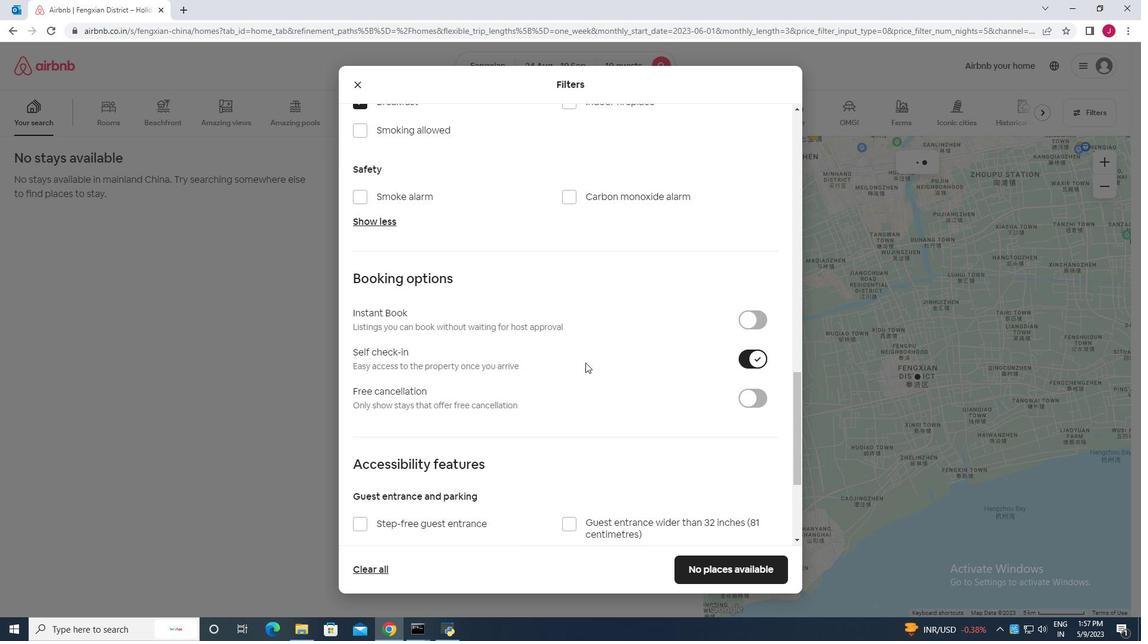 
Action: Mouse scrolled (568, 363) with delta (0, 0)
Screenshot: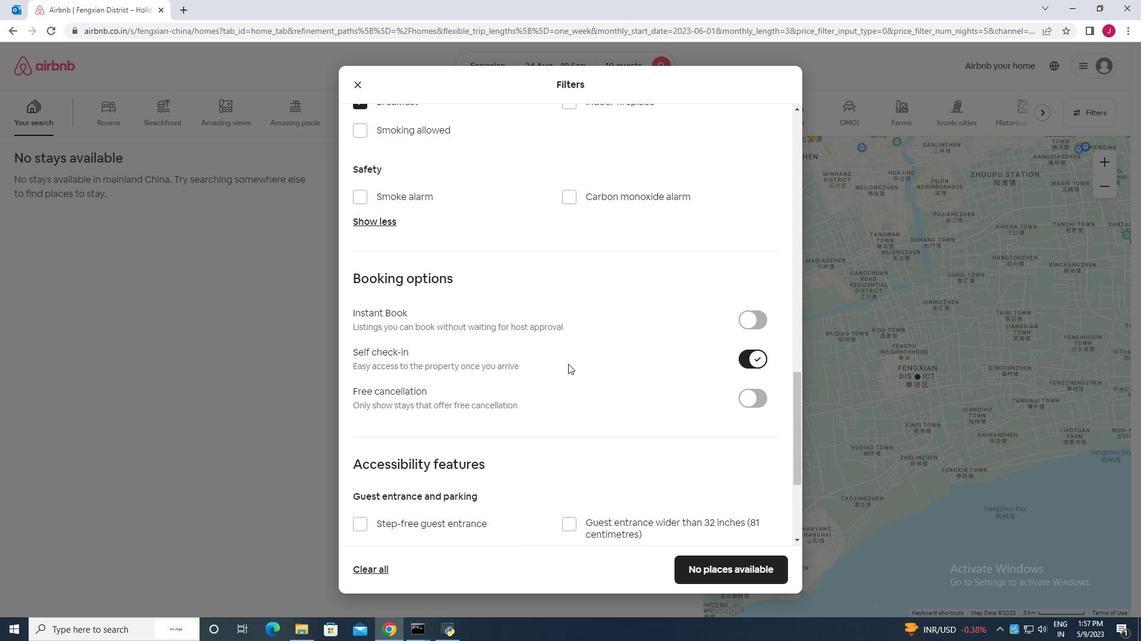 
Action: Mouse scrolled (568, 363) with delta (0, 0)
Screenshot: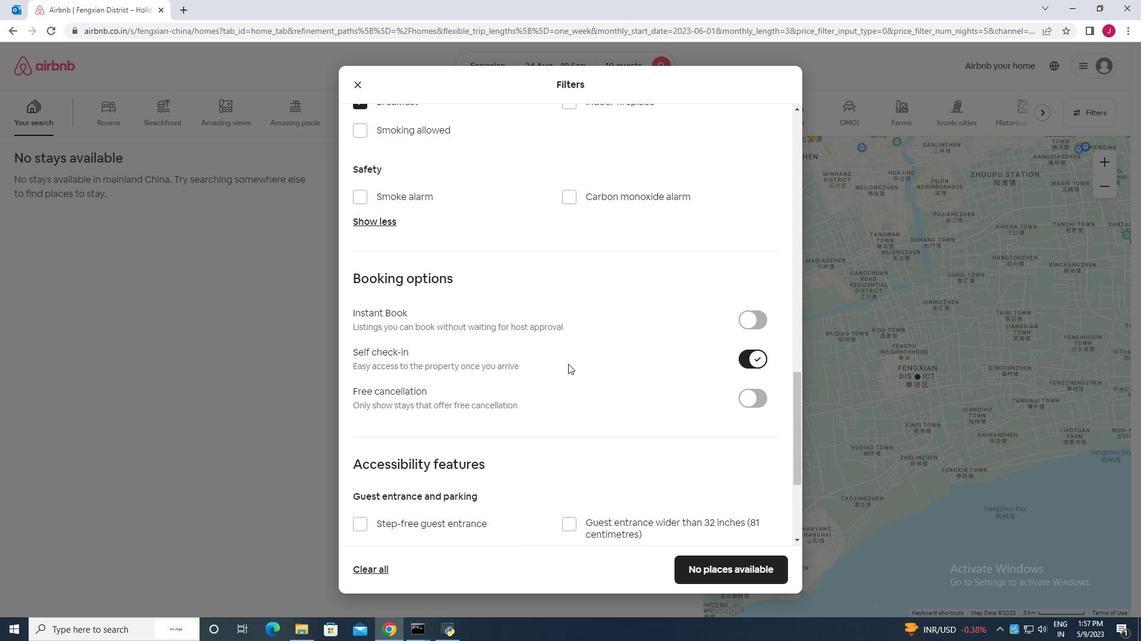 
Action: Mouse scrolled (568, 363) with delta (0, 0)
Screenshot: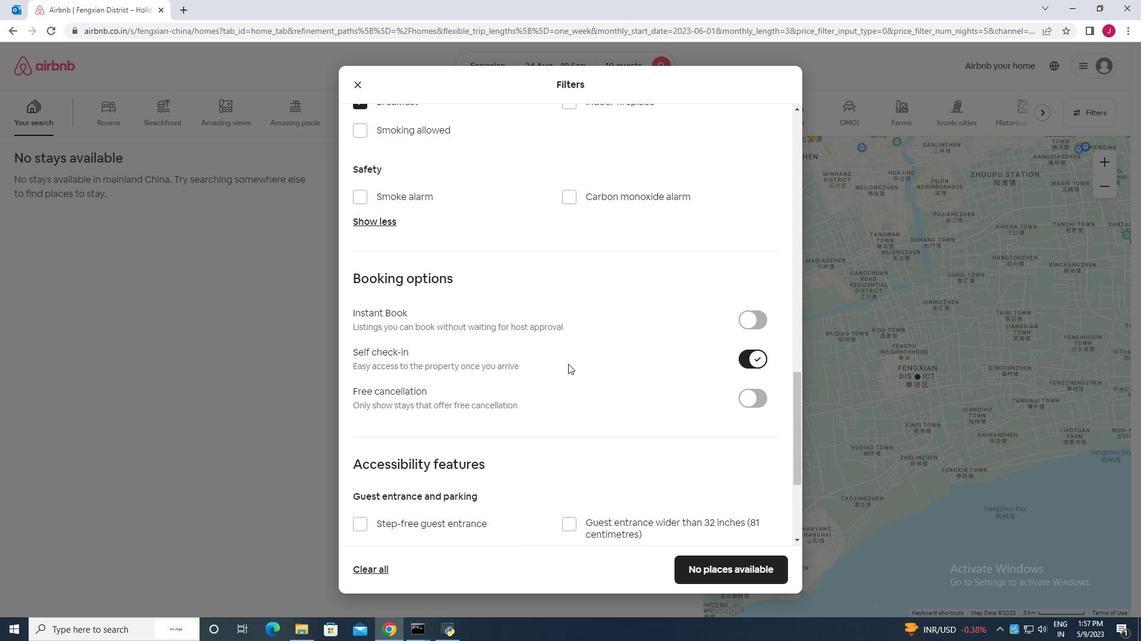 
Action: Mouse scrolled (568, 363) with delta (0, 0)
Screenshot: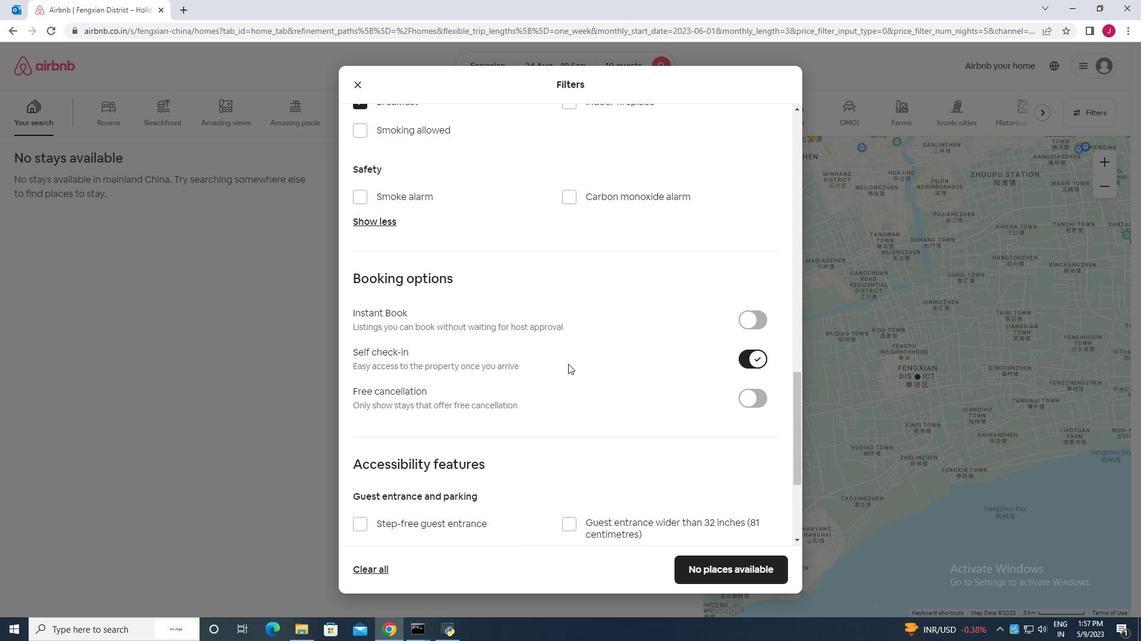 
Action: Mouse scrolled (568, 363) with delta (0, 0)
Screenshot: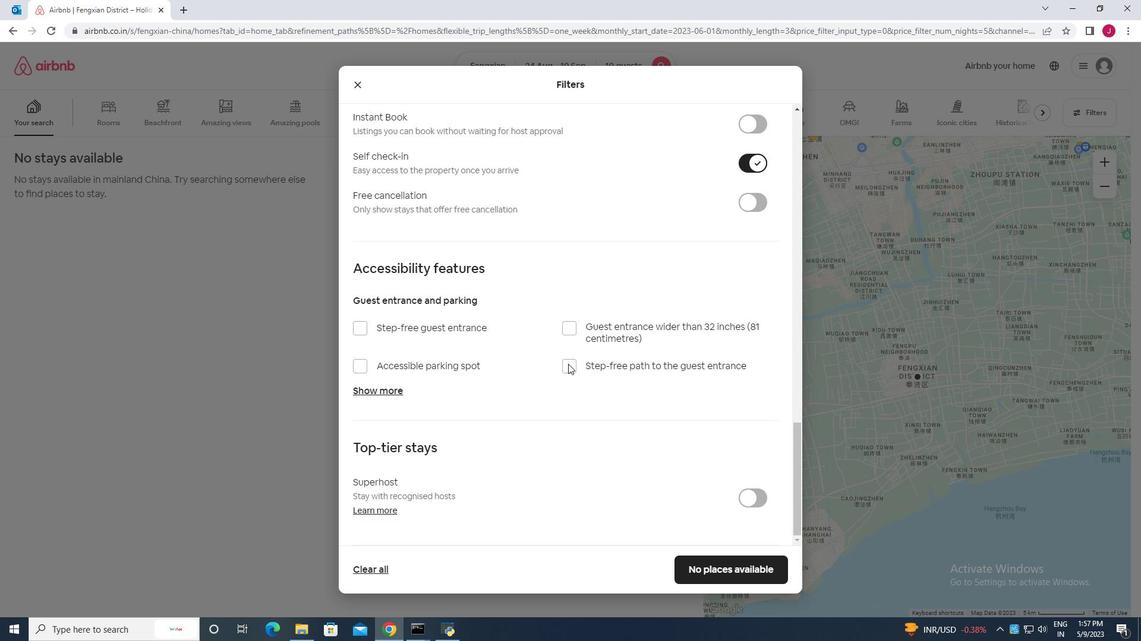 
Action: Mouse moved to (567, 364)
Screenshot: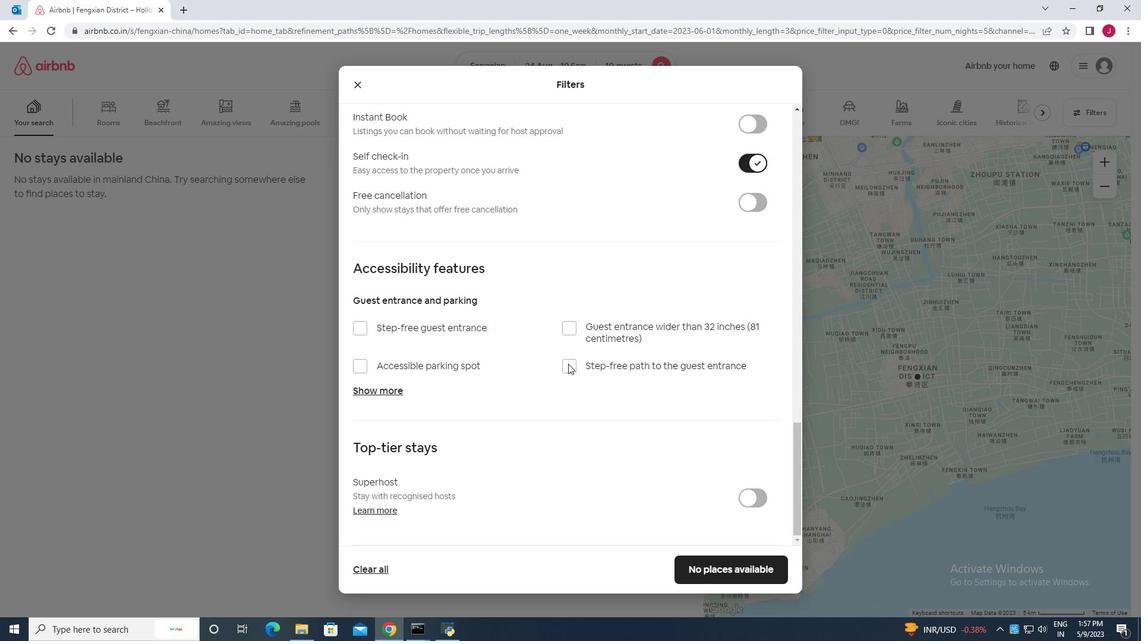 
Action: Mouse scrolled (567, 363) with delta (0, 0)
Screenshot: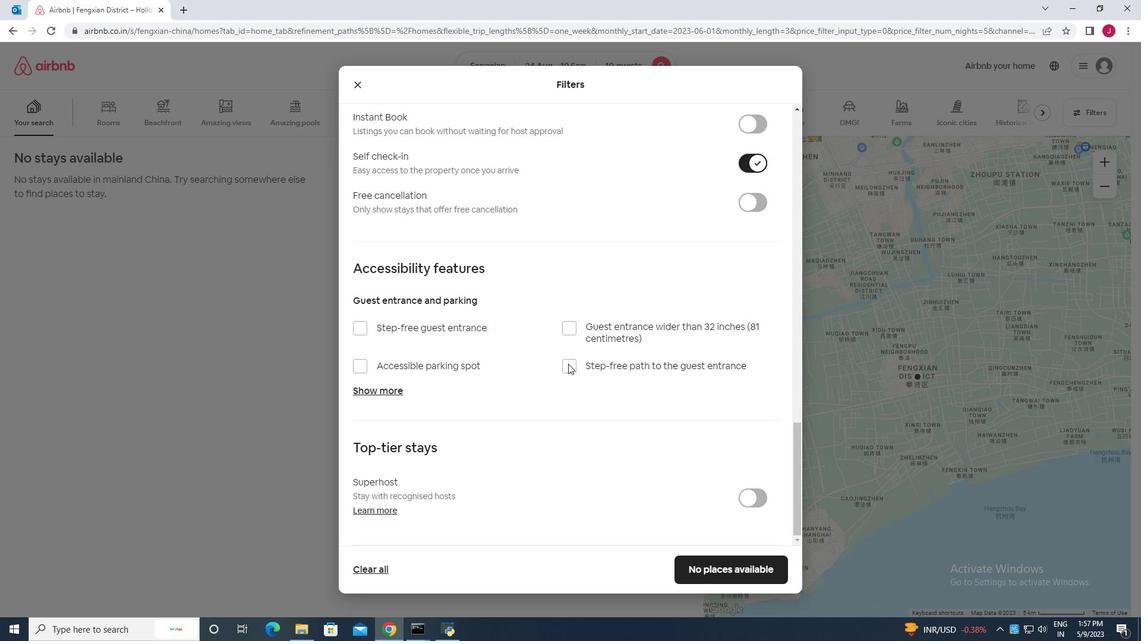 
Action: Mouse moved to (567, 364)
Screenshot: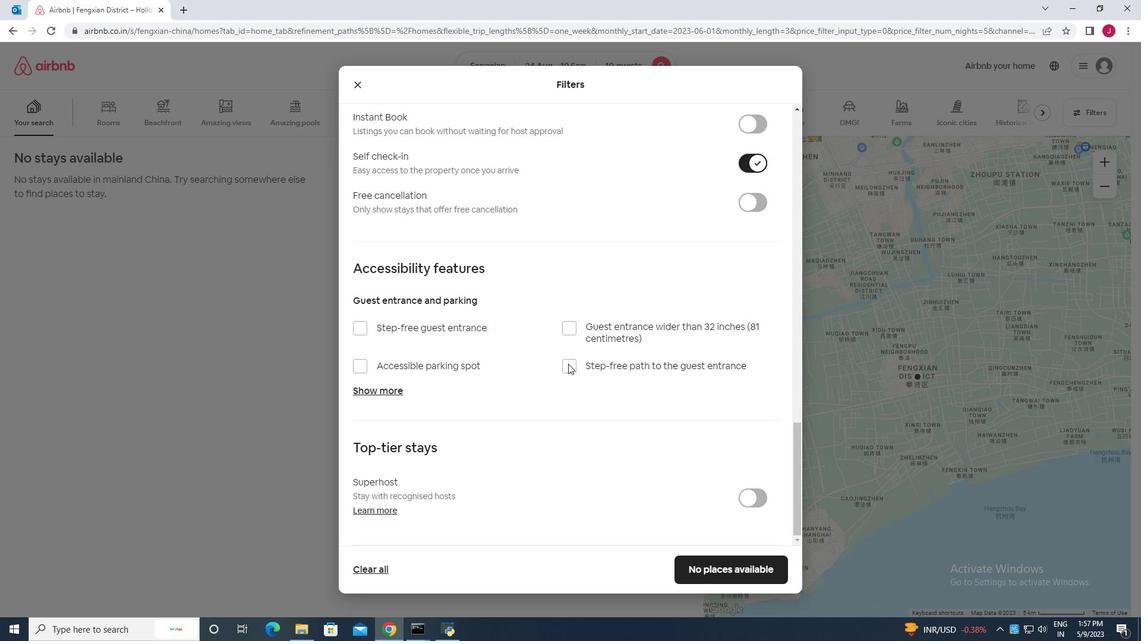 
Action: Mouse scrolled (567, 364) with delta (0, 0)
Screenshot: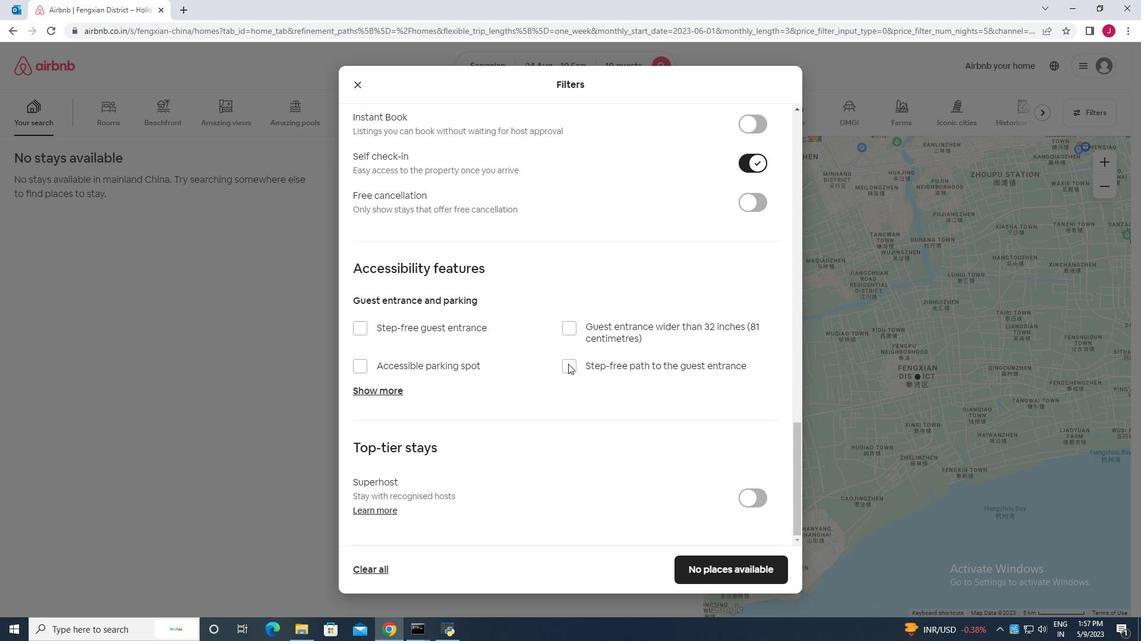 
Action: Mouse moved to (567, 364)
Screenshot: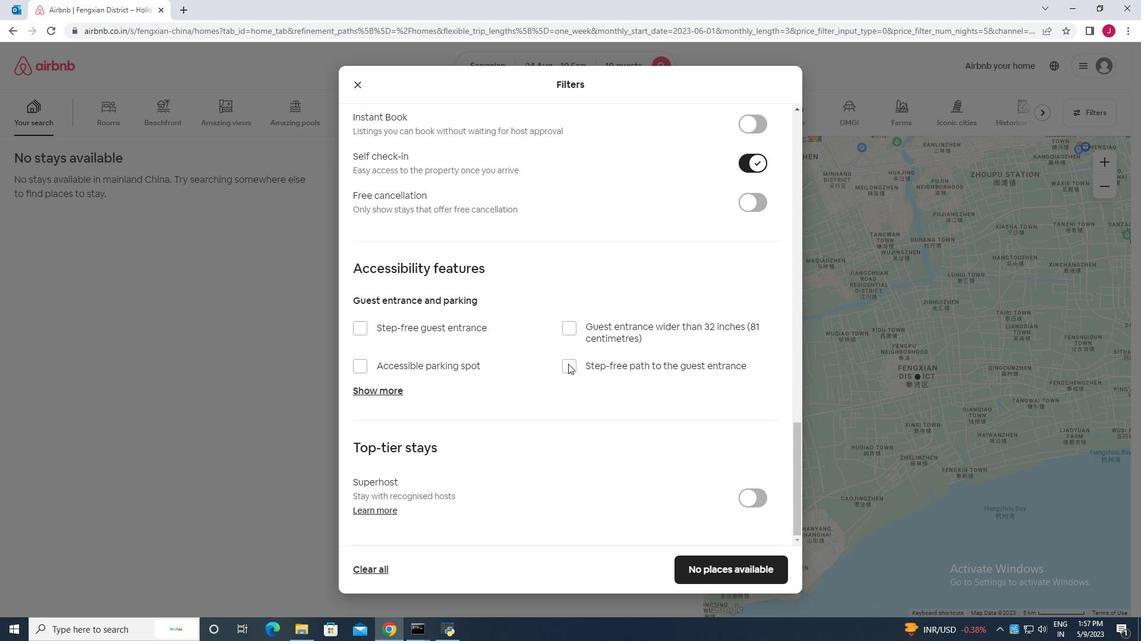 
Action: Mouse scrolled (567, 364) with delta (0, 0)
Screenshot: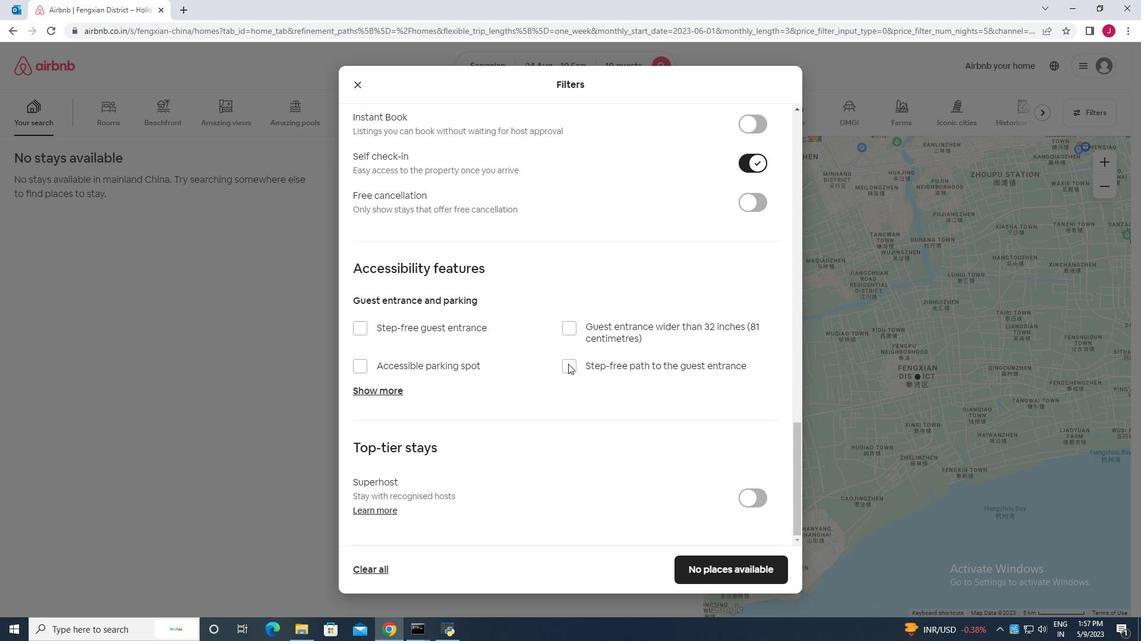 
Action: Mouse scrolled (567, 364) with delta (0, 0)
Screenshot: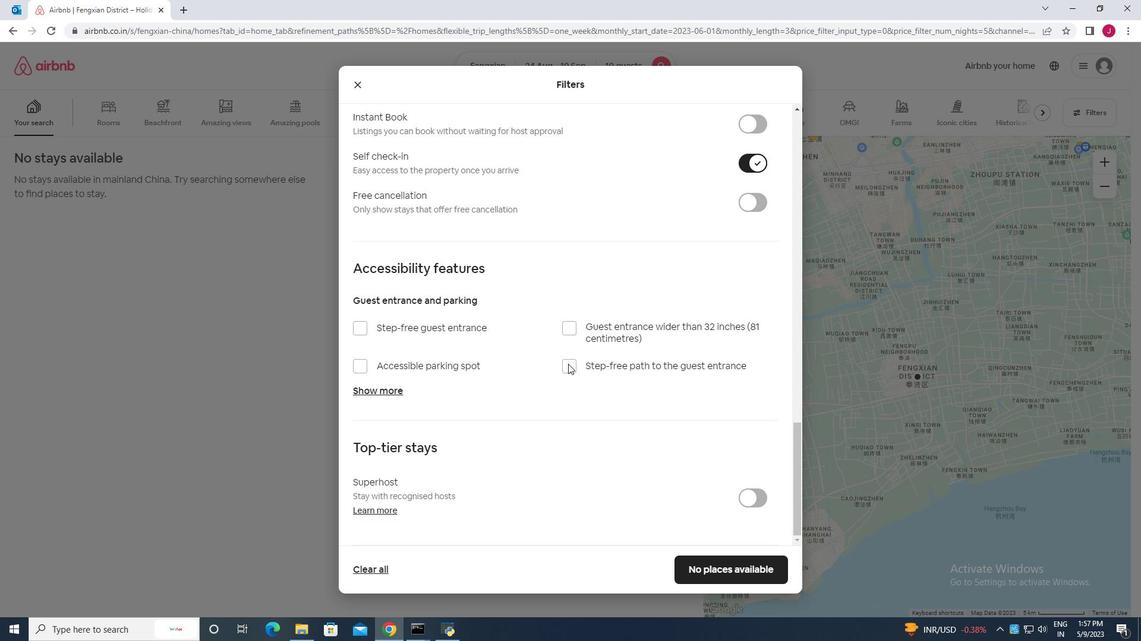 
Action: Mouse moved to (722, 570)
Screenshot: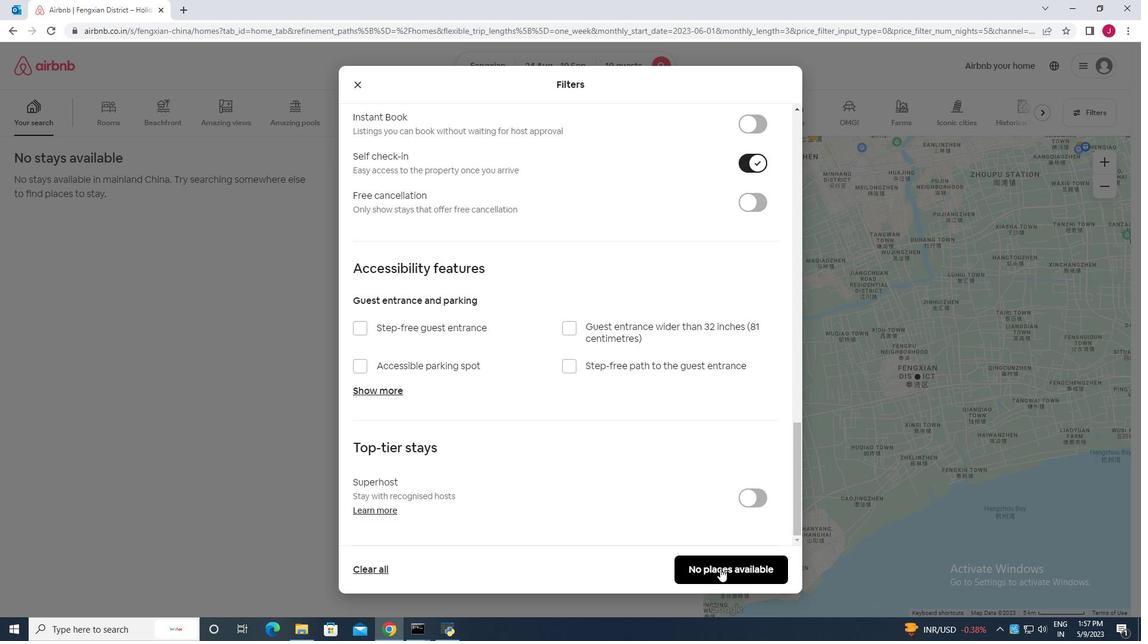 
Action: Mouse pressed left at (722, 570)
Screenshot: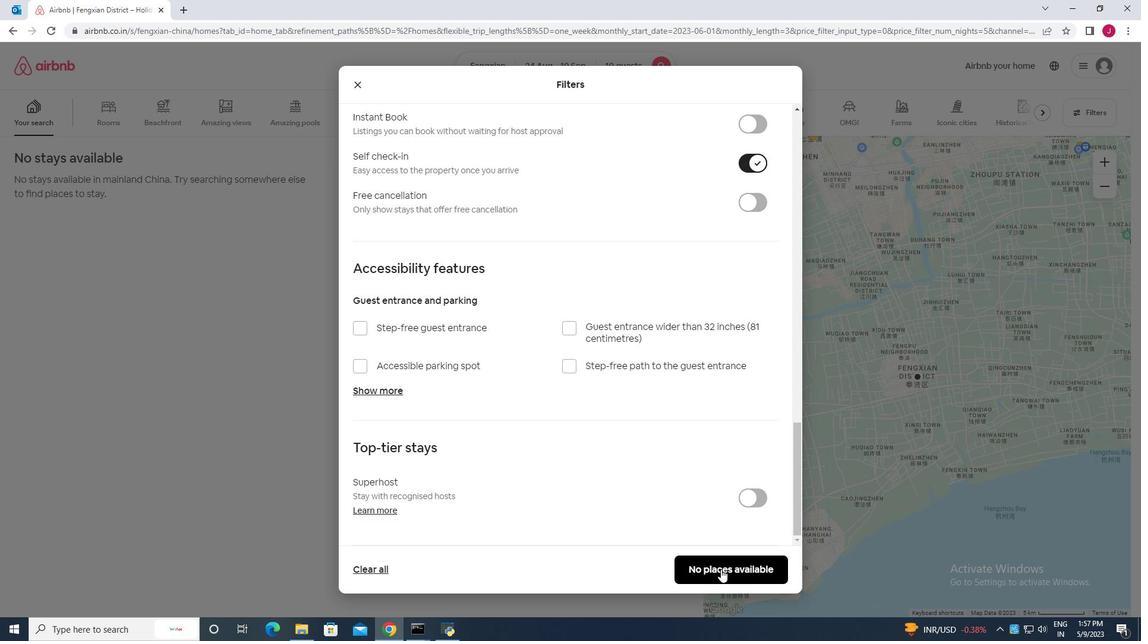 
Action: Mouse moved to (716, 562)
Screenshot: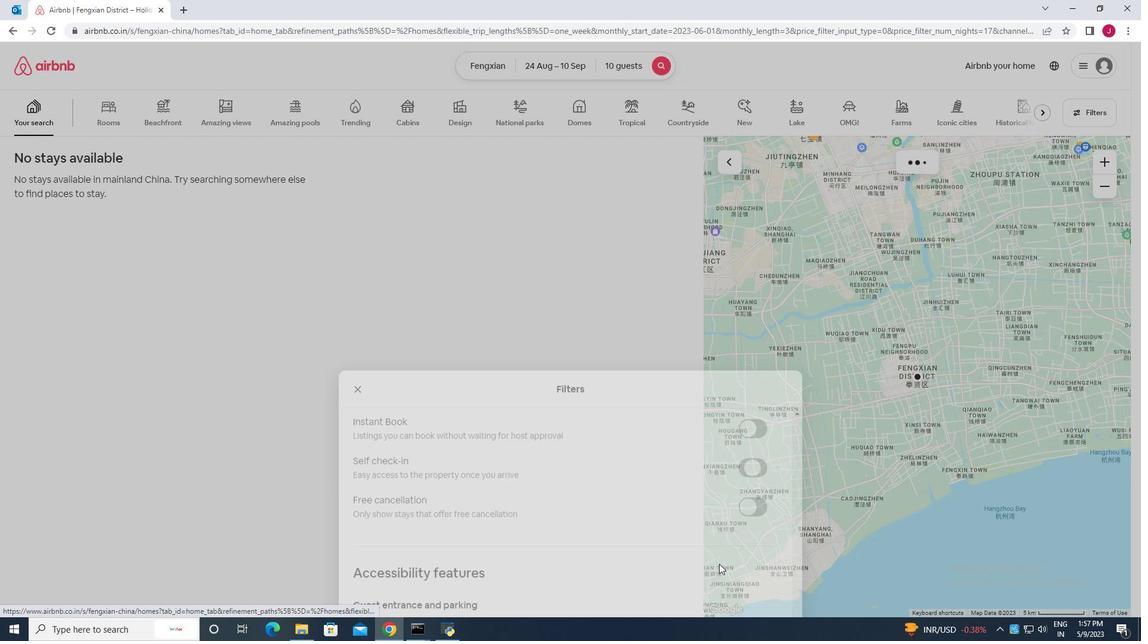 
